 Task: Reply to email with the signature Ashley Martin with the subject Job application follow-up from softage.1@softage.net with the message I wanted to follow up on the request for approval of the travel expenses. with CC to softage.8@softage.net with an attached document Invoice.pdf
Action: Mouse moved to (451, 577)
Screenshot: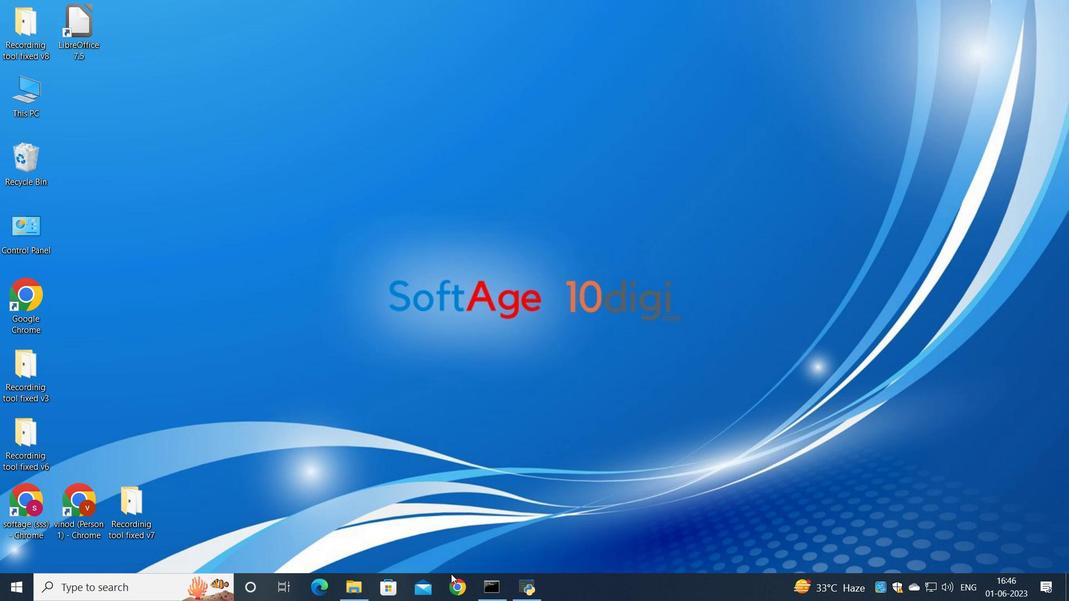 
Action: Mouse pressed left at (451, 577)
Screenshot: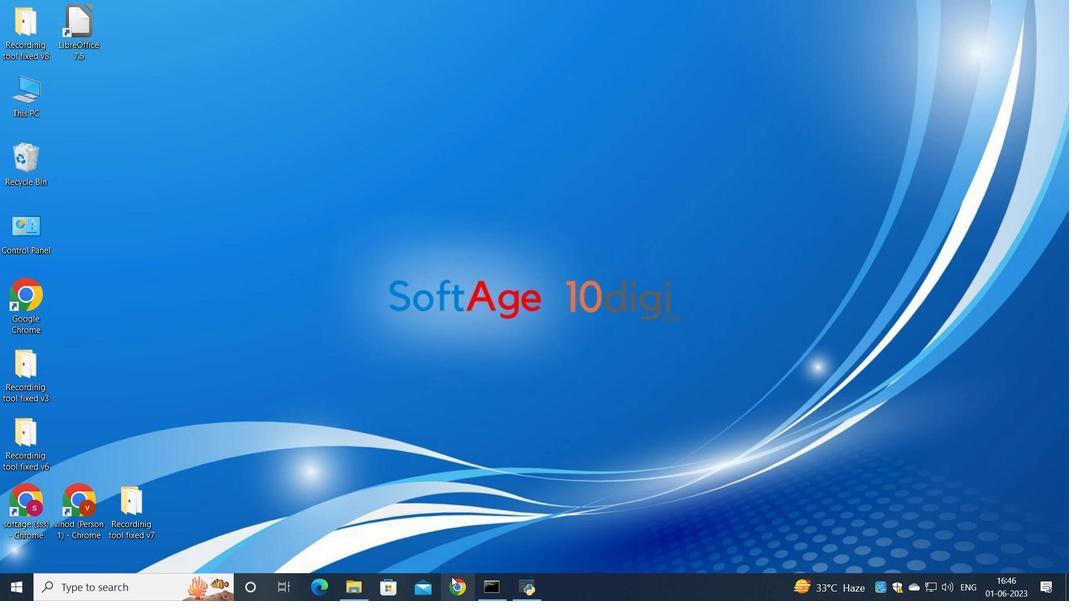 
Action: Mouse moved to (469, 342)
Screenshot: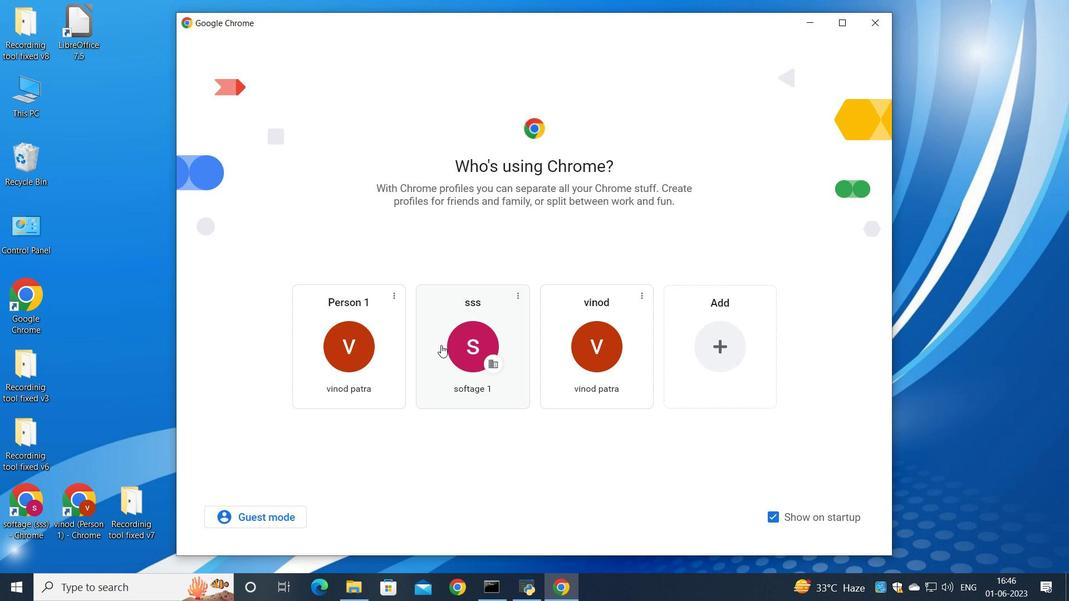 
Action: Mouse pressed left at (469, 342)
Screenshot: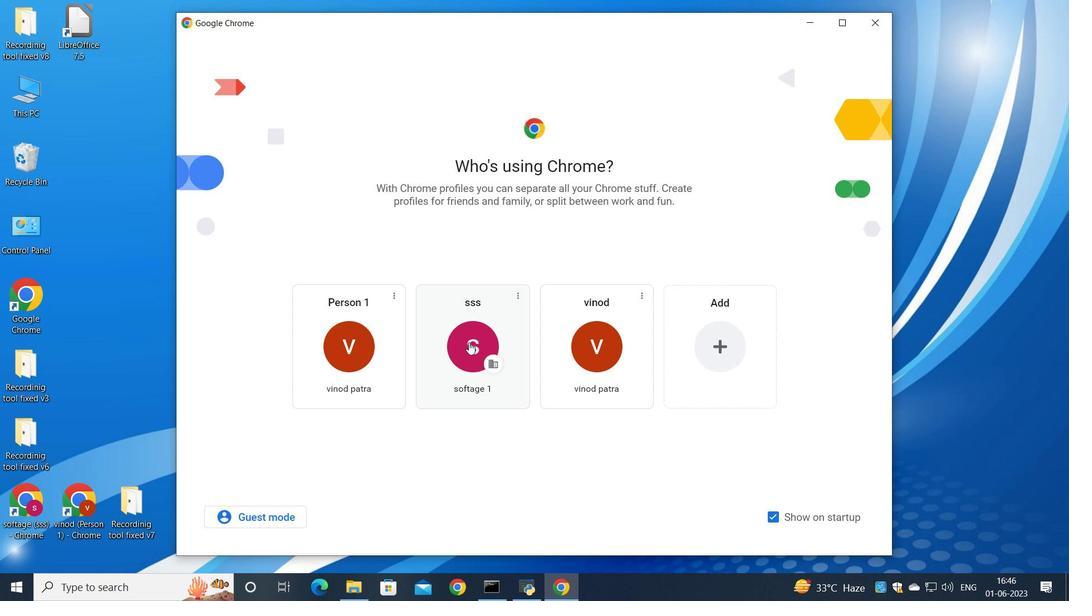 
Action: Mouse moved to (952, 91)
Screenshot: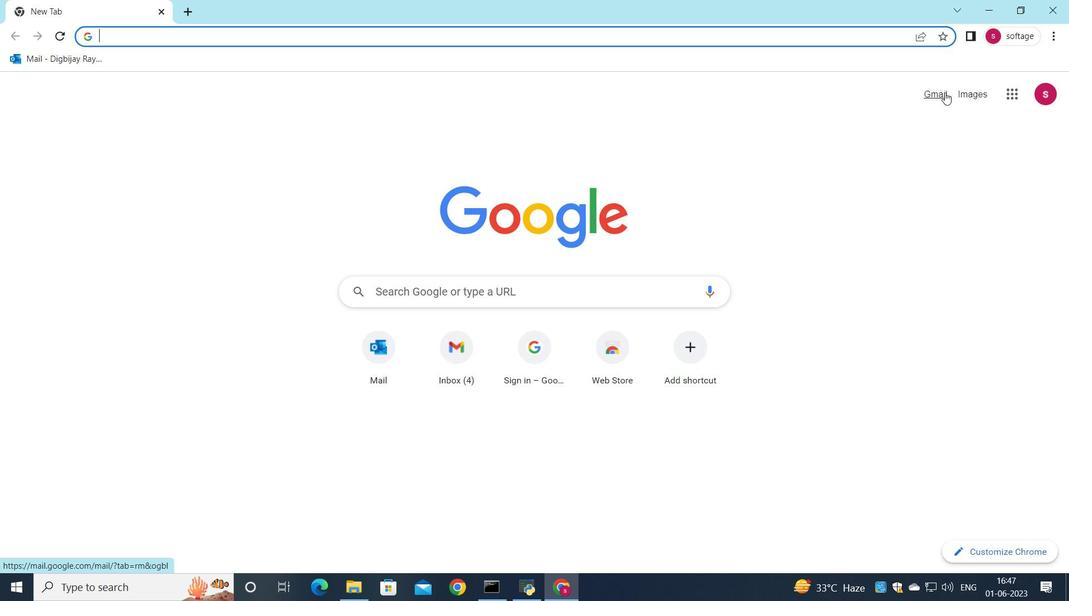 
Action: Mouse pressed left at (952, 91)
Screenshot: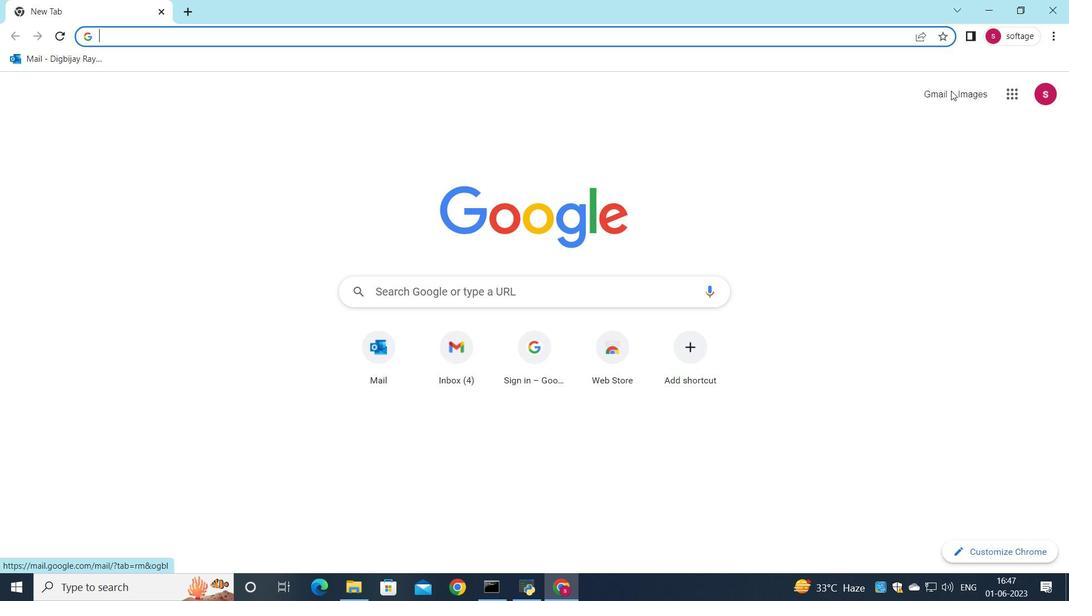 
Action: Mouse moved to (943, 95)
Screenshot: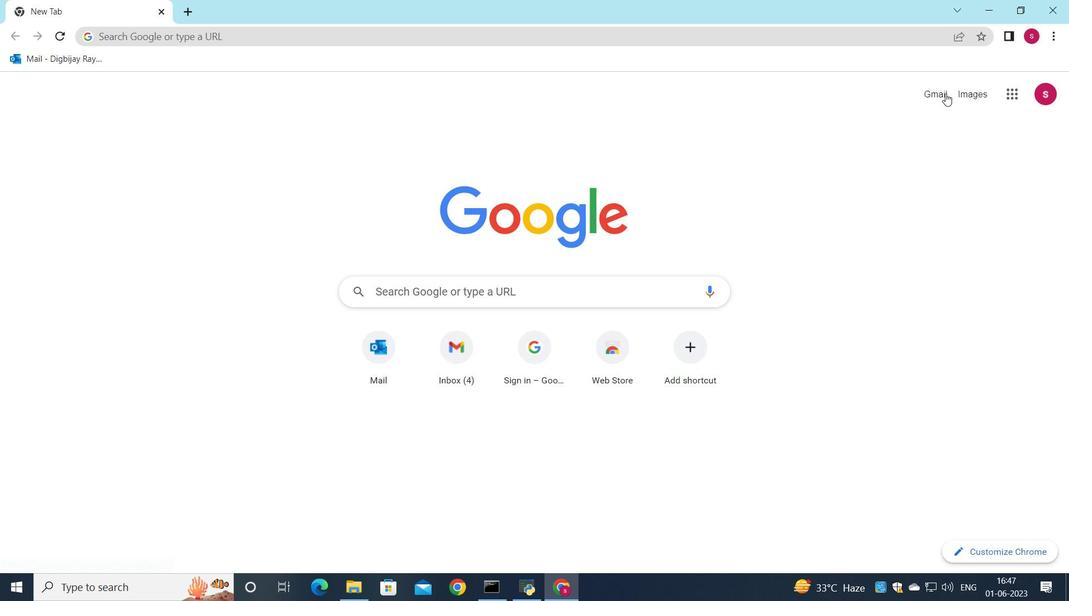 
Action: Mouse pressed left at (943, 95)
Screenshot: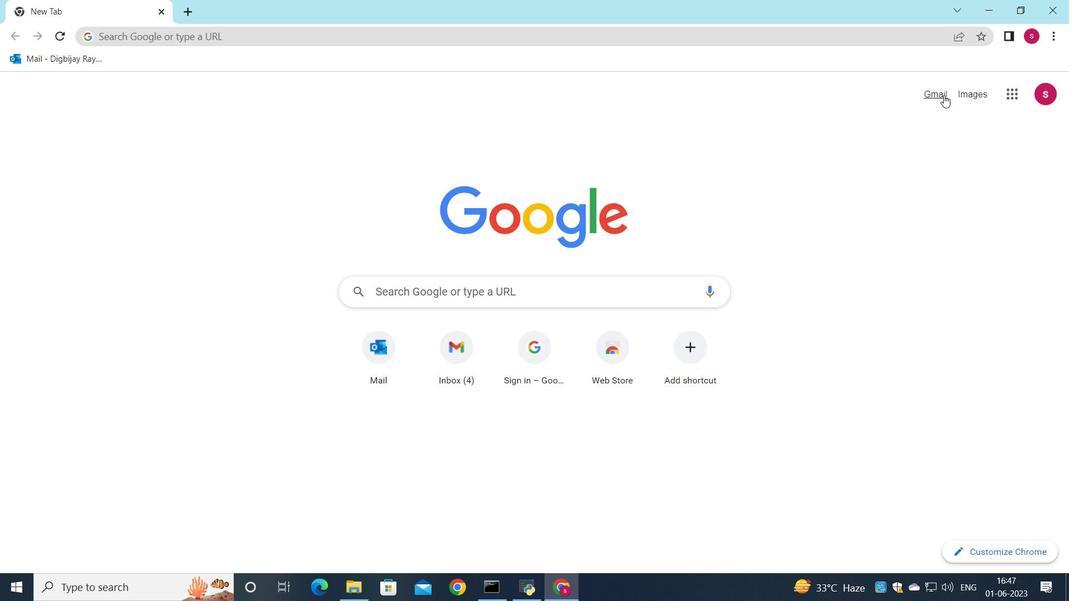 
Action: Mouse moved to (907, 99)
Screenshot: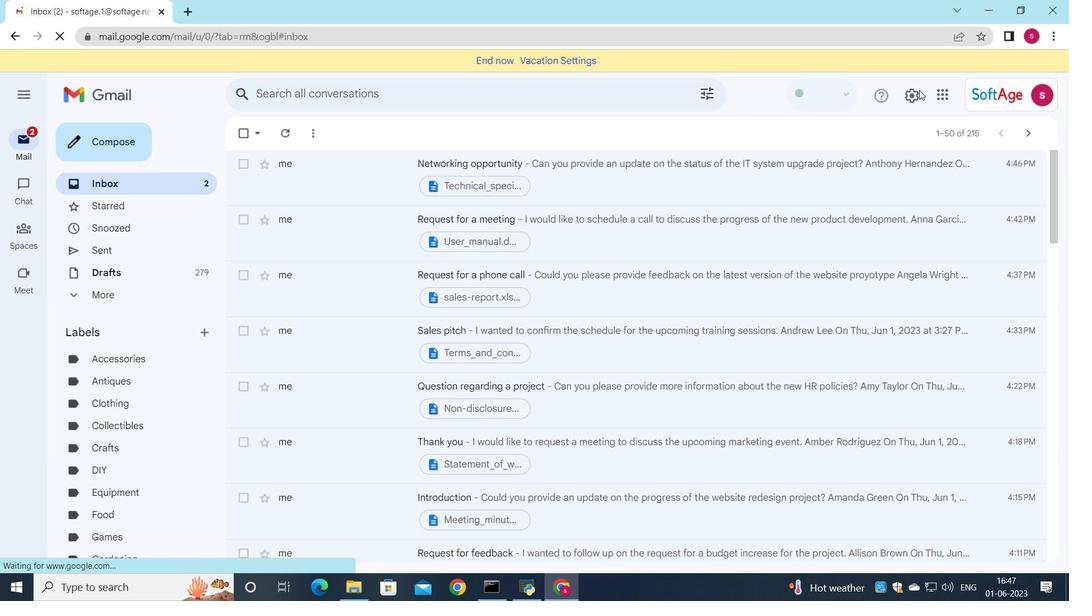 
Action: Mouse pressed left at (907, 99)
Screenshot: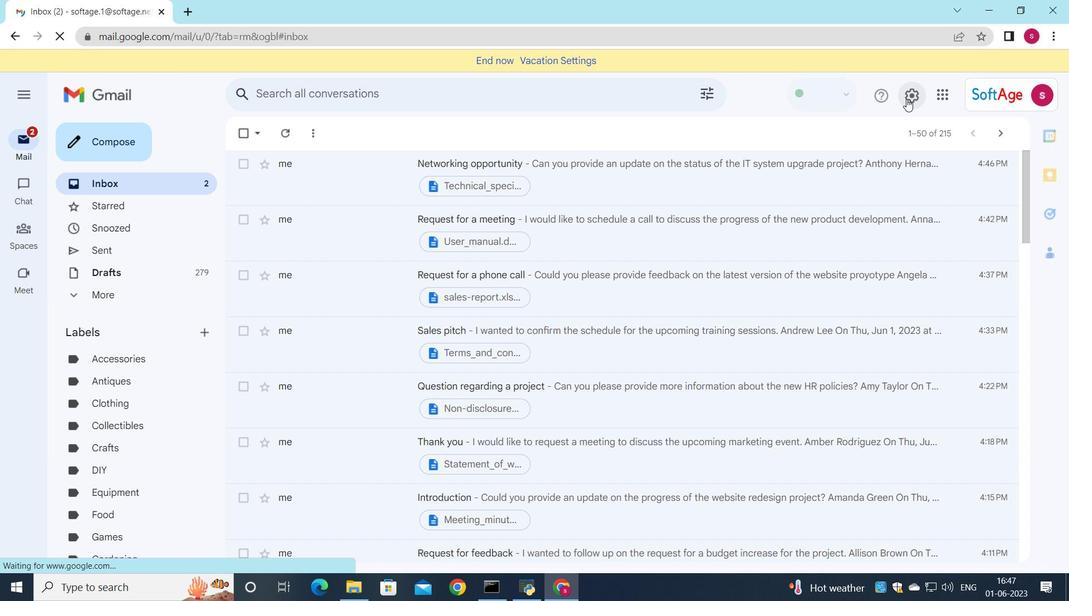
Action: Mouse moved to (902, 169)
Screenshot: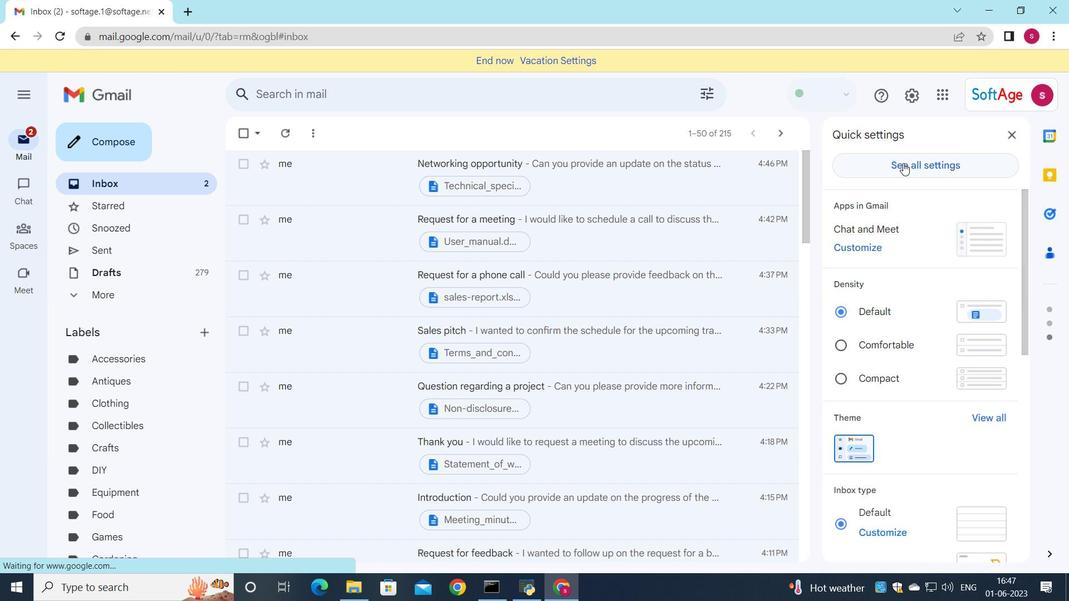 
Action: Mouse pressed left at (902, 169)
Screenshot: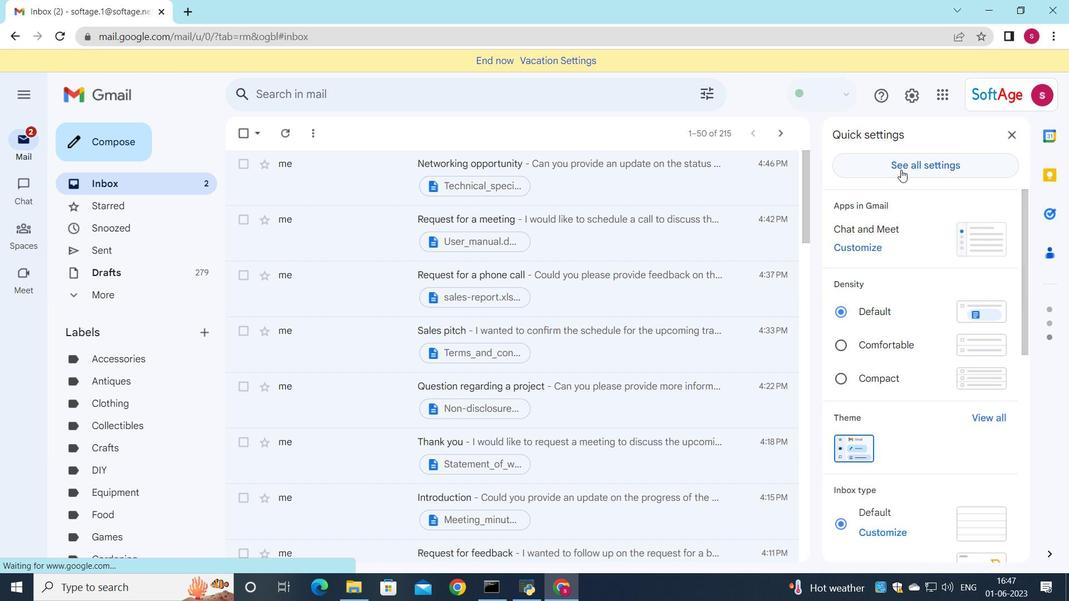 
Action: Mouse moved to (440, 259)
Screenshot: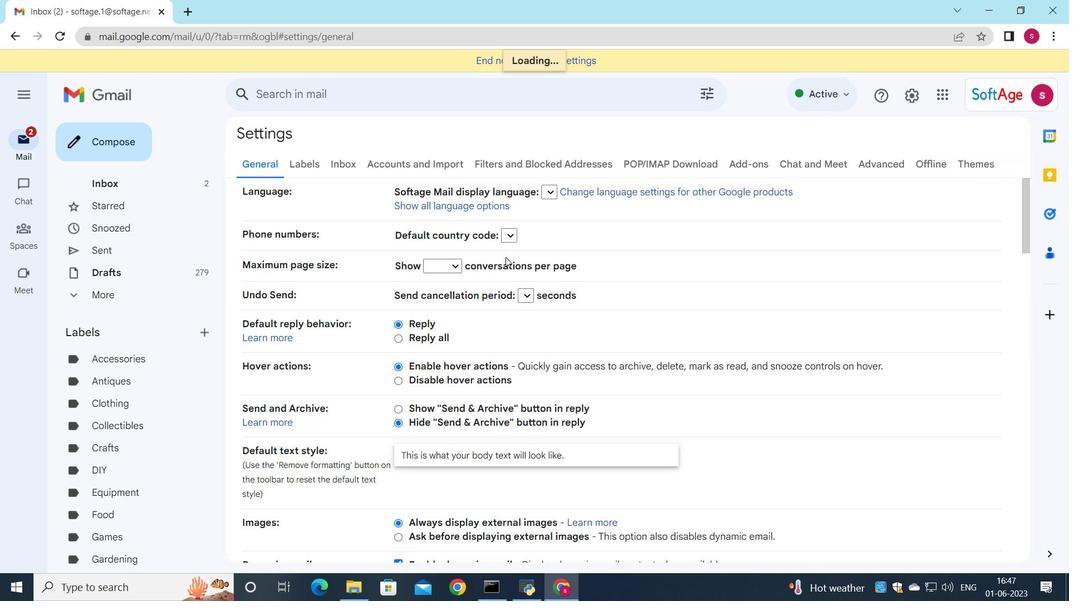 
Action: Mouse scrolled (440, 259) with delta (0, 0)
Screenshot: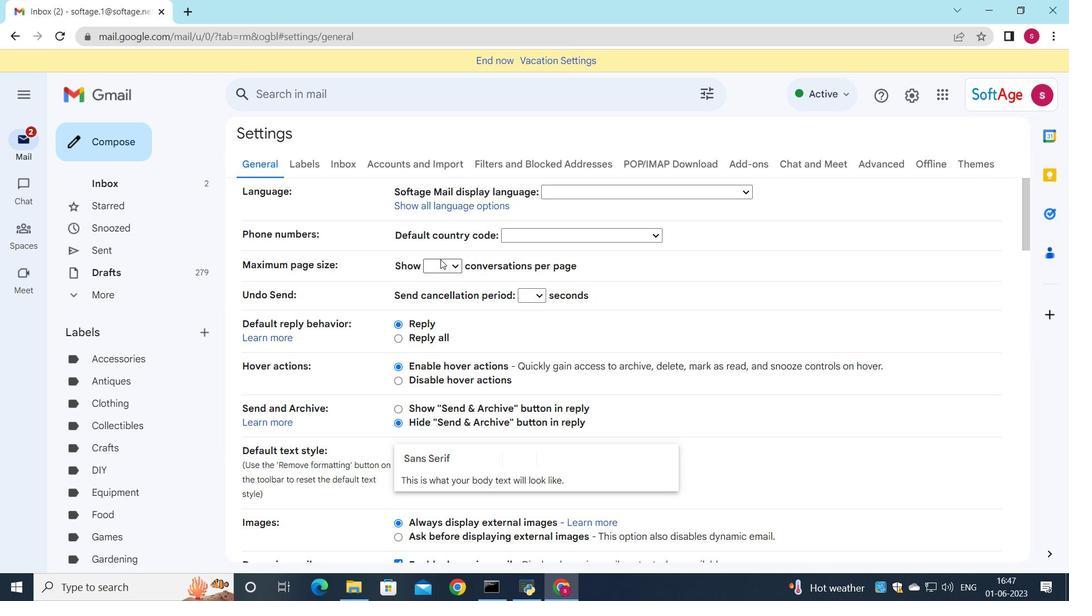 
Action: Mouse scrolled (440, 259) with delta (0, 0)
Screenshot: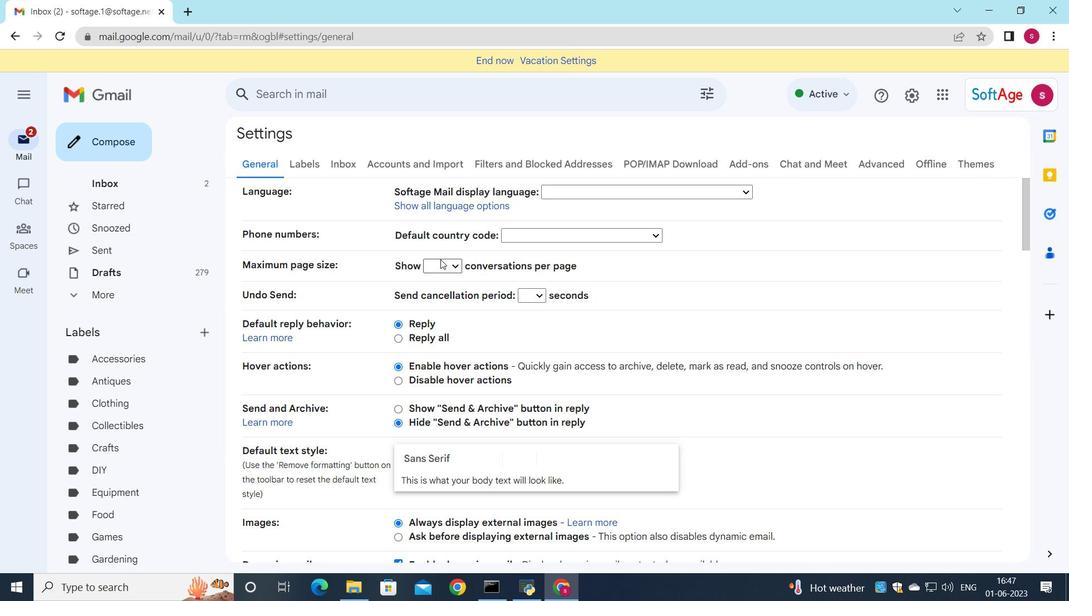 
Action: Mouse scrolled (440, 259) with delta (0, 0)
Screenshot: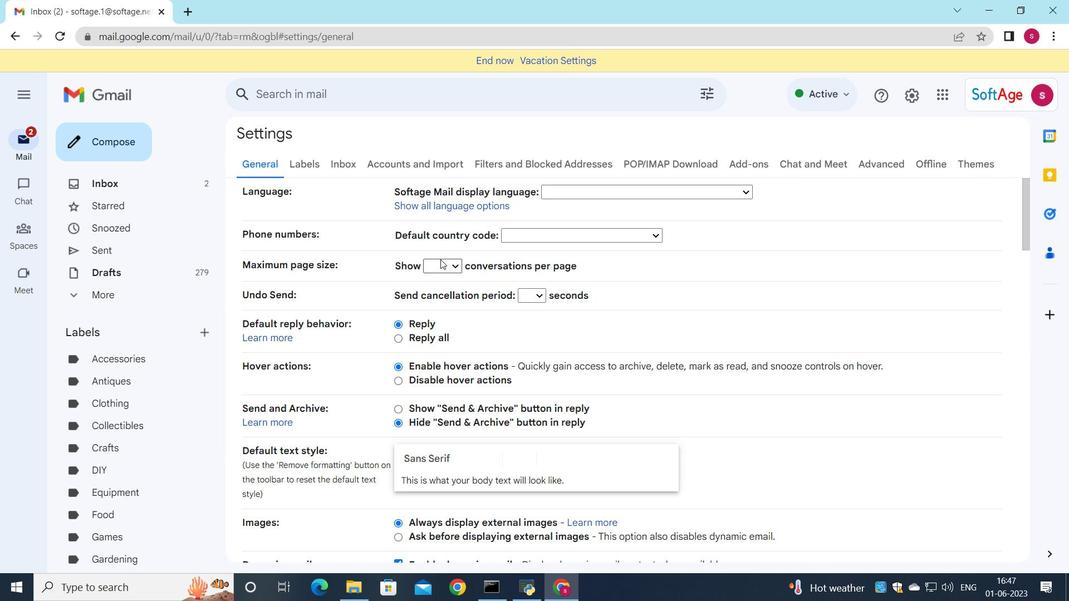 
Action: Mouse scrolled (440, 259) with delta (0, 0)
Screenshot: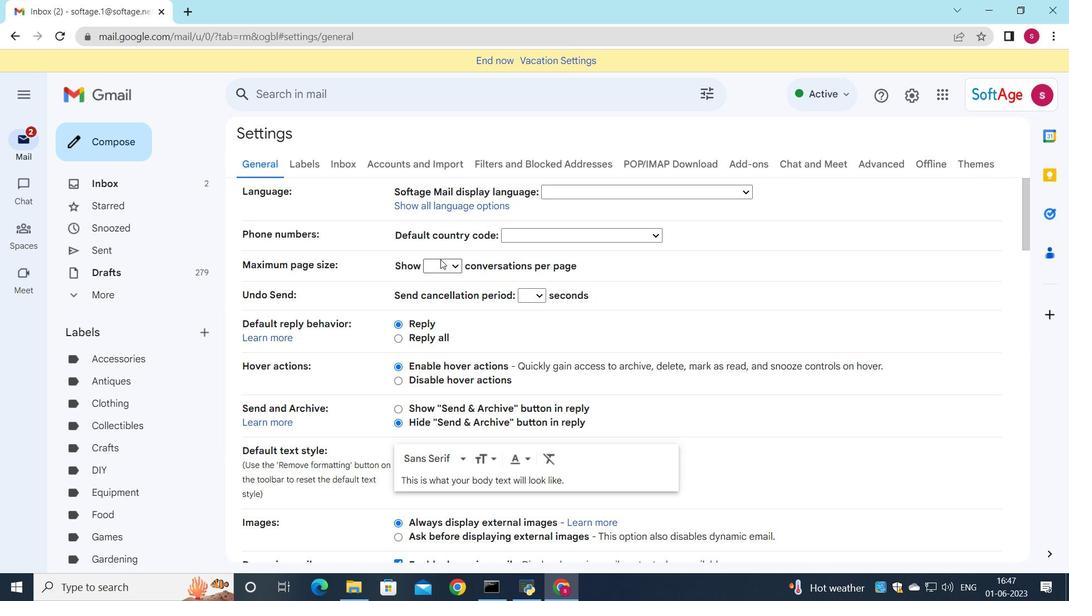 
Action: Mouse scrolled (440, 259) with delta (0, 0)
Screenshot: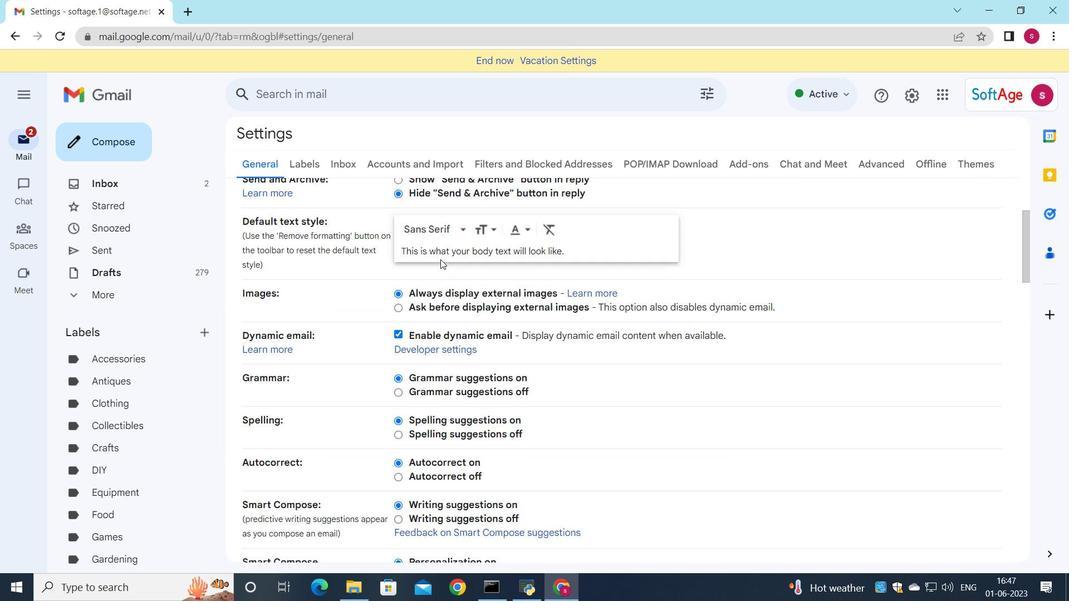 
Action: Mouse scrolled (440, 259) with delta (0, 0)
Screenshot: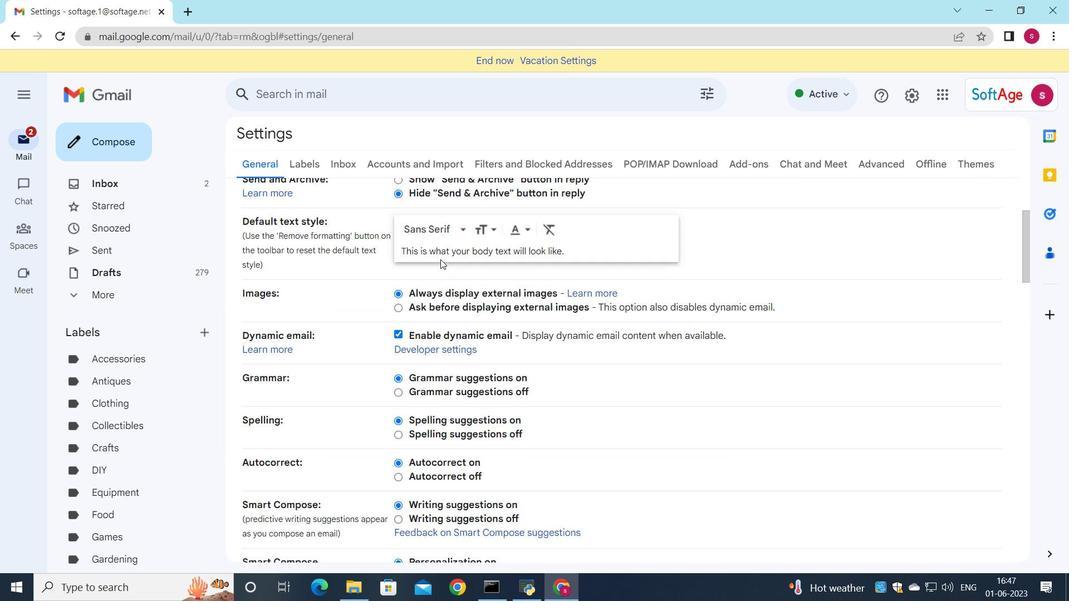 
Action: Mouse scrolled (440, 259) with delta (0, 0)
Screenshot: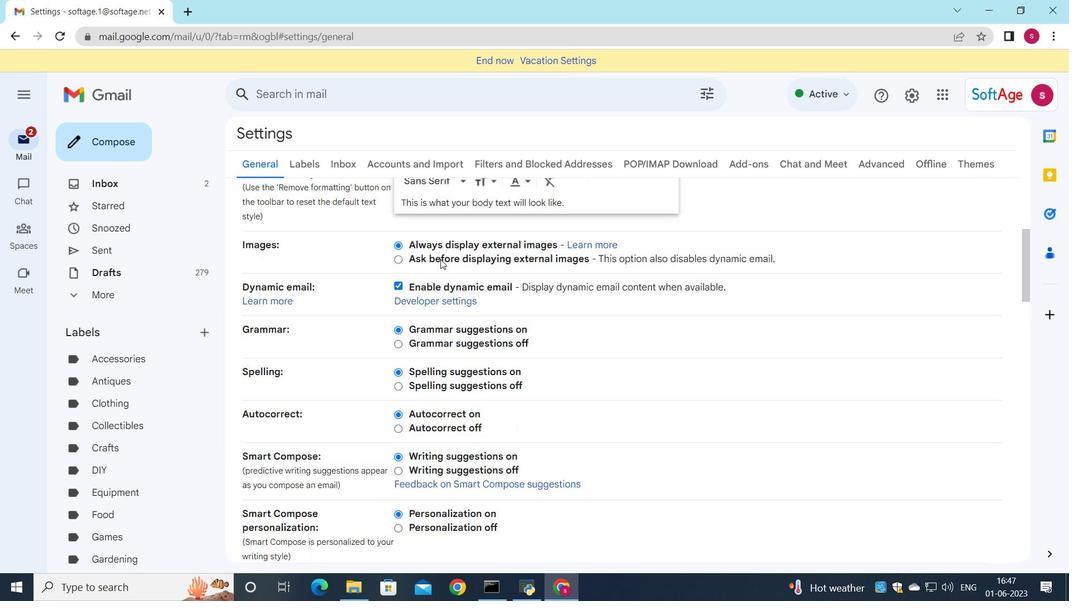 
Action: Mouse scrolled (440, 259) with delta (0, 0)
Screenshot: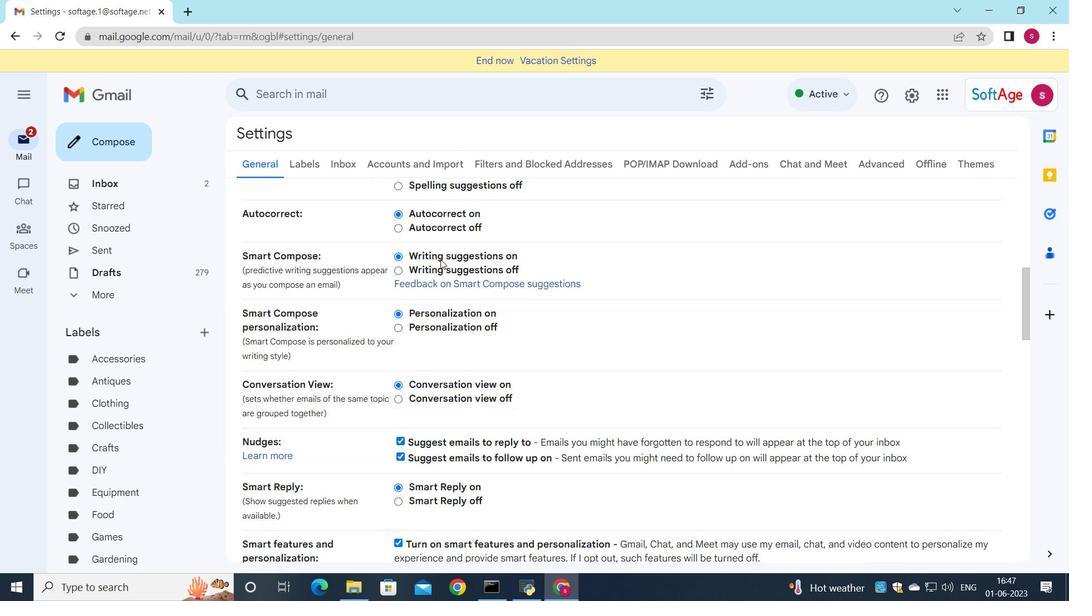 
Action: Mouse scrolled (440, 259) with delta (0, 0)
Screenshot: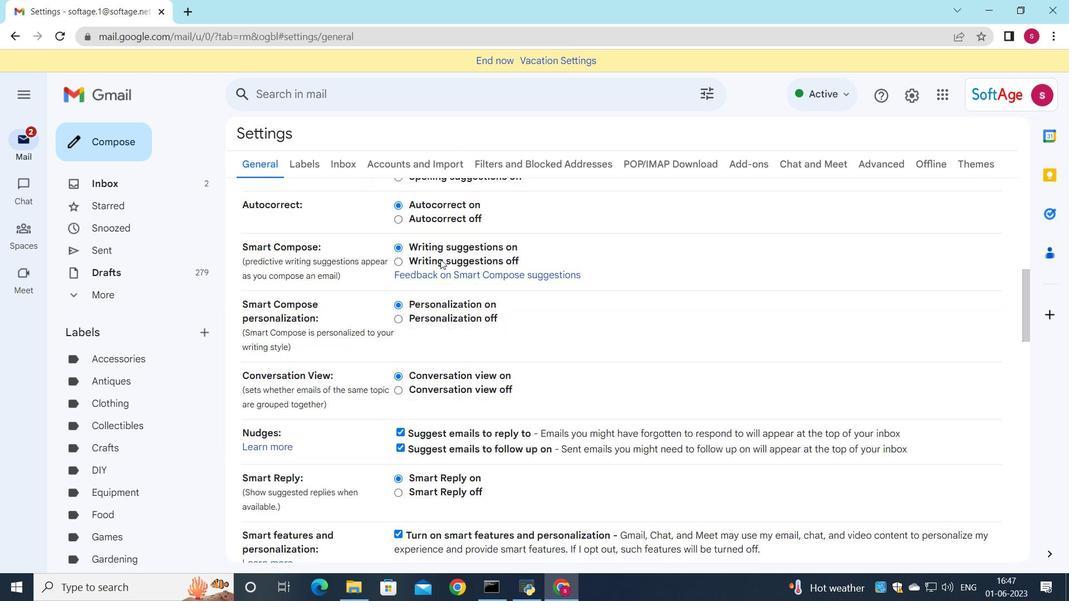 
Action: Mouse scrolled (440, 259) with delta (0, 0)
Screenshot: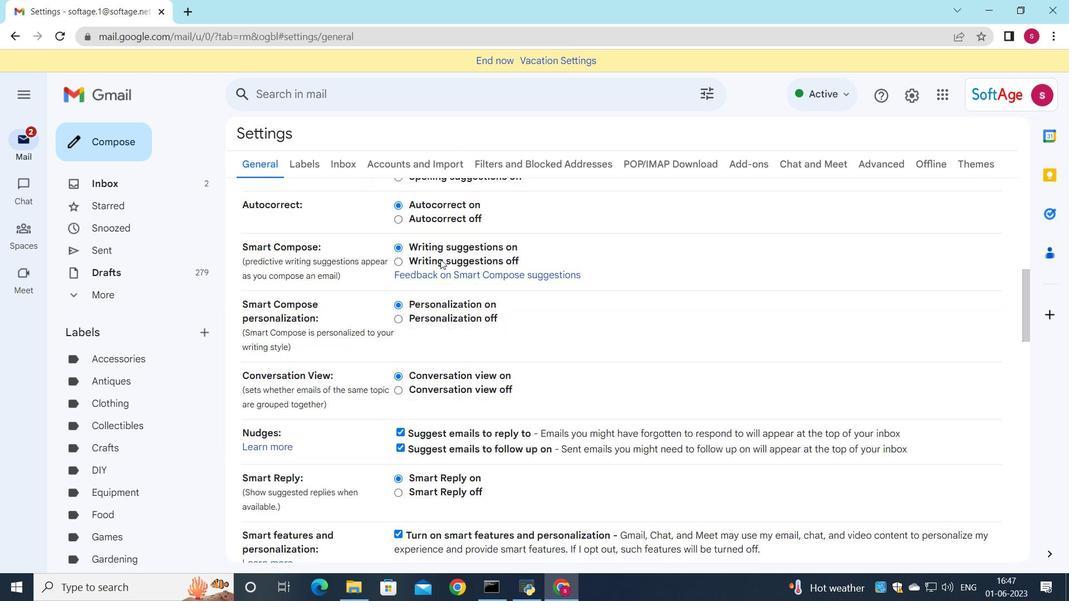 
Action: Mouse scrolled (440, 259) with delta (0, 0)
Screenshot: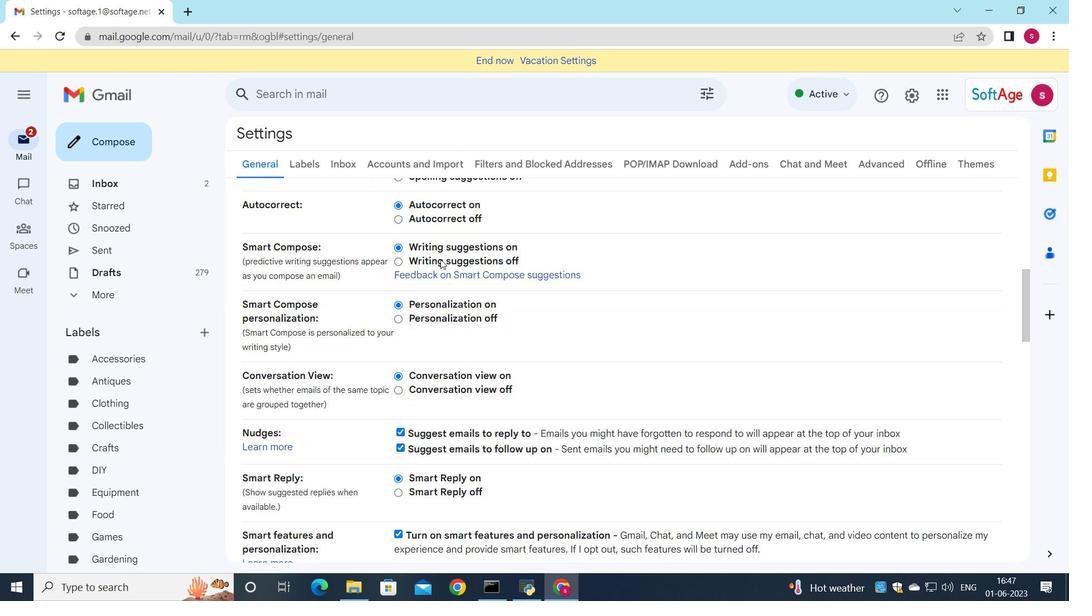 
Action: Mouse scrolled (440, 259) with delta (0, 0)
Screenshot: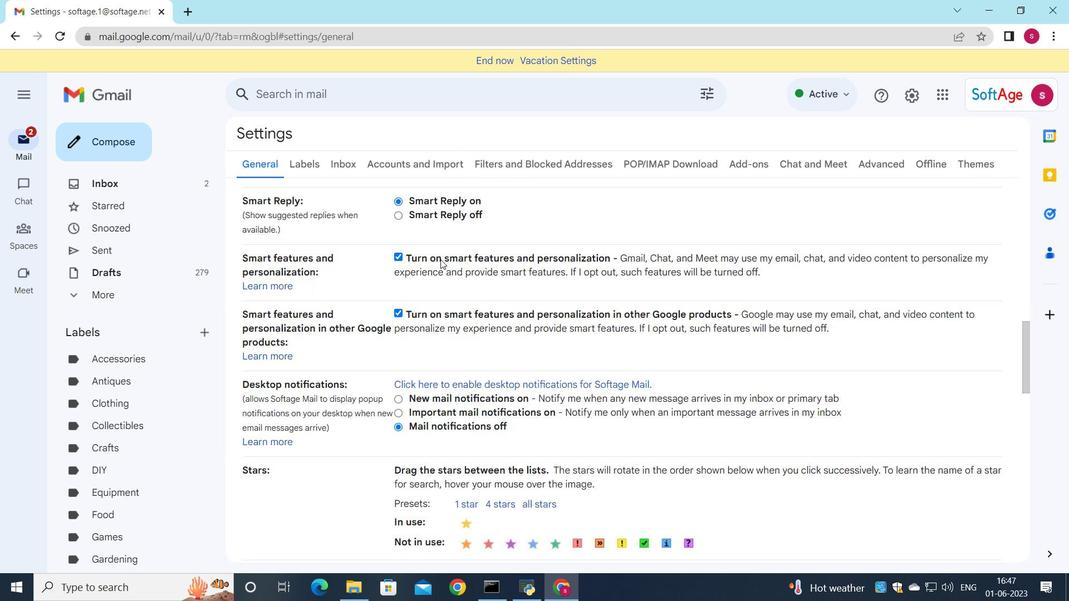 
Action: Mouse scrolled (440, 259) with delta (0, 0)
Screenshot: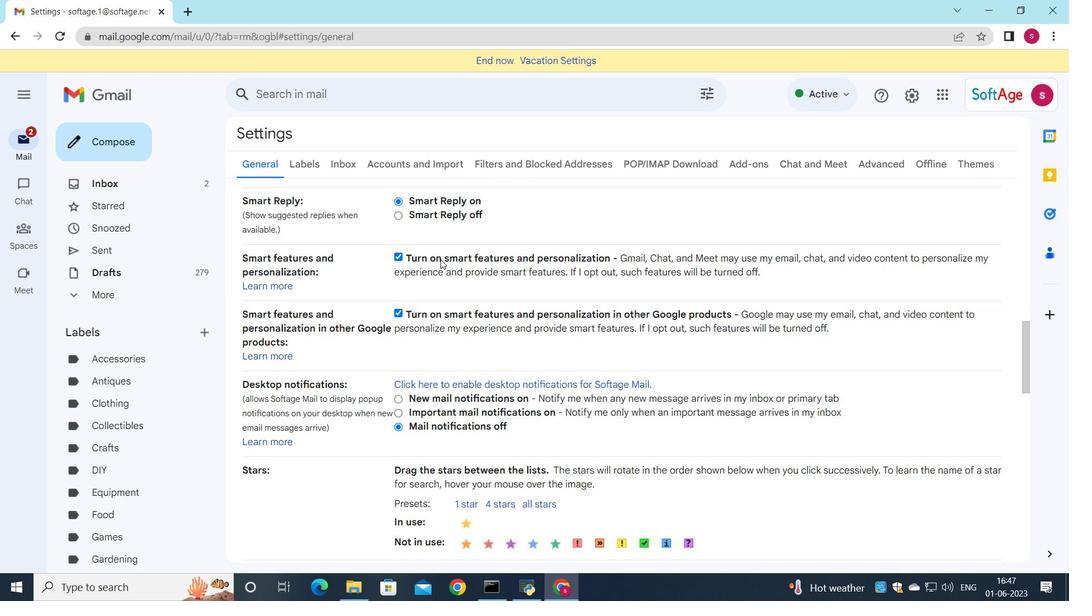 
Action: Mouse scrolled (440, 259) with delta (0, 0)
Screenshot: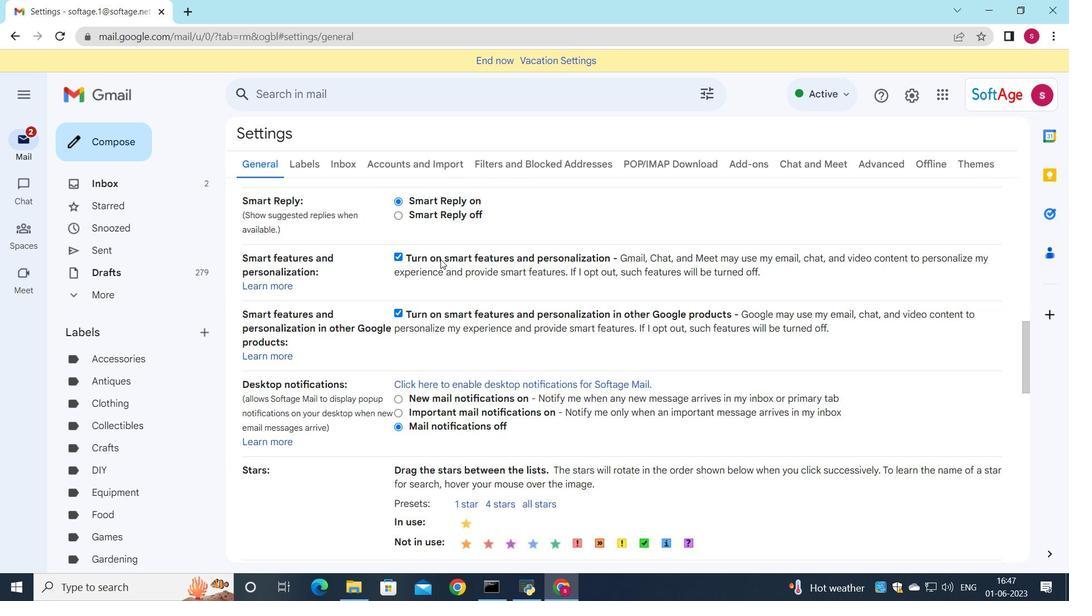 
Action: Mouse scrolled (440, 259) with delta (0, 0)
Screenshot: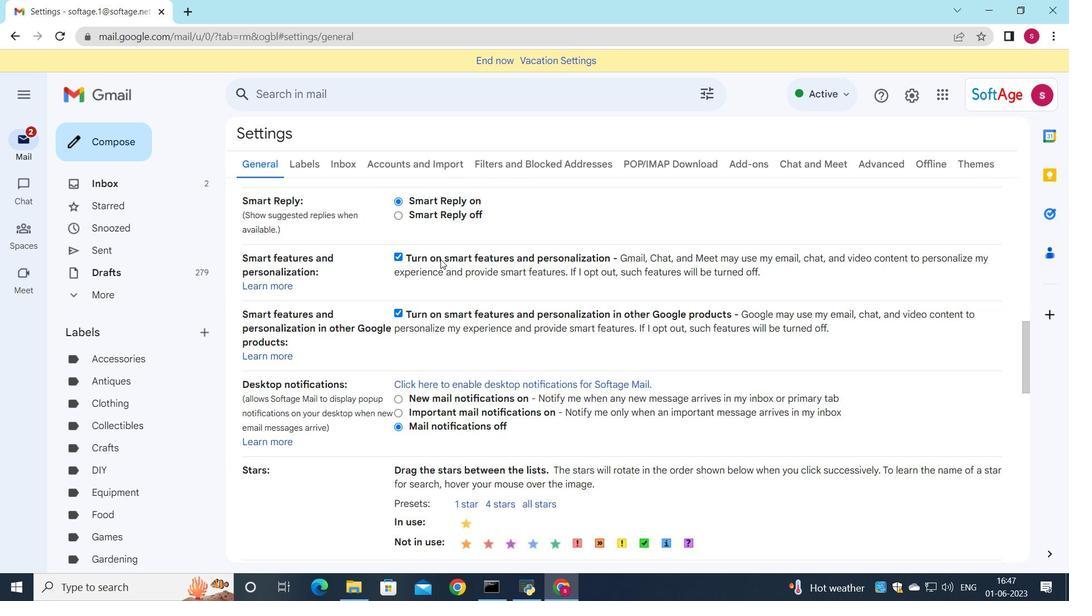 
Action: Mouse scrolled (440, 259) with delta (0, 0)
Screenshot: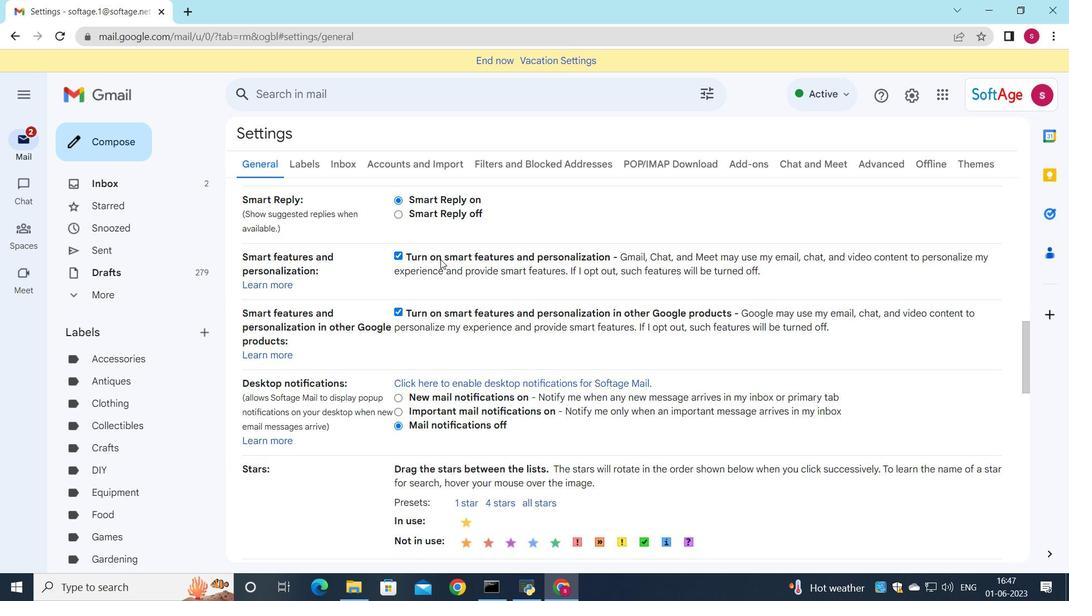 
Action: Mouse scrolled (440, 259) with delta (0, 0)
Screenshot: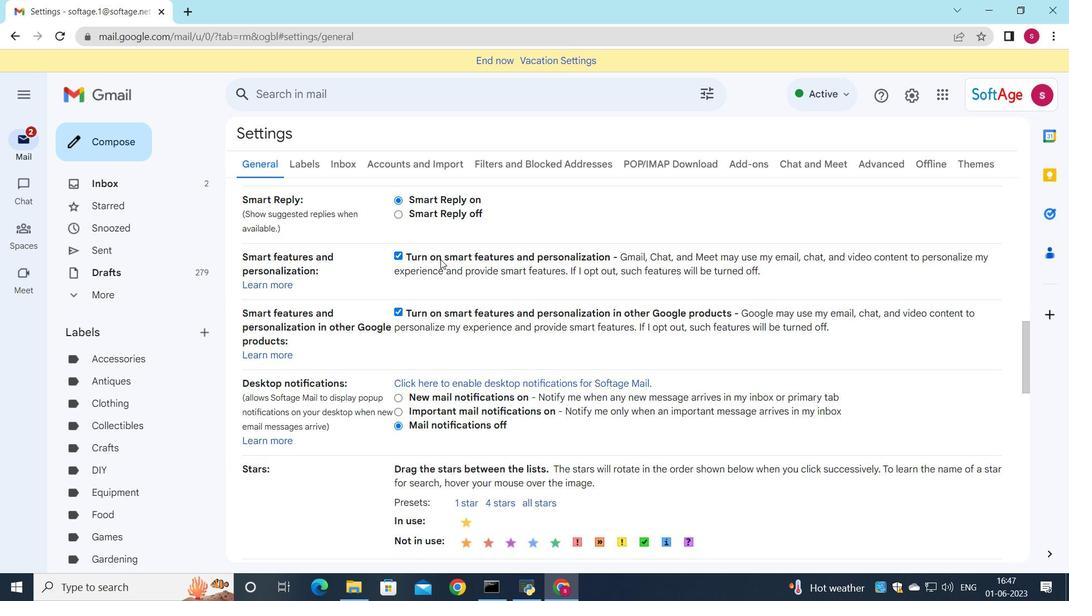 
Action: Mouse scrolled (440, 259) with delta (0, 0)
Screenshot: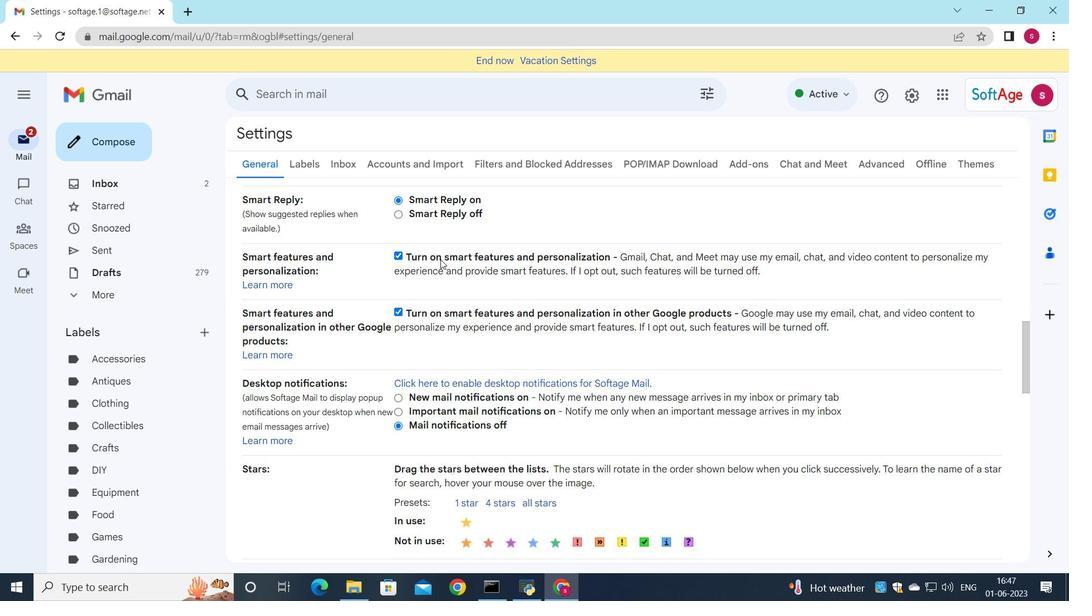 
Action: Mouse moved to (551, 280)
Screenshot: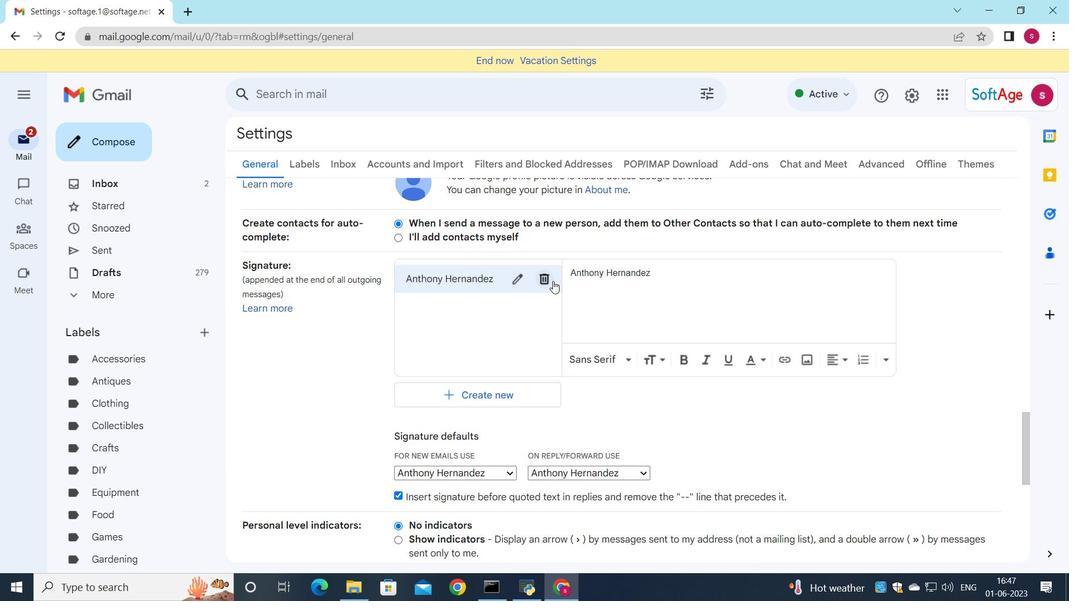
Action: Mouse pressed left at (551, 280)
Screenshot: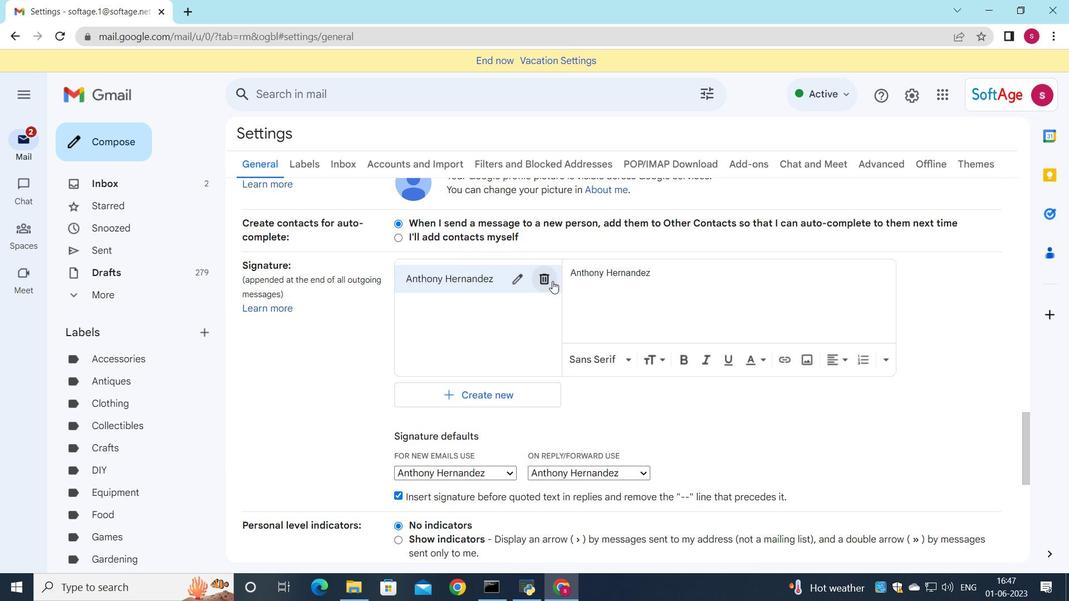 
Action: Mouse moved to (663, 334)
Screenshot: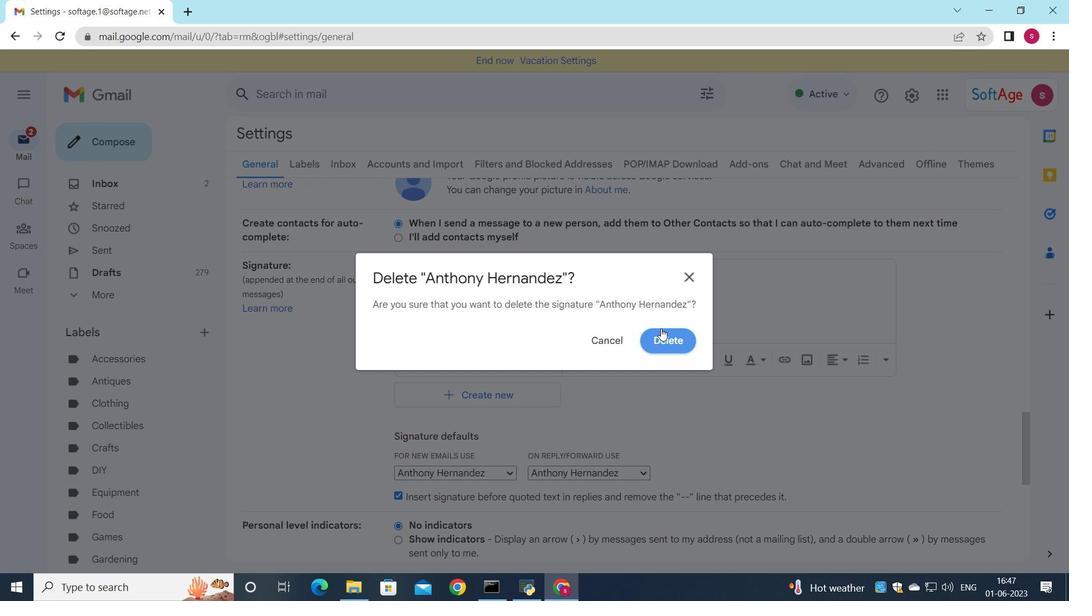 
Action: Mouse pressed left at (663, 334)
Screenshot: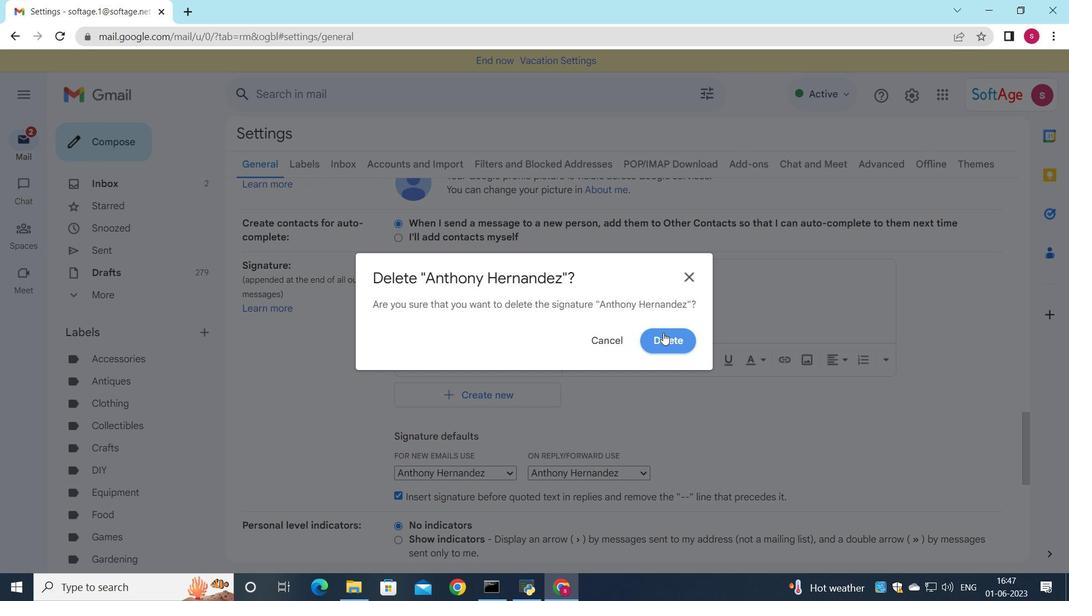 
Action: Mouse moved to (468, 297)
Screenshot: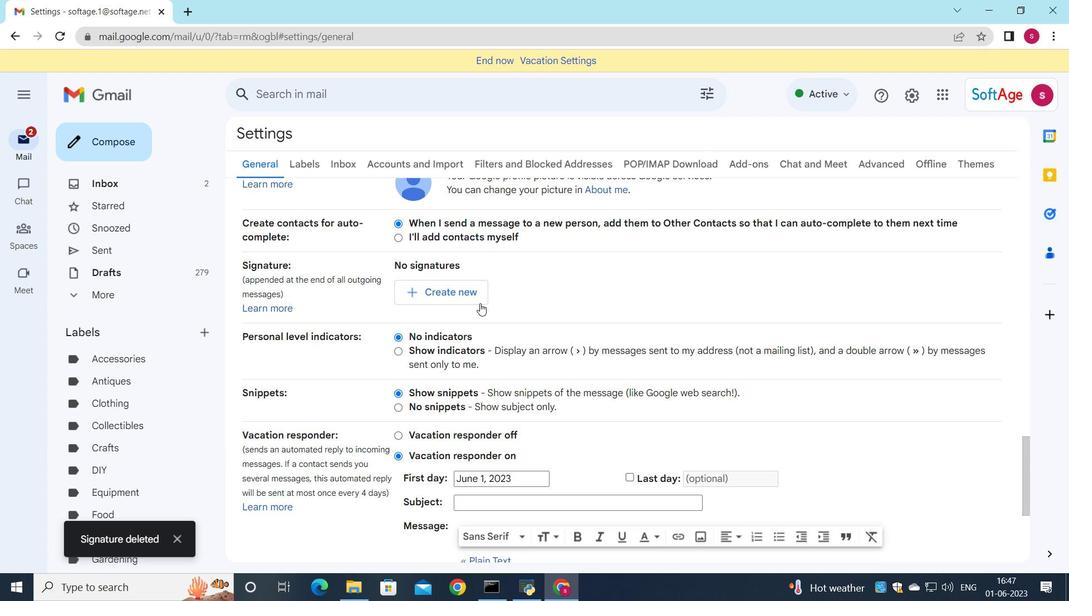 
Action: Mouse pressed left at (468, 297)
Screenshot: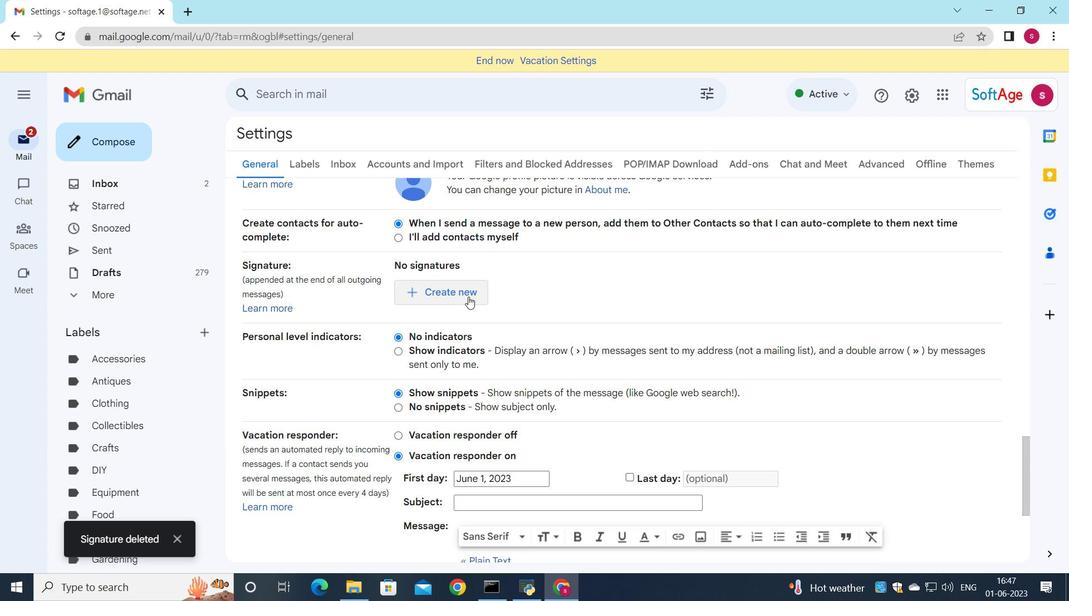
Action: Mouse moved to (690, 305)
Screenshot: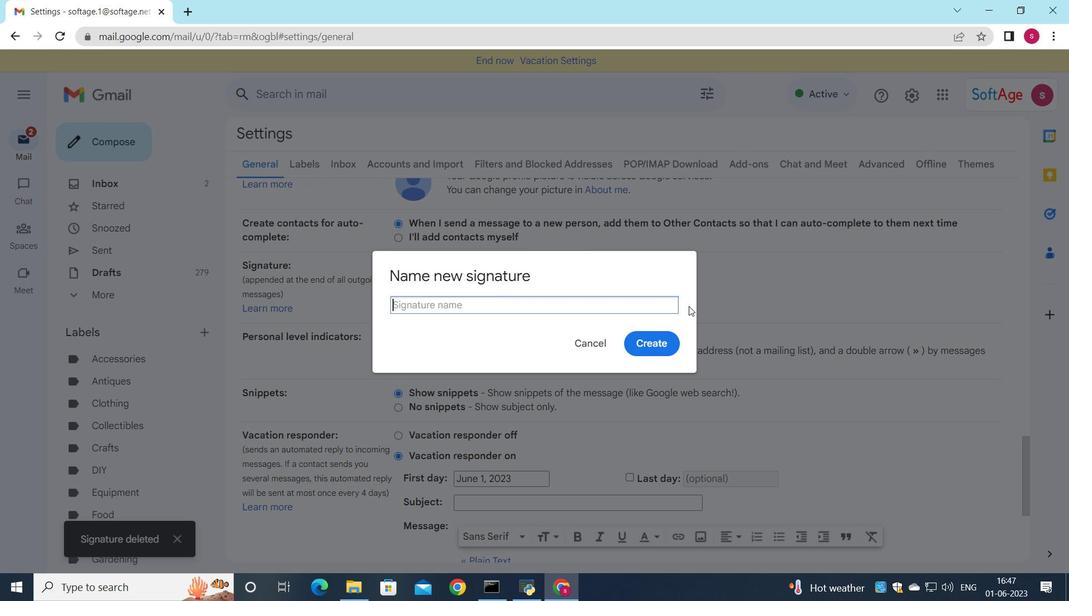 
Action: Key pressed <Key.shift>ashley<Key.space><Key.shift>martin
Screenshot: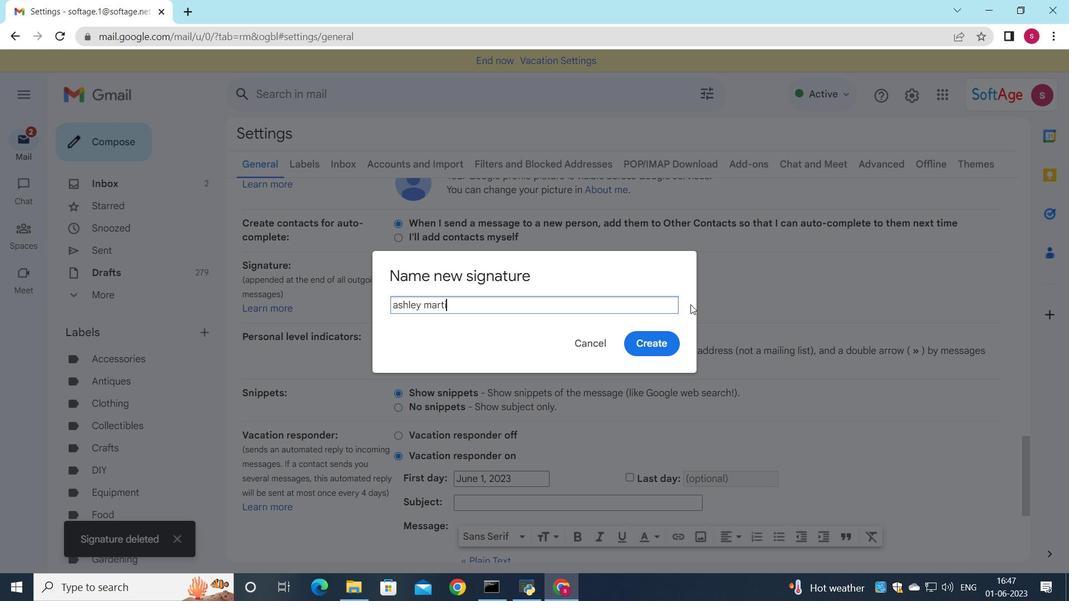 
Action: Mouse moved to (480, 305)
Screenshot: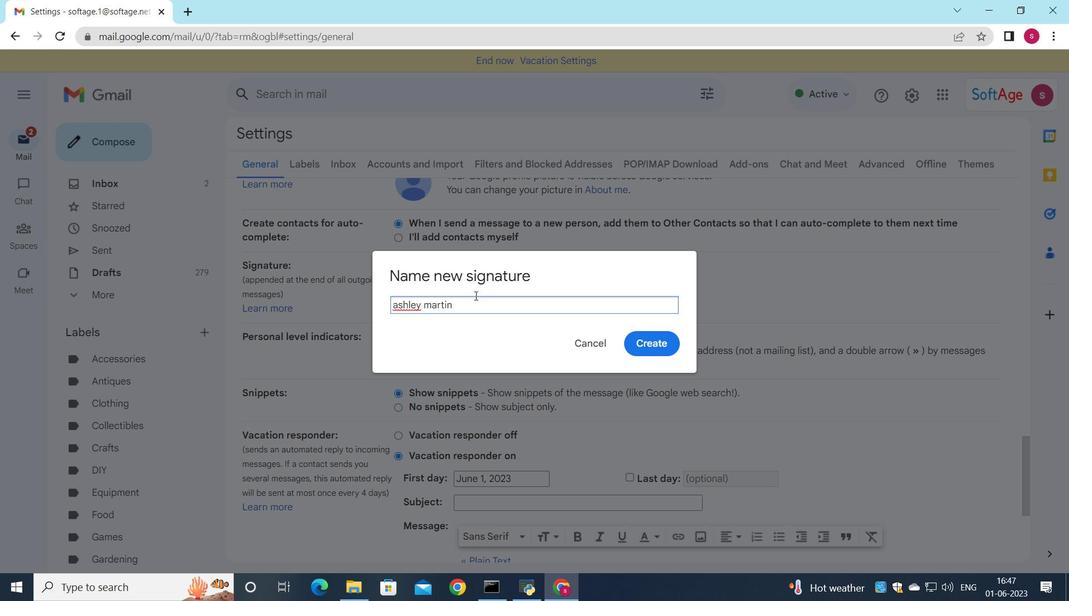 
Action: Key pressed <Key.backspace><Key.backspace><Key.backspace><Key.backspace><Key.backspace><Key.backspace><Key.backspace><Key.backspace><Key.backspace><Key.backspace><Key.backspace><Key.backspace><Key.backspace><Key.backspace><Key.backspace><Key.backspace><Key.backspace><Key.backspace><Key.backspace><Key.backspace><Key.backspace><Key.backspace><Key.backspace><Key.backspace><Key.backspace><Key.backspace><Key.backspace><Key.backspace><Key.backspace><Key.backspace><Key.shift><Key.shift><Key.shift><Key.shift>Ashley<Key.space><Key.shift>Martin
Screenshot: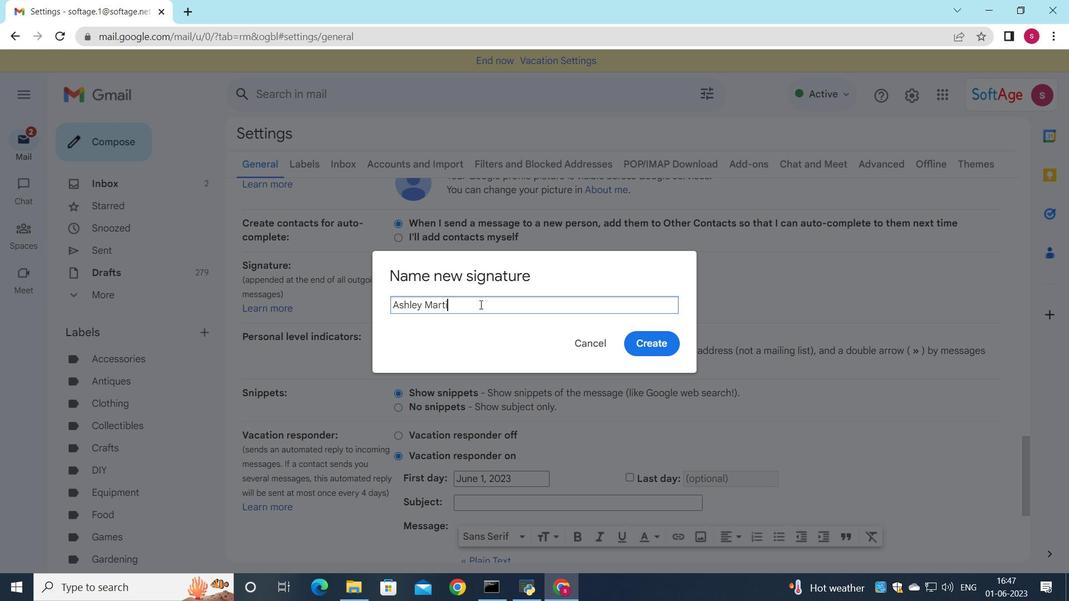 
Action: Mouse moved to (638, 341)
Screenshot: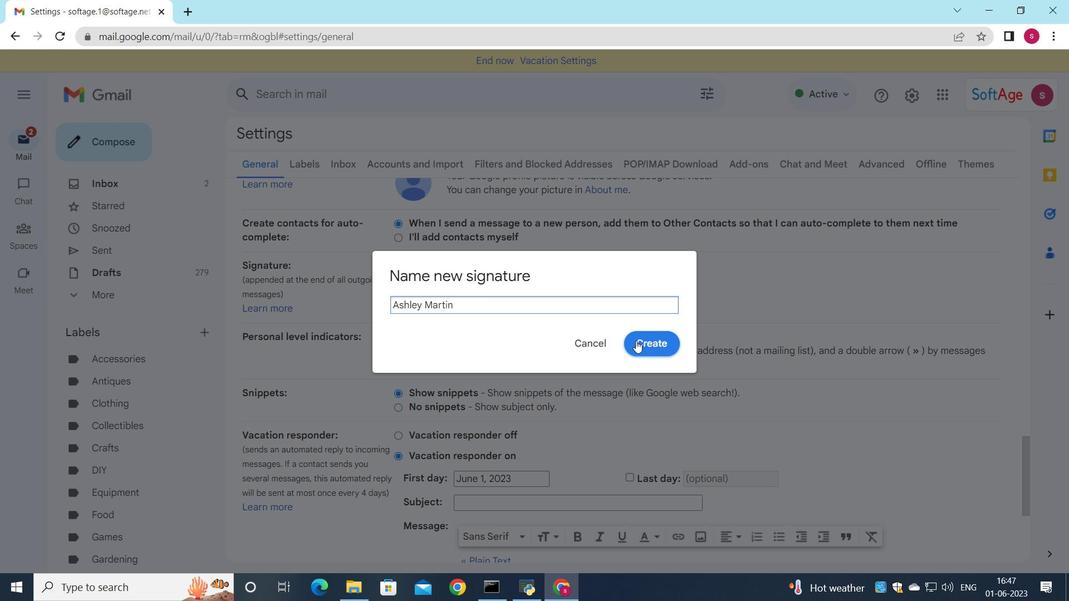 
Action: Mouse pressed left at (638, 341)
Screenshot: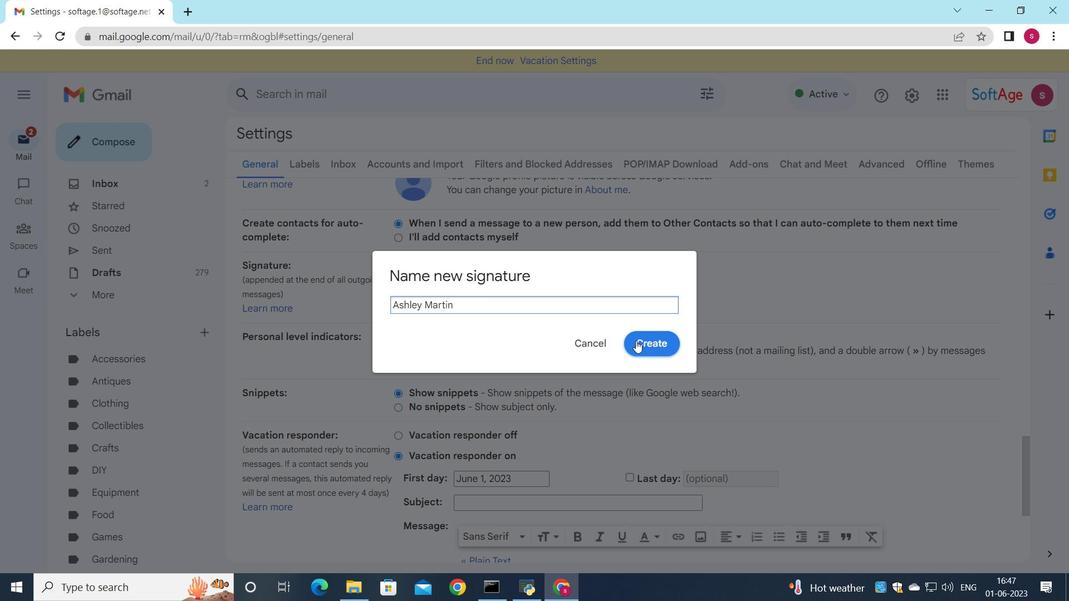 
Action: Mouse moved to (642, 296)
Screenshot: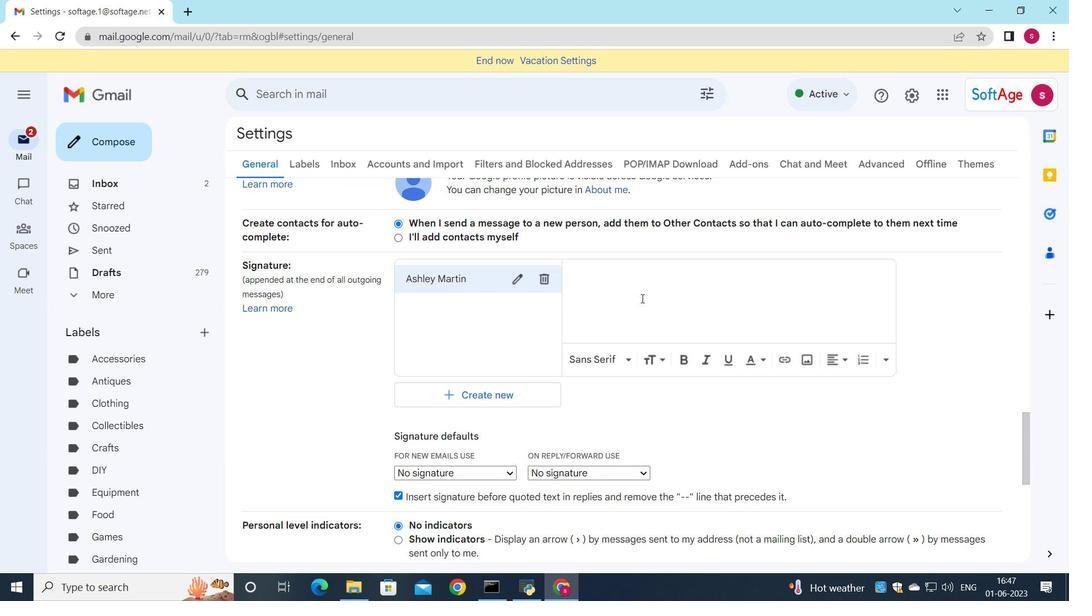 
Action: Mouse pressed left at (642, 296)
Screenshot: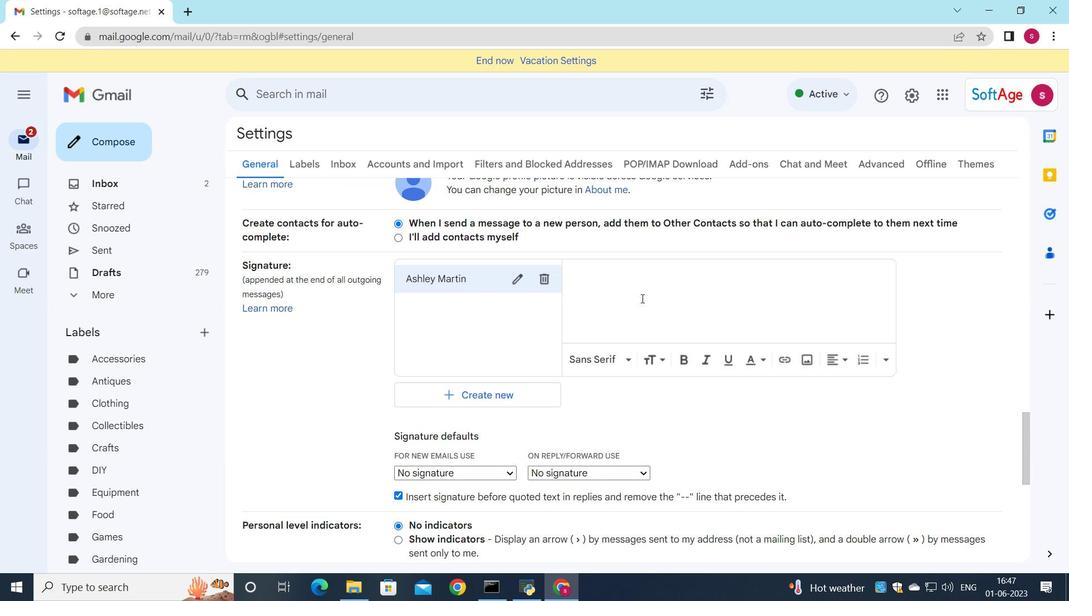 
Action: Mouse moved to (642, 295)
Screenshot: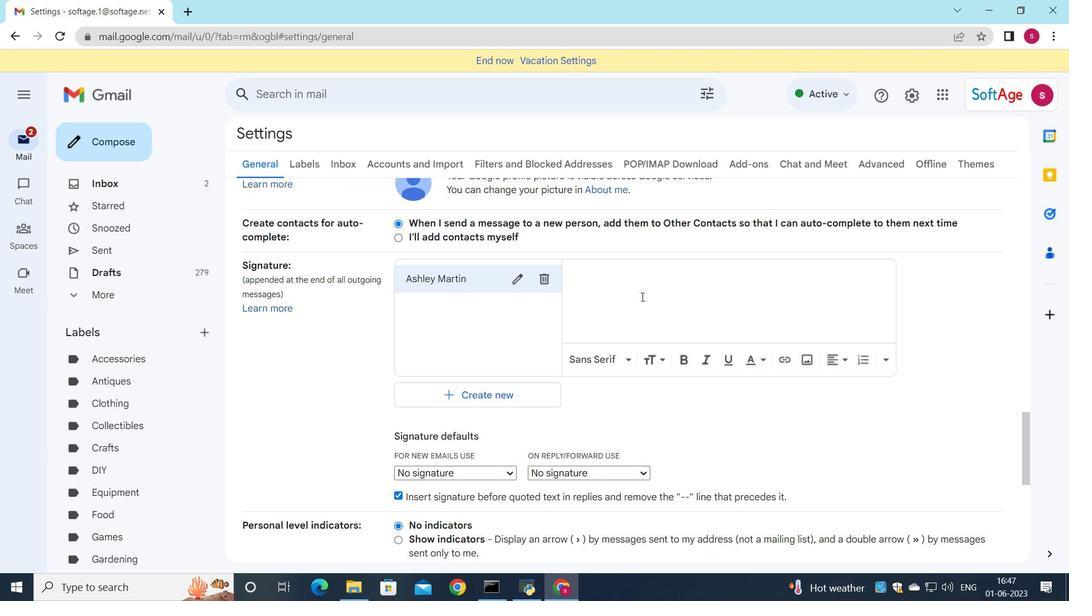 
Action: Key pressed <Key.shift><Key.shift><Key.shift><Key.shift><Key.shift>Ashley<Key.shift>Martin
Screenshot: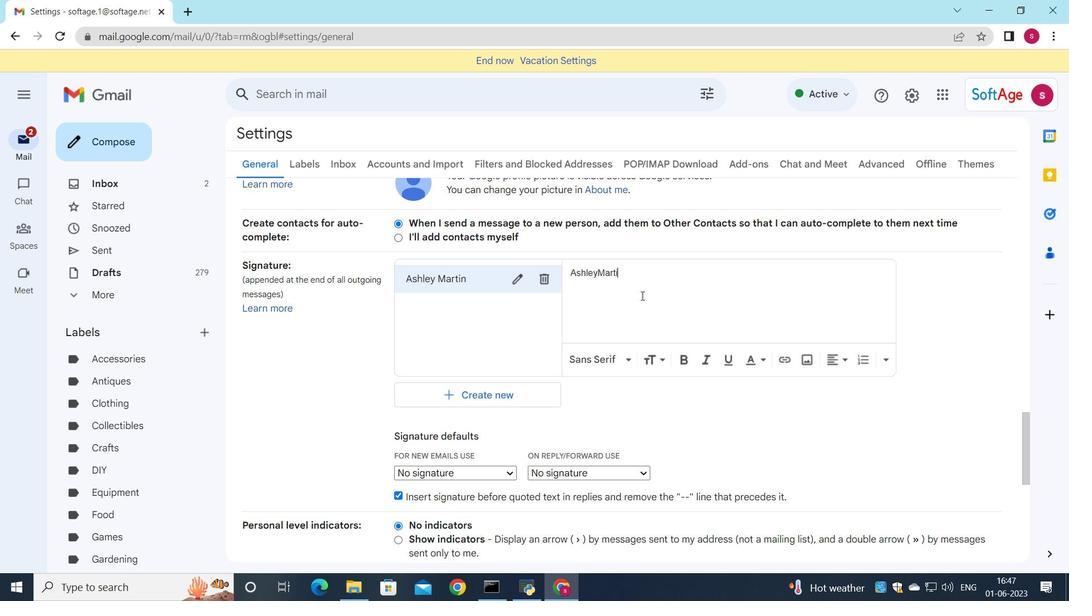 
Action: Mouse moved to (599, 273)
Screenshot: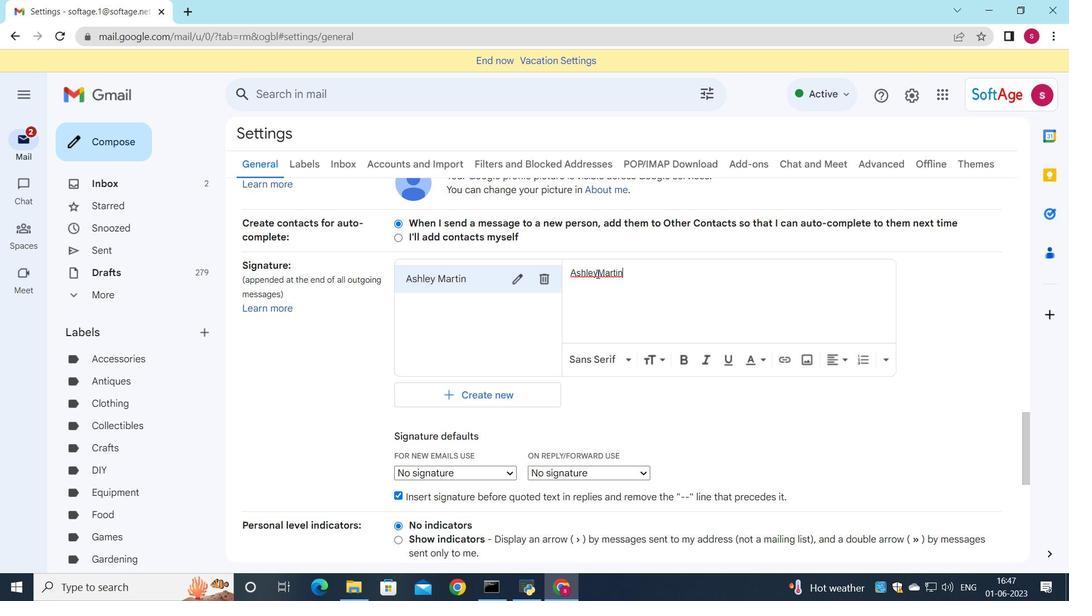 
Action: Mouse pressed left at (599, 273)
Screenshot: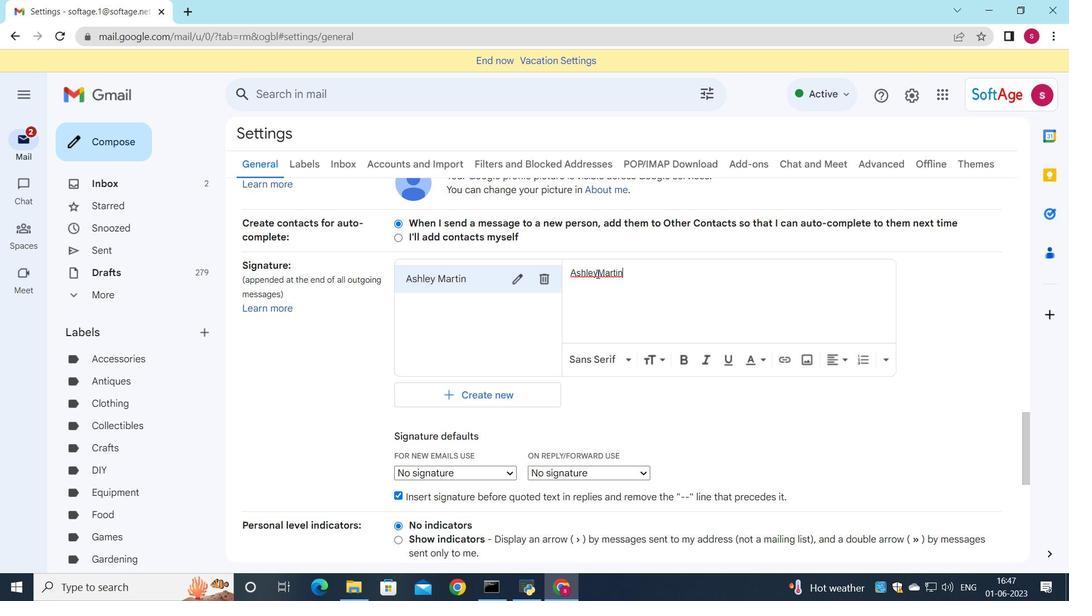 
Action: Mouse moved to (599, 273)
Screenshot: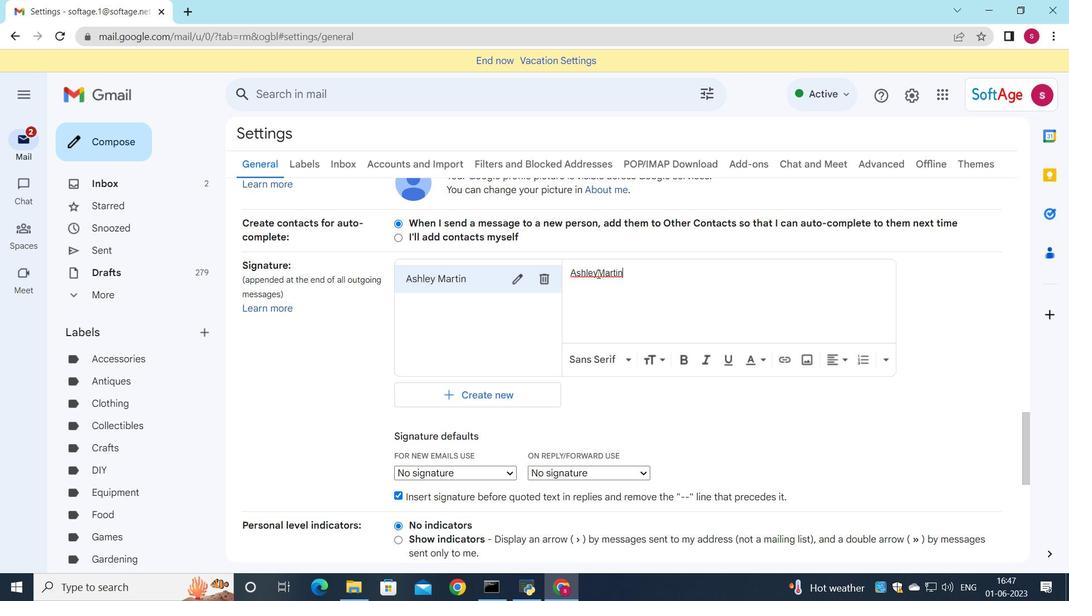 
Action: Key pressed <Key.space>
Screenshot: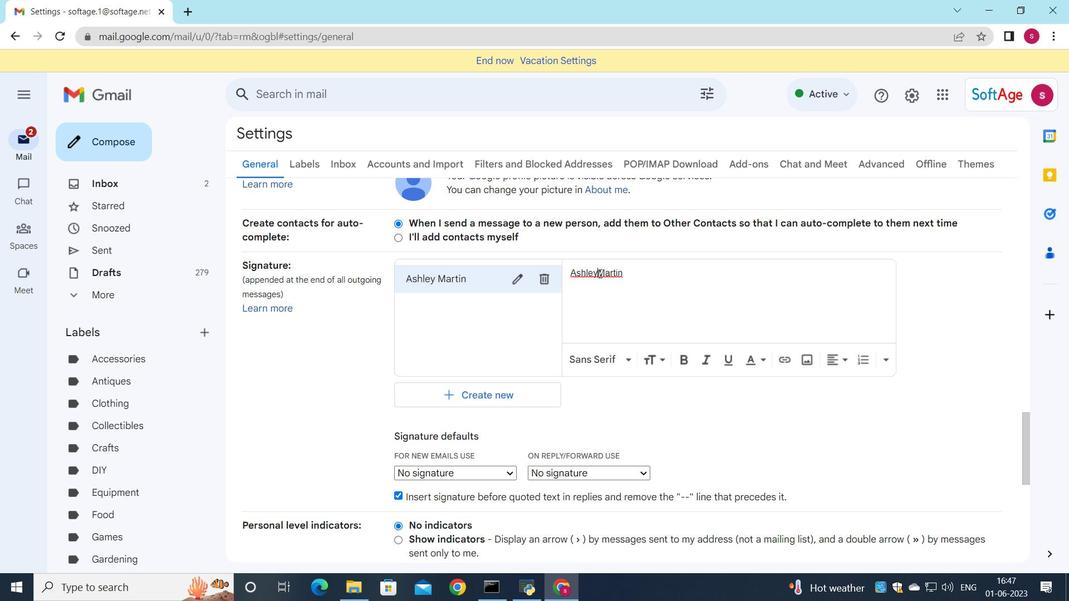 
Action: Mouse moved to (491, 474)
Screenshot: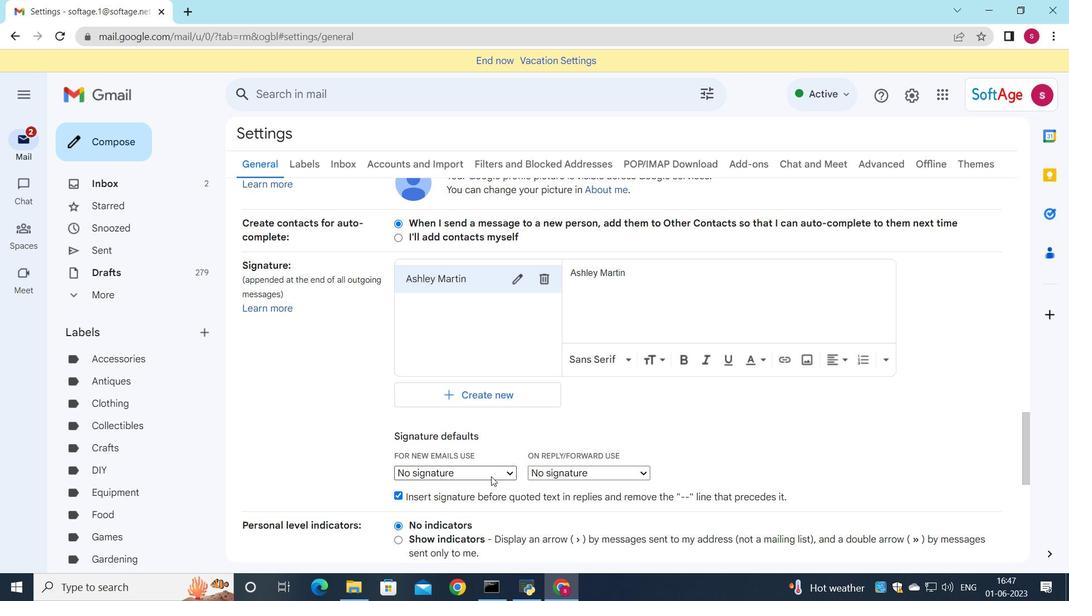 
Action: Mouse pressed left at (491, 474)
Screenshot: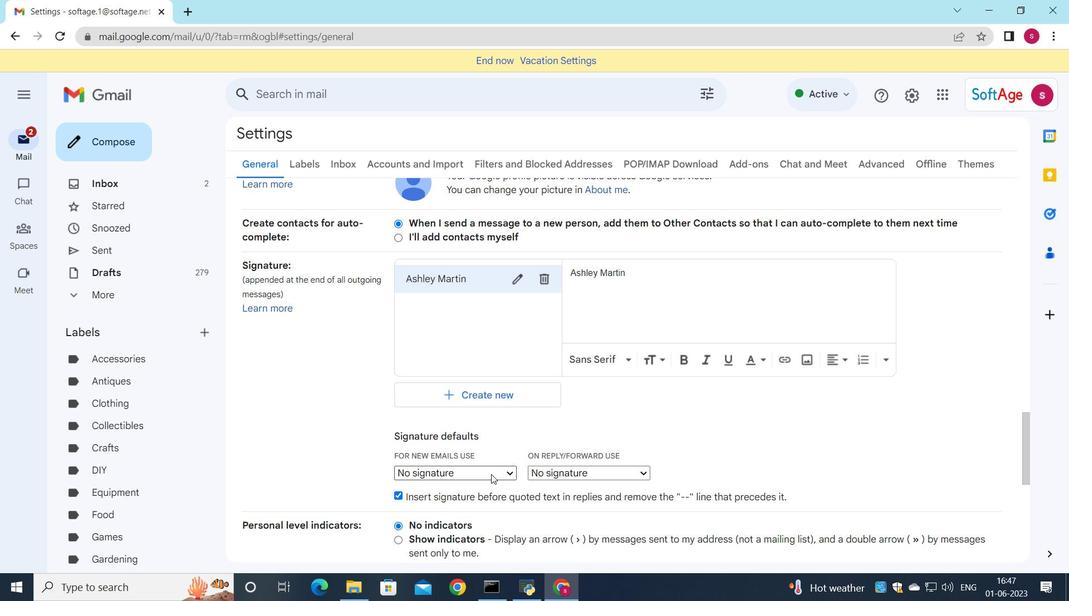 
Action: Mouse moved to (467, 502)
Screenshot: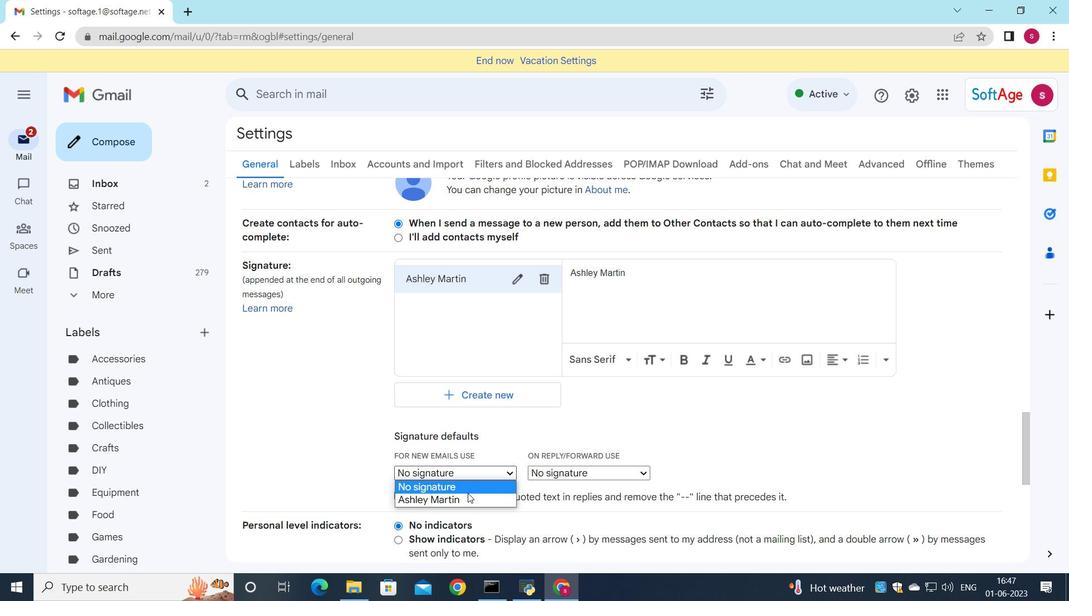 
Action: Mouse pressed left at (467, 502)
Screenshot: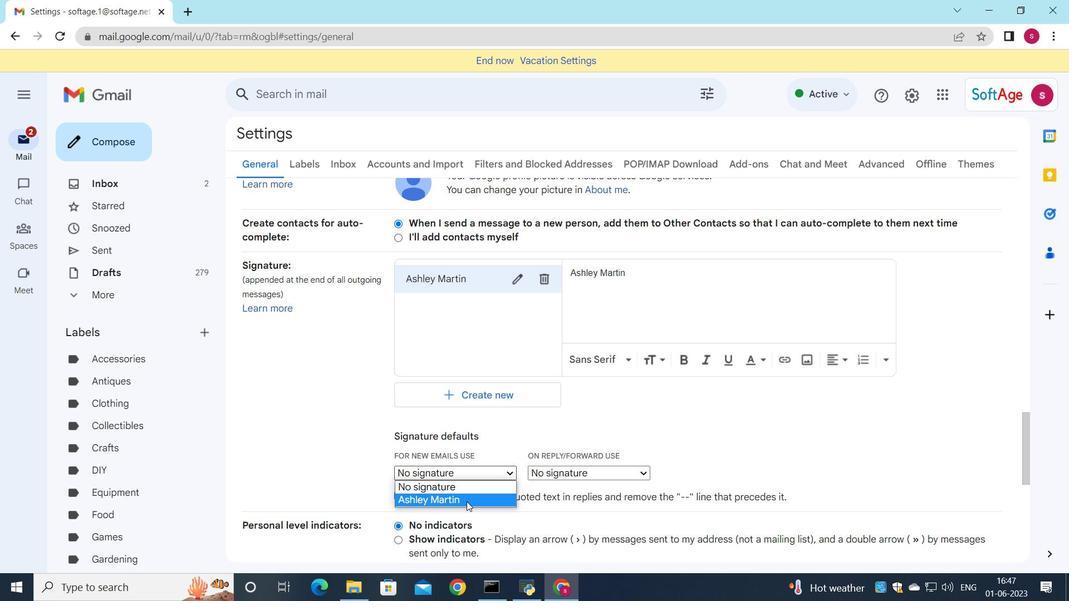 
Action: Mouse moved to (578, 471)
Screenshot: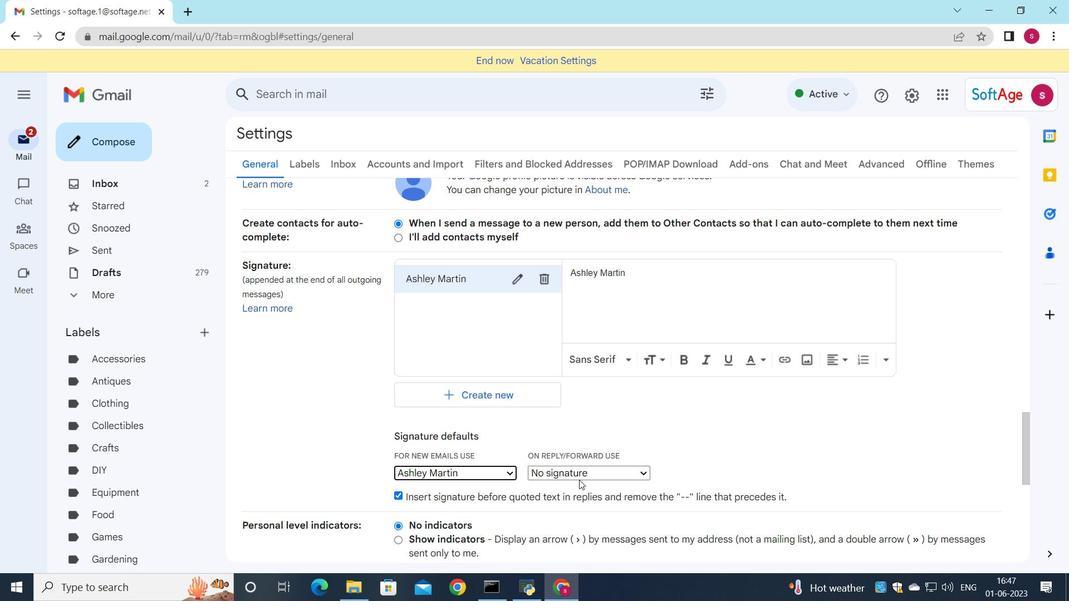 
Action: Mouse pressed left at (578, 471)
Screenshot: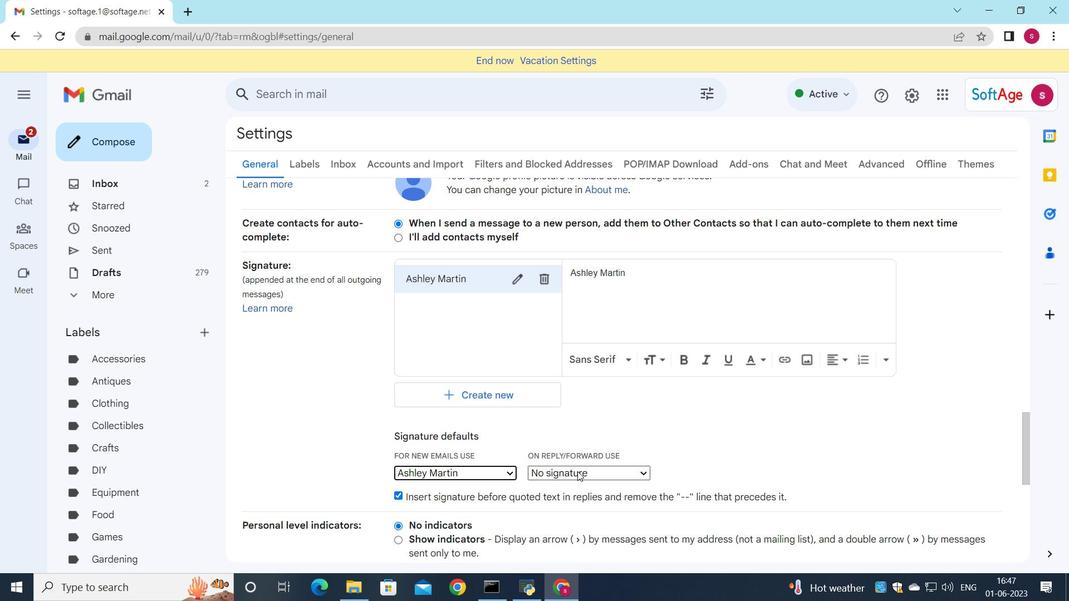 
Action: Mouse moved to (577, 494)
Screenshot: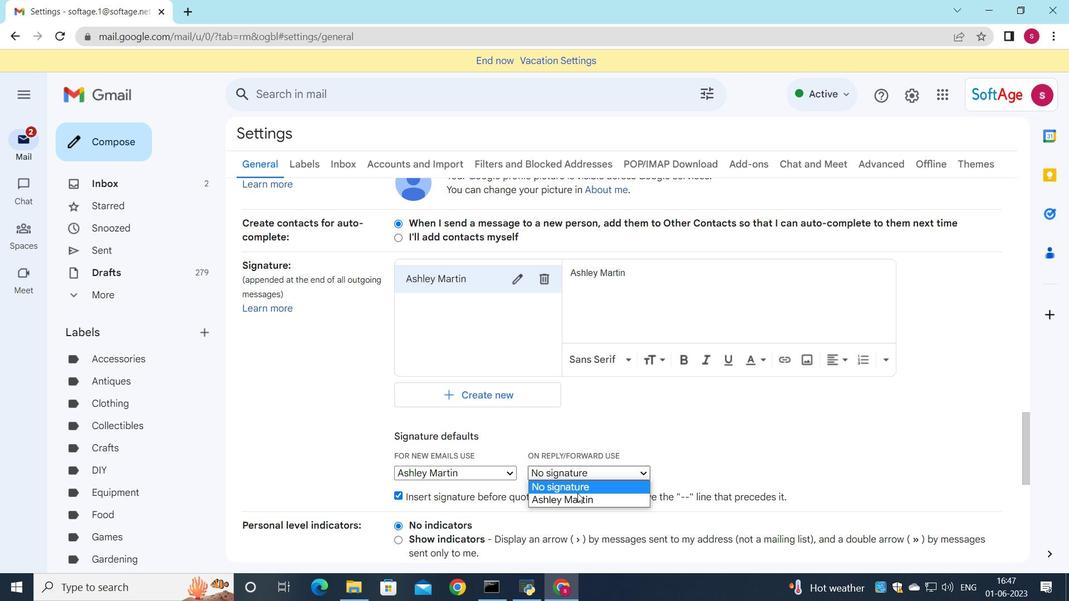 
Action: Mouse pressed left at (577, 494)
Screenshot: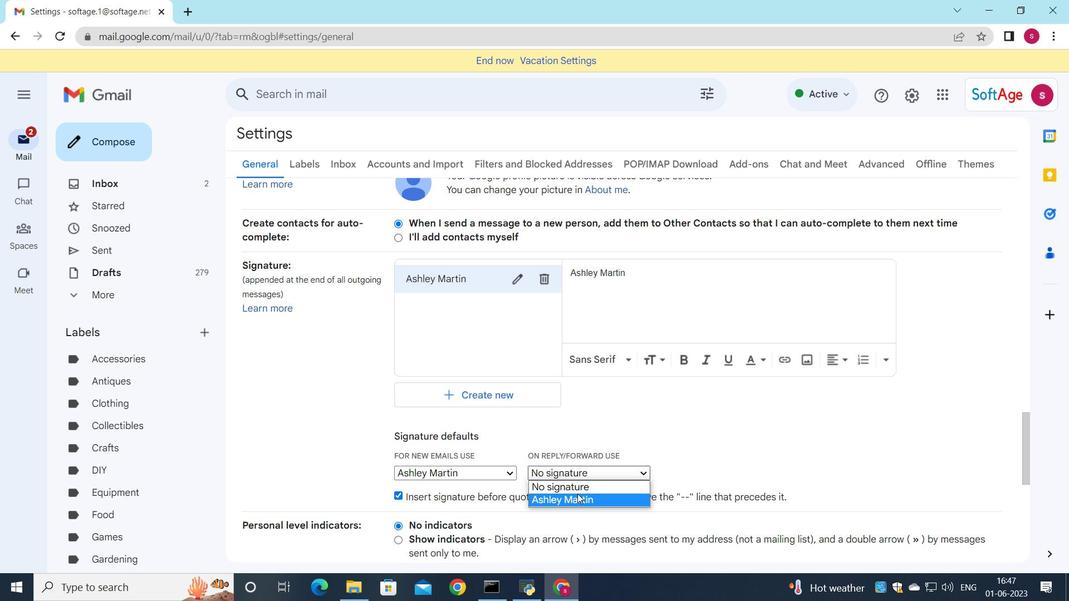 
Action: Mouse scrolled (577, 494) with delta (0, 0)
Screenshot: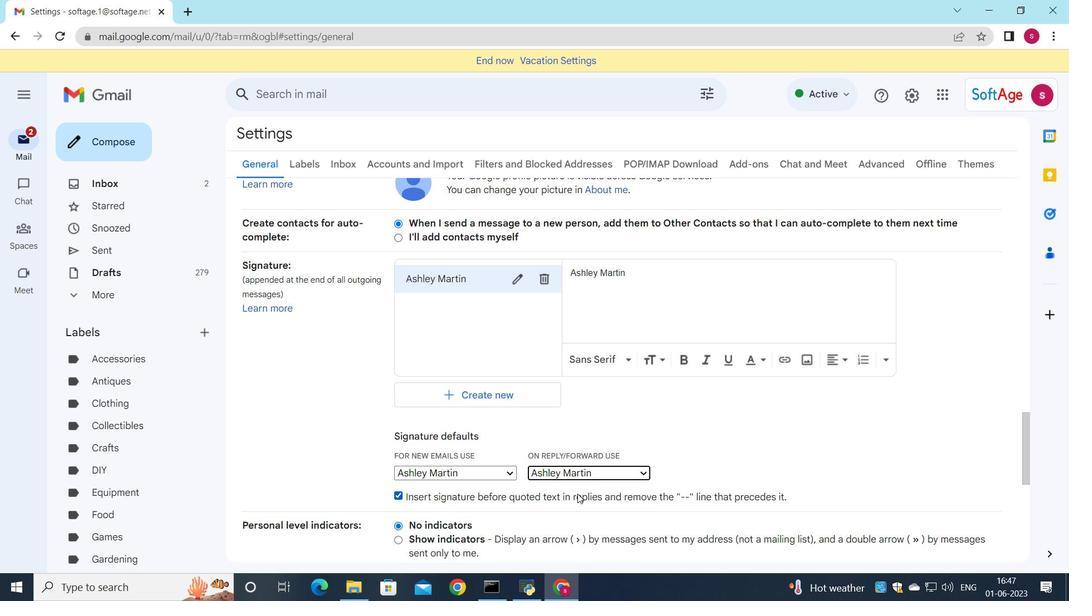 
Action: Mouse scrolled (577, 494) with delta (0, 0)
Screenshot: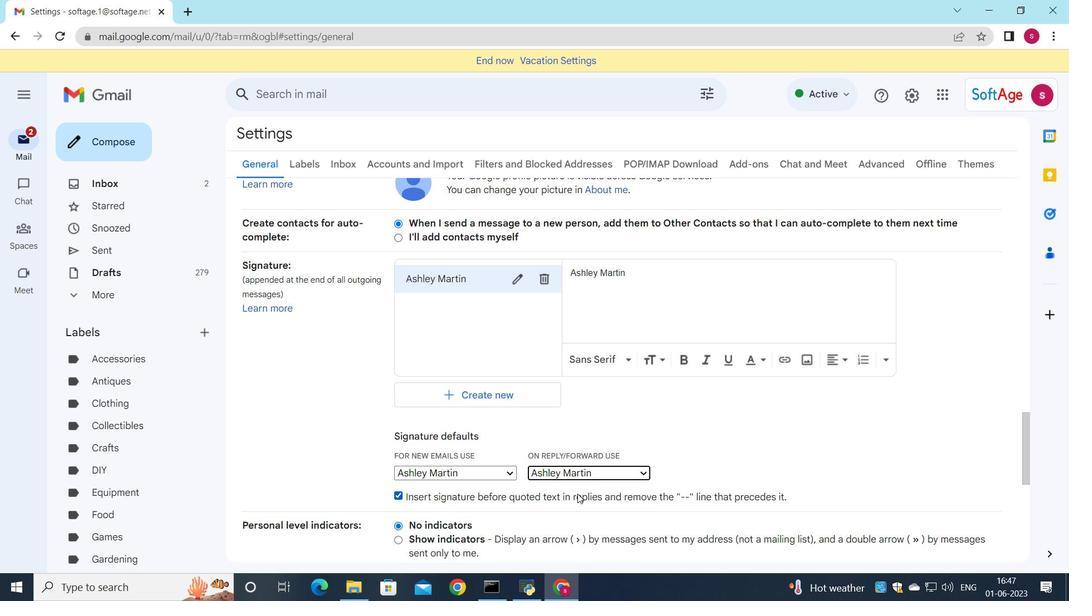 
Action: Mouse scrolled (577, 494) with delta (0, 0)
Screenshot: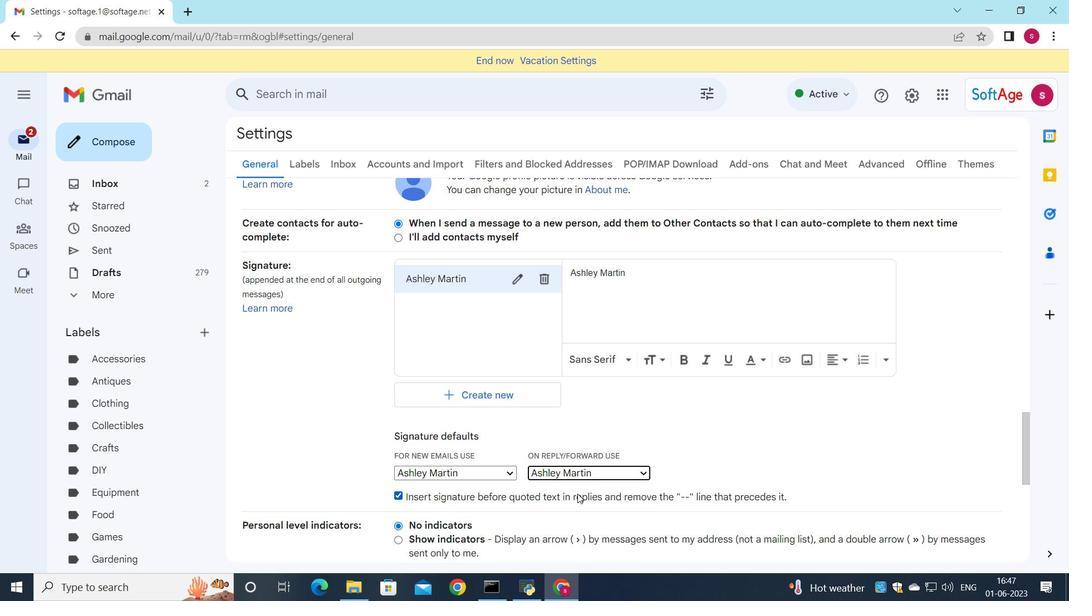 
Action: Mouse scrolled (577, 494) with delta (0, 0)
Screenshot: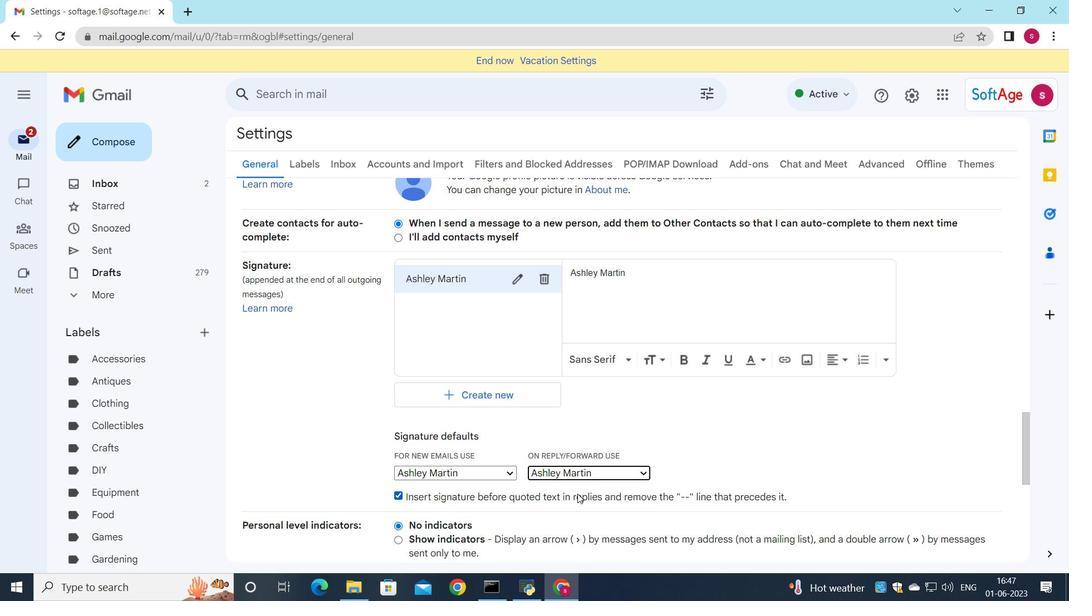 
Action: Mouse moved to (483, 491)
Screenshot: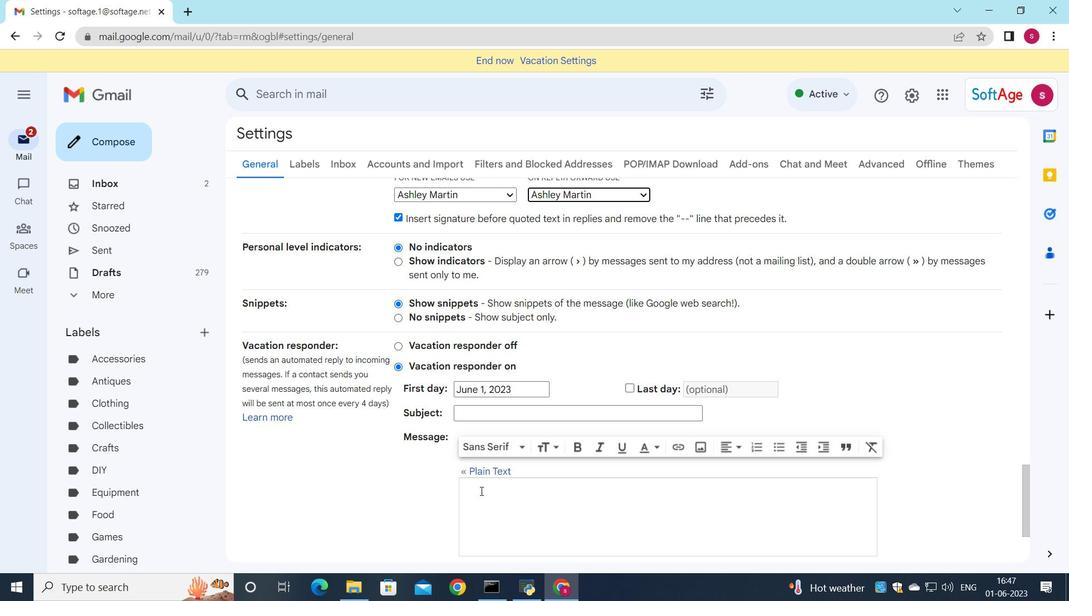 
Action: Mouse scrolled (483, 490) with delta (0, 0)
Screenshot: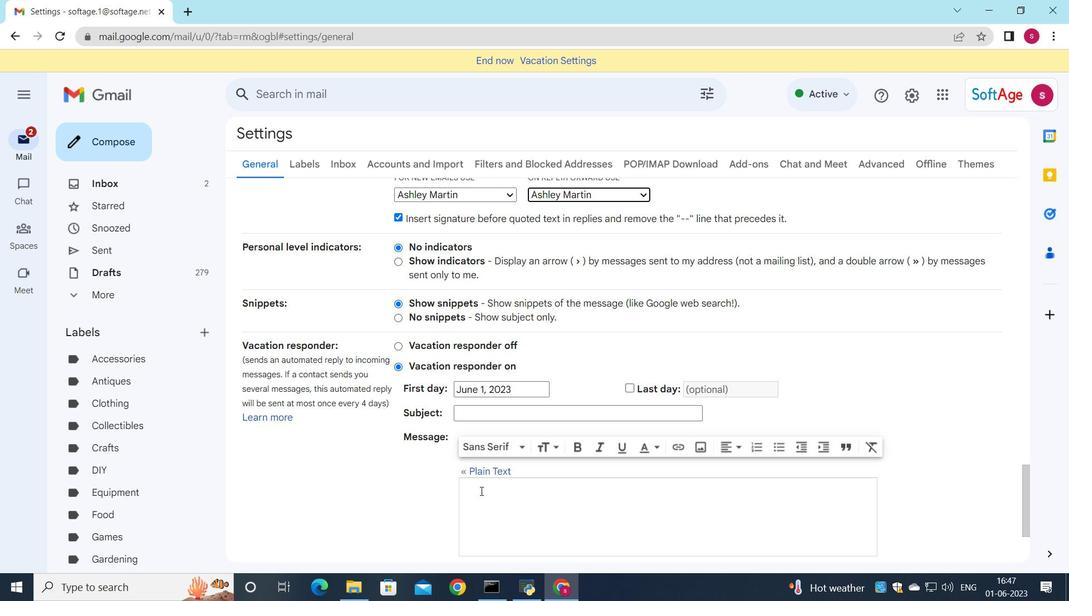 
Action: Mouse scrolled (483, 490) with delta (0, 0)
Screenshot: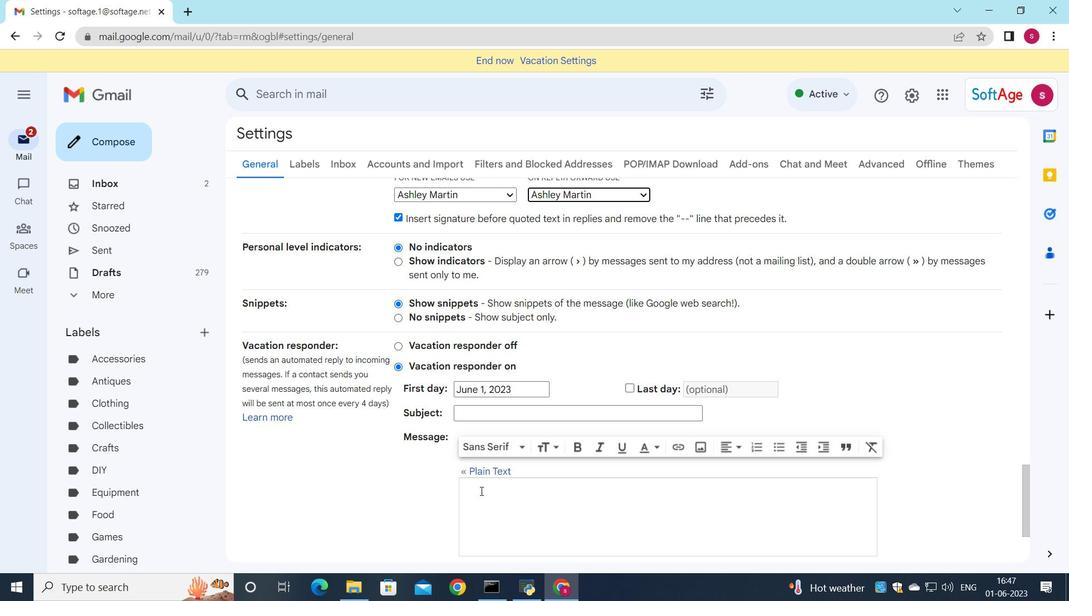 
Action: Mouse scrolled (483, 490) with delta (0, 0)
Screenshot: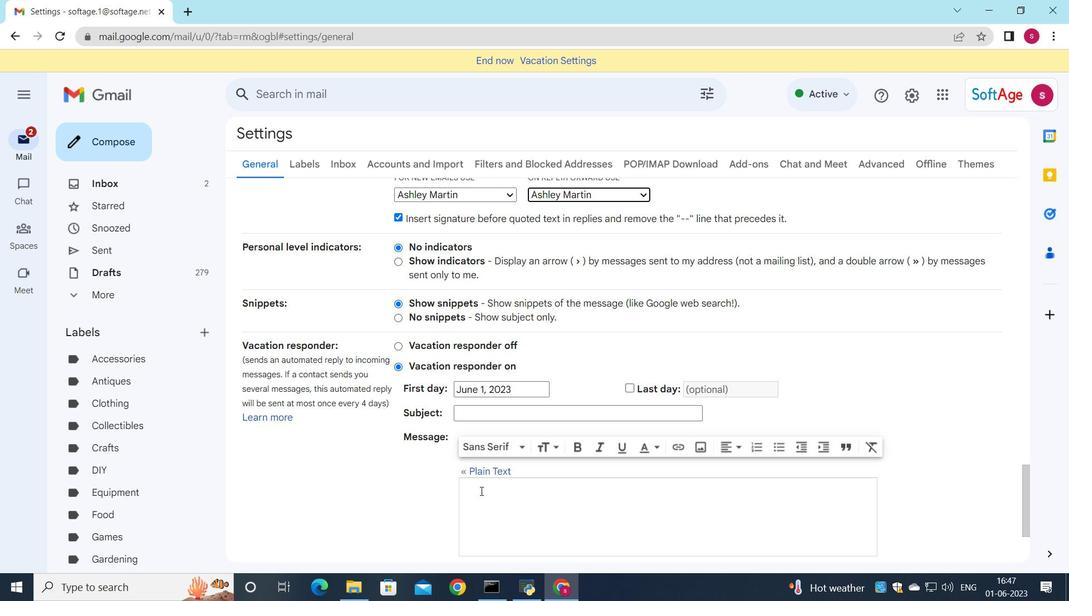 
Action: Mouse scrolled (483, 490) with delta (0, 0)
Screenshot: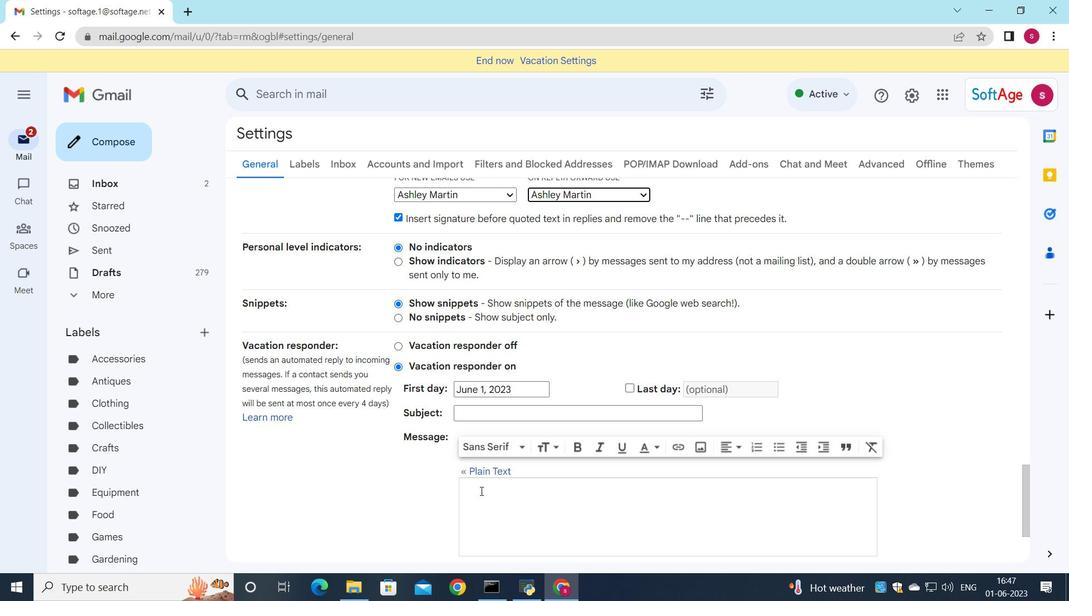 
Action: Mouse scrolled (483, 490) with delta (0, 0)
Screenshot: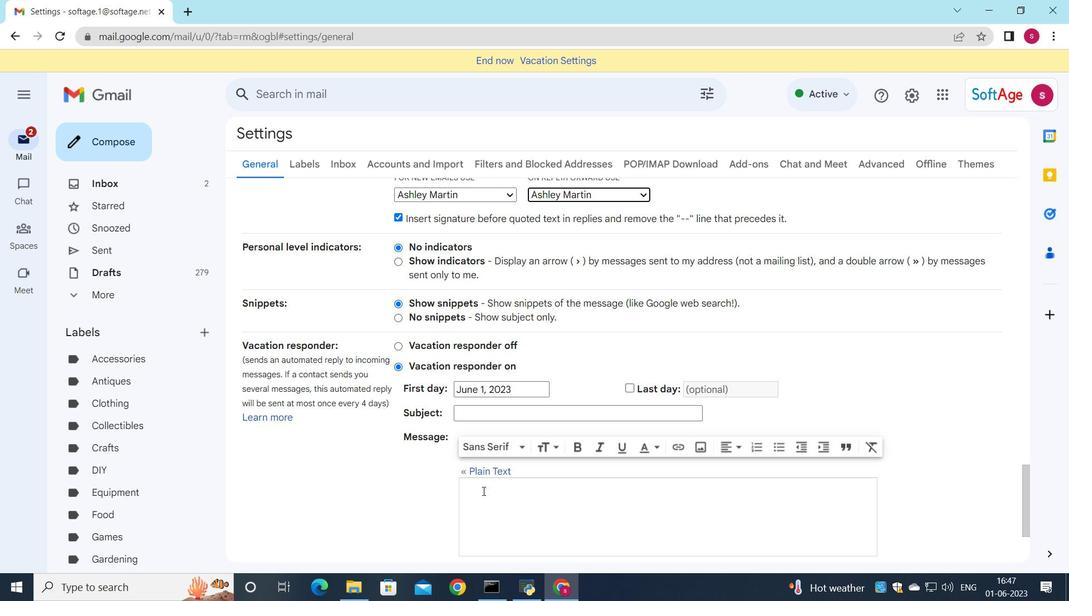 
Action: Mouse moved to (601, 494)
Screenshot: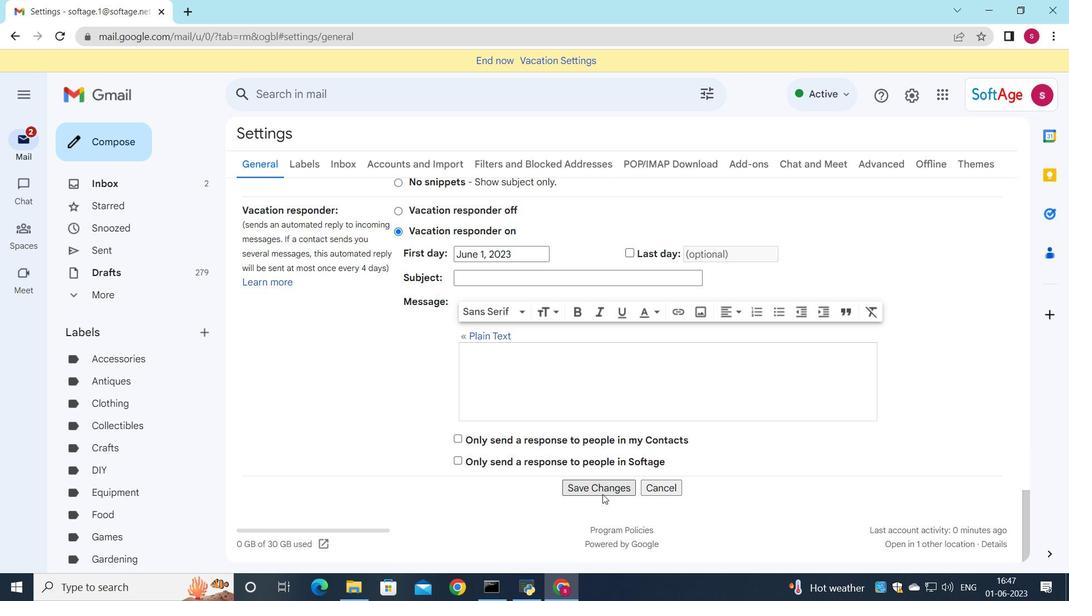 
Action: Mouse pressed left at (601, 494)
Screenshot: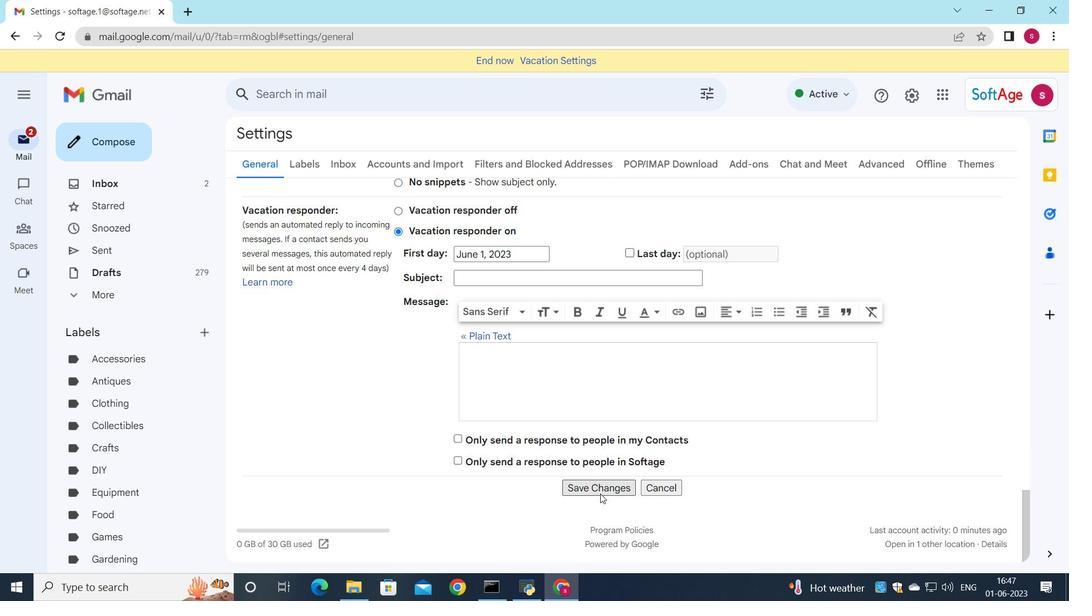 
Action: Mouse moved to (490, 359)
Screenshot: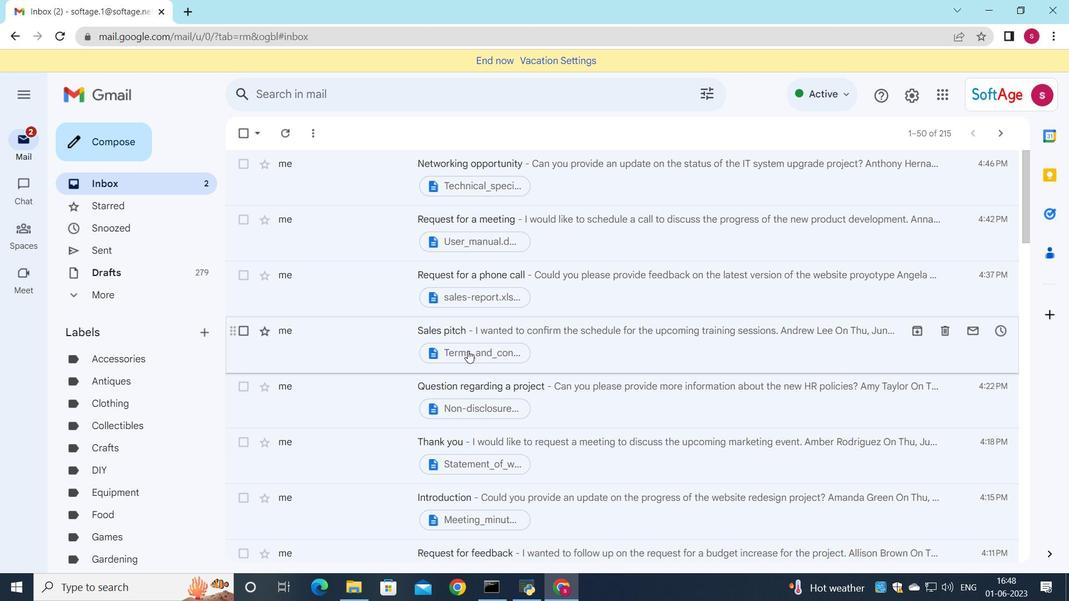 
Action: Mouse scrolled (490, 359) with delta (0, 0)
Screenshot: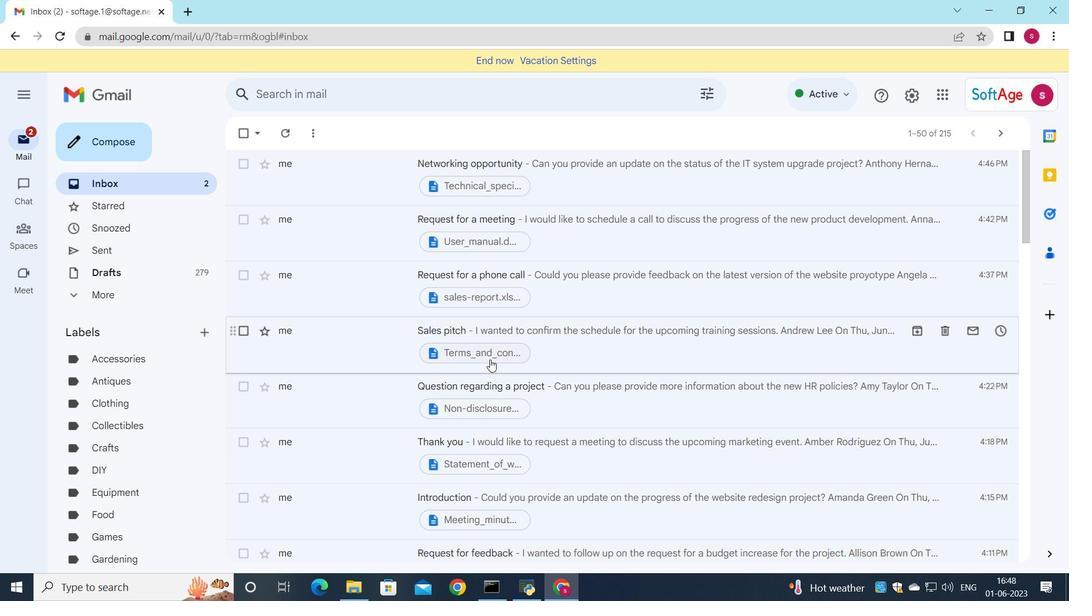 
Action: Mouse scrolled (490, 359) with delta (0, 0)
Screenshot: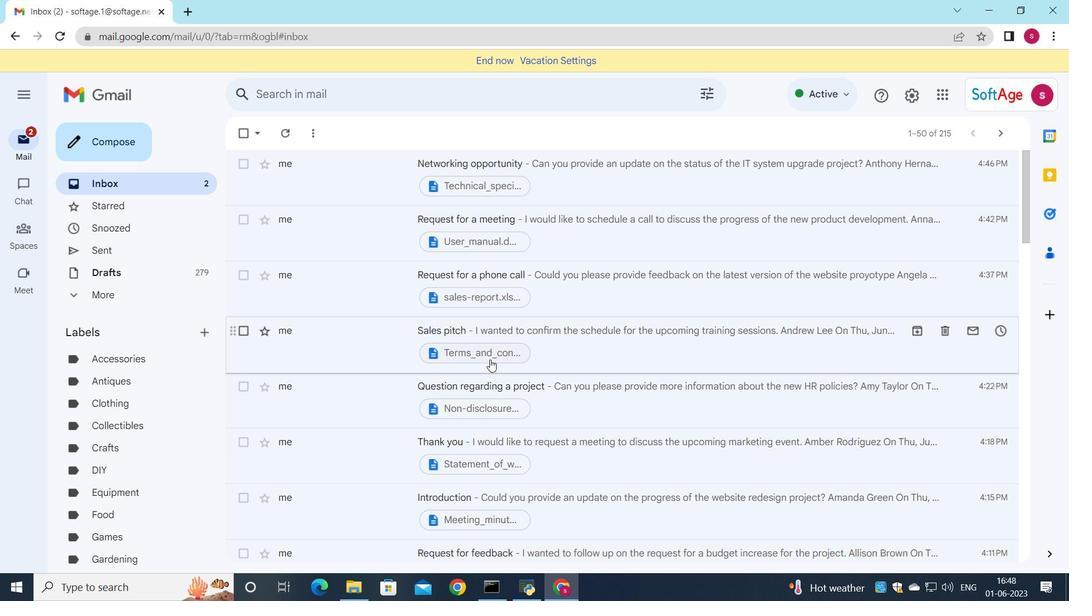 
Action: Mouse moved to (490, 360)
Screenshot: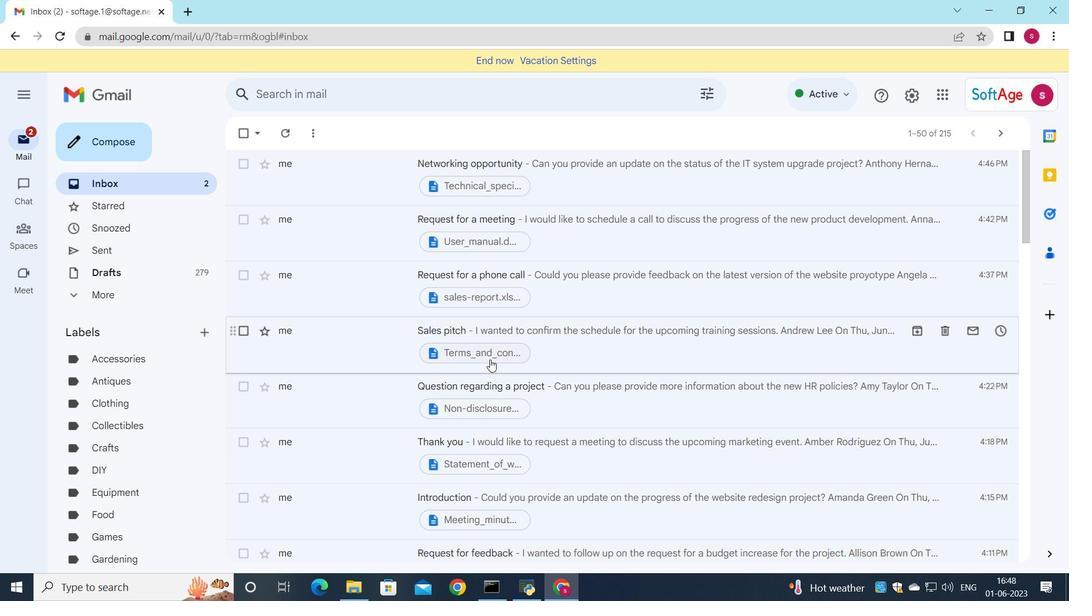 
Action: Mouse scrolled (490, 359) with delta (0, 0)
Screenshot: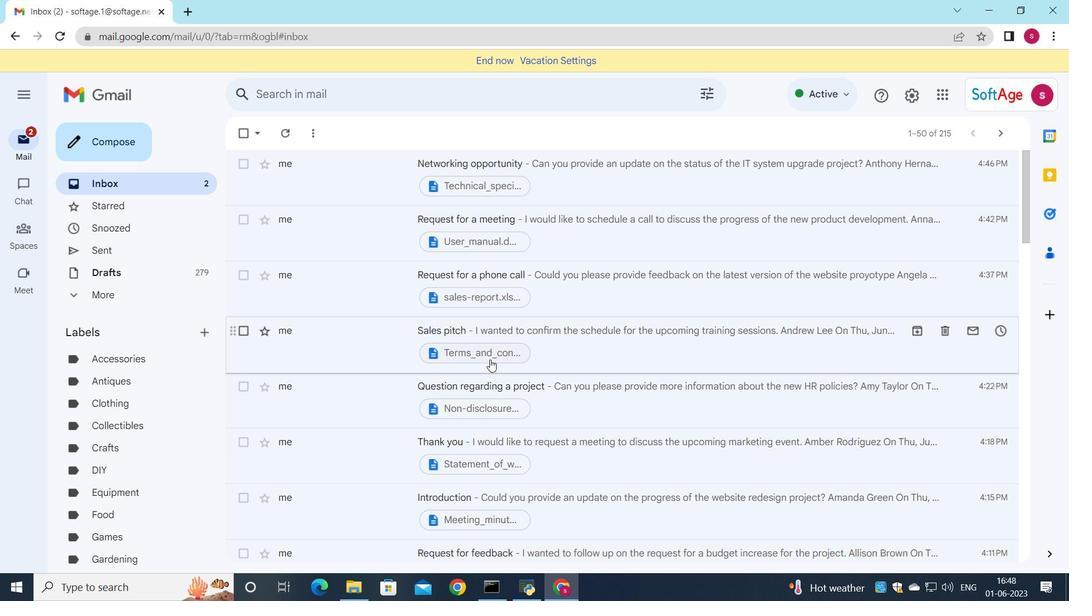 
Action: Mouse moved to (490, 360)
Screenshot: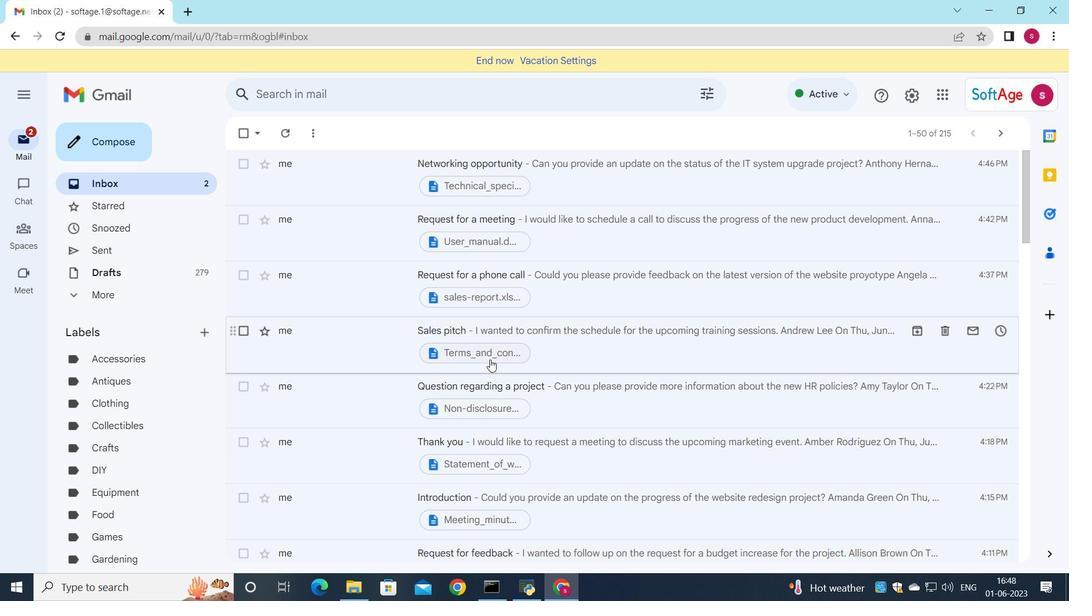 
Action: Mouse scrolled (490, 359) with delta (0, 0)
Screenshot: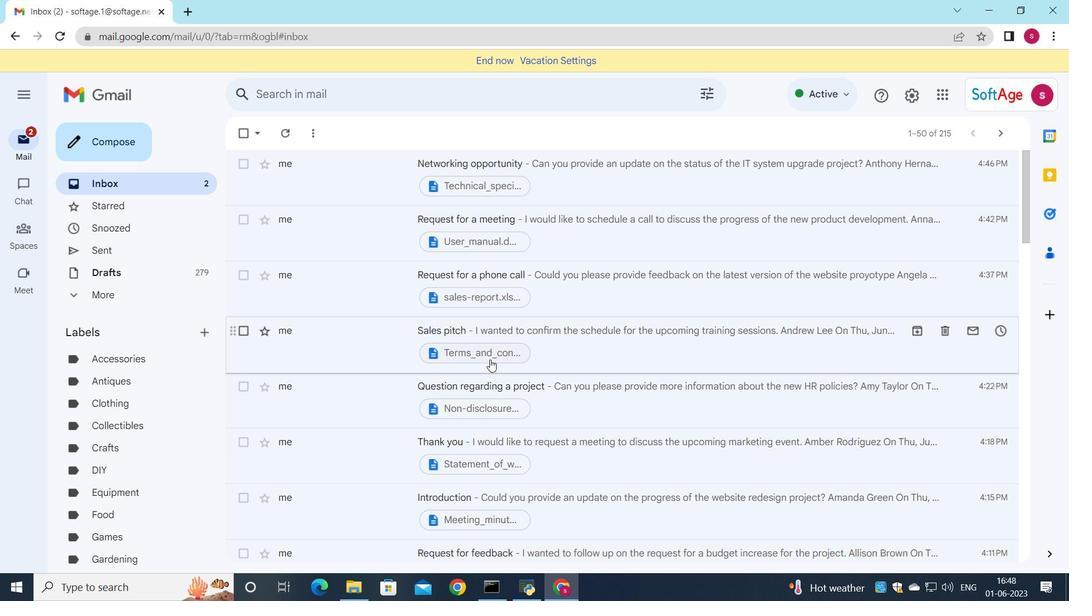 
Action: Mouse scrolled (490, 359) with delta (0, 0)
Screenshot: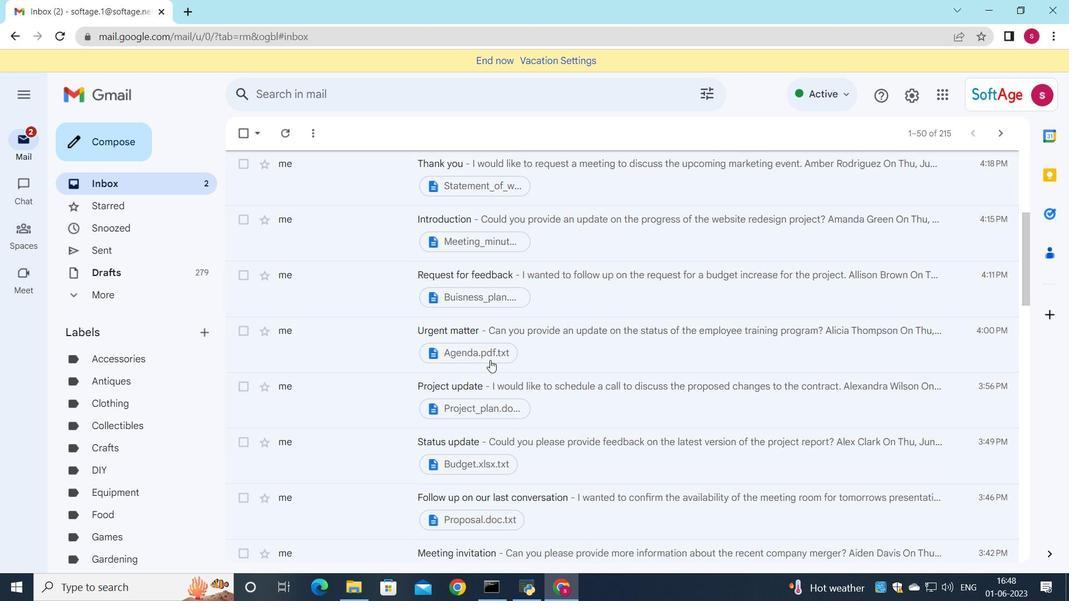
Action: Mouse scrolled (490, 359) with delta (0, 0)
Screenshot: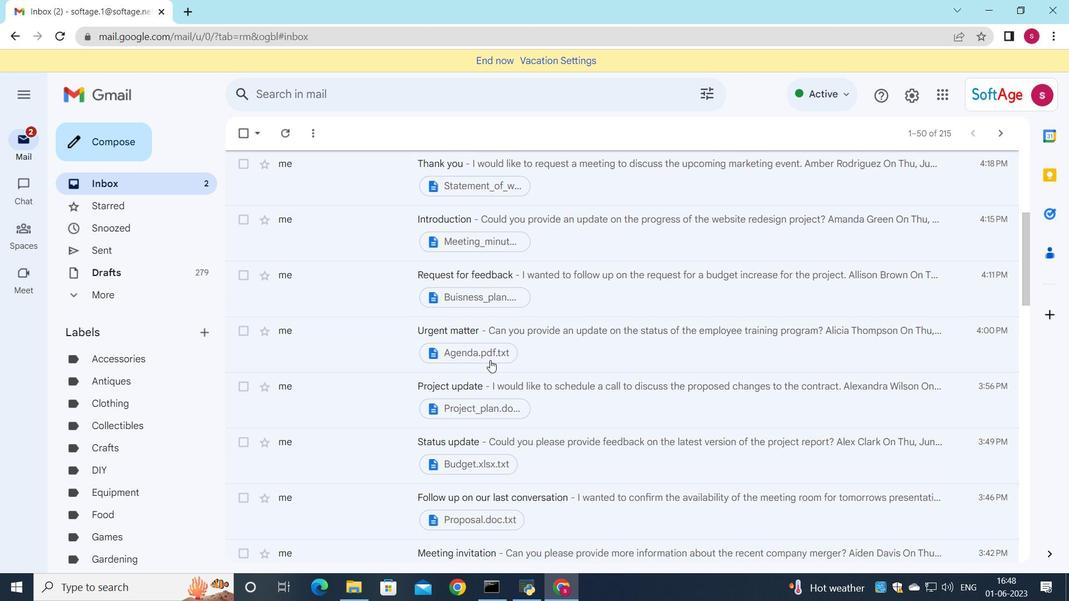 
Action: Mouse scrolled (490, 359) with delta (0, 0)
Screenshot: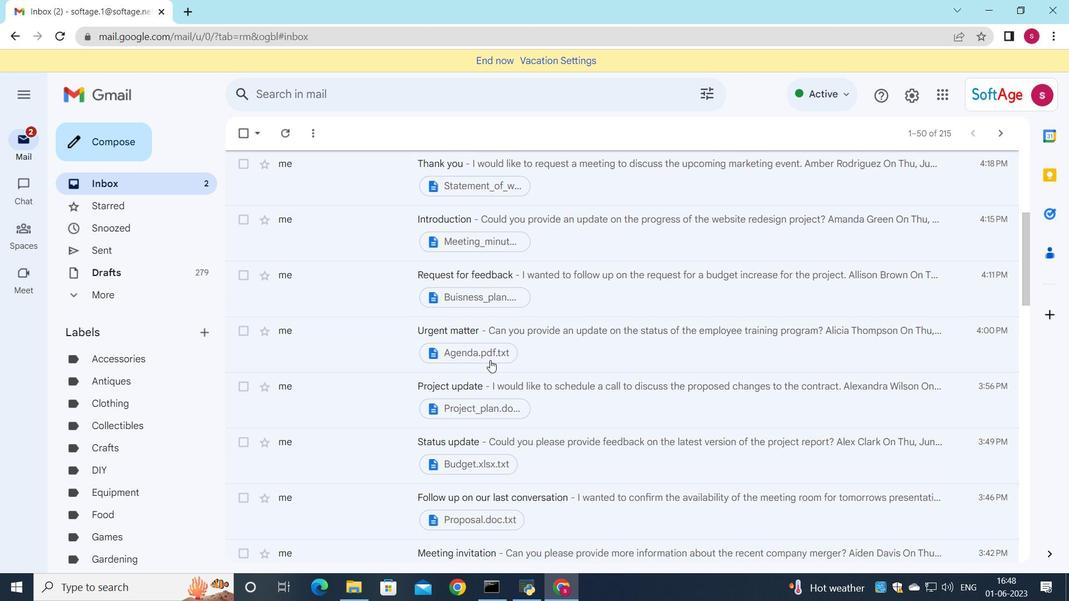 
Action: Mouse scrolled (490, 359) with delta (0, 0)
Screenshot: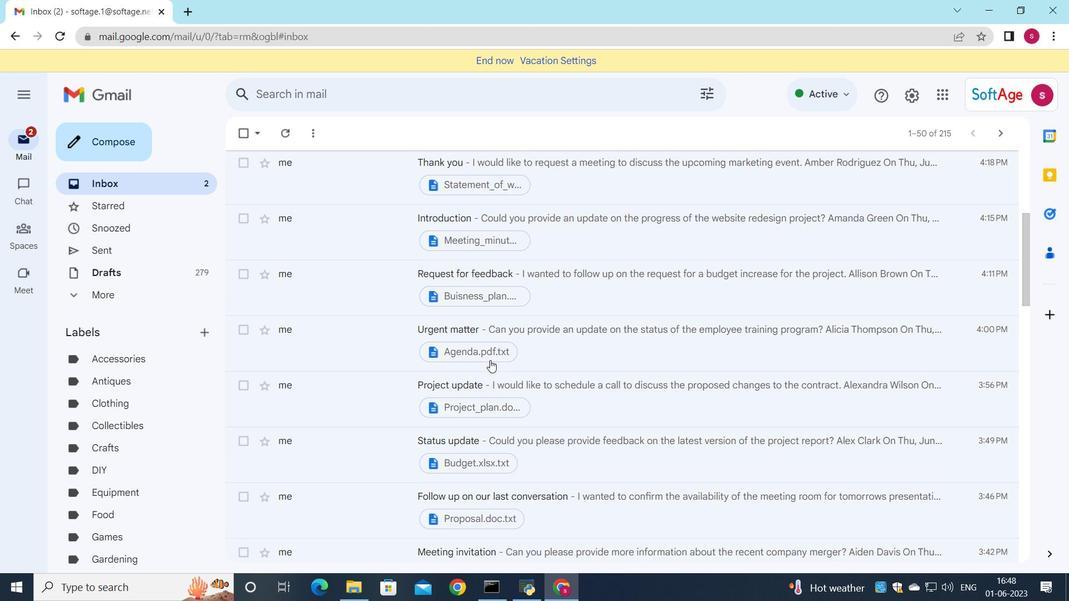 
Action: Mouse scrolled (490, 359) with delta (0, 0)
Screenshot: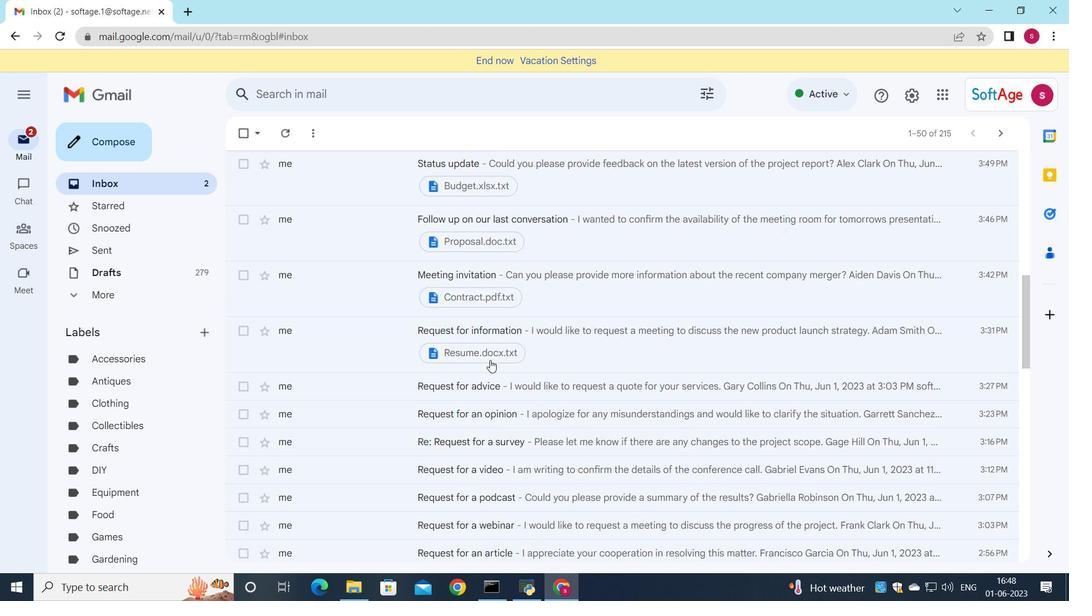 
Action: Mouse scrolled (490, 359) with delta (0, 0)
Screenshot: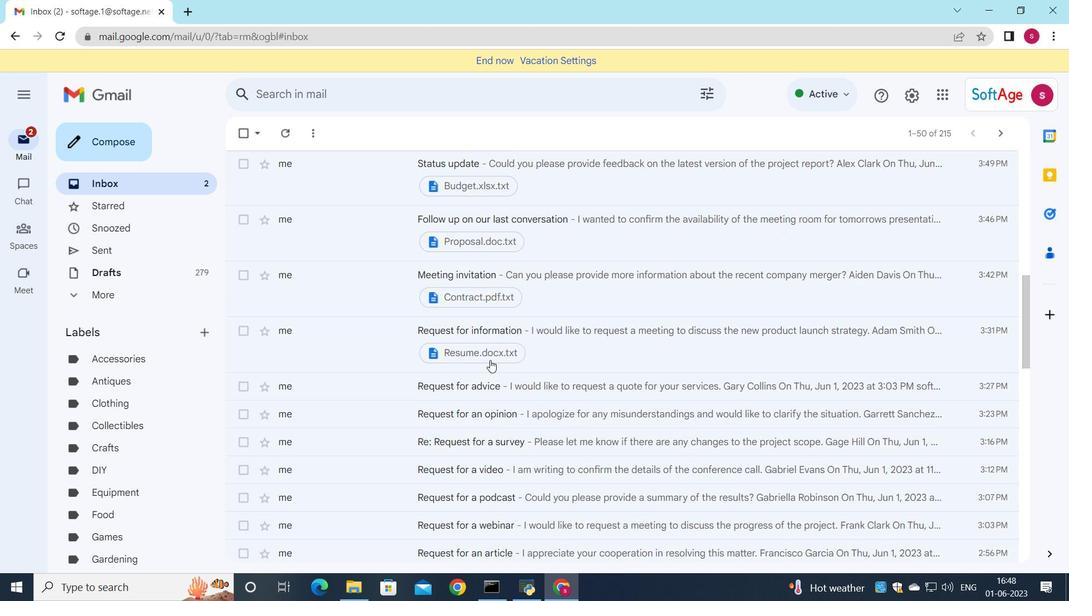 
Action: Mouse scrolled (490, 359) with delta (0, 0)
Screenshot: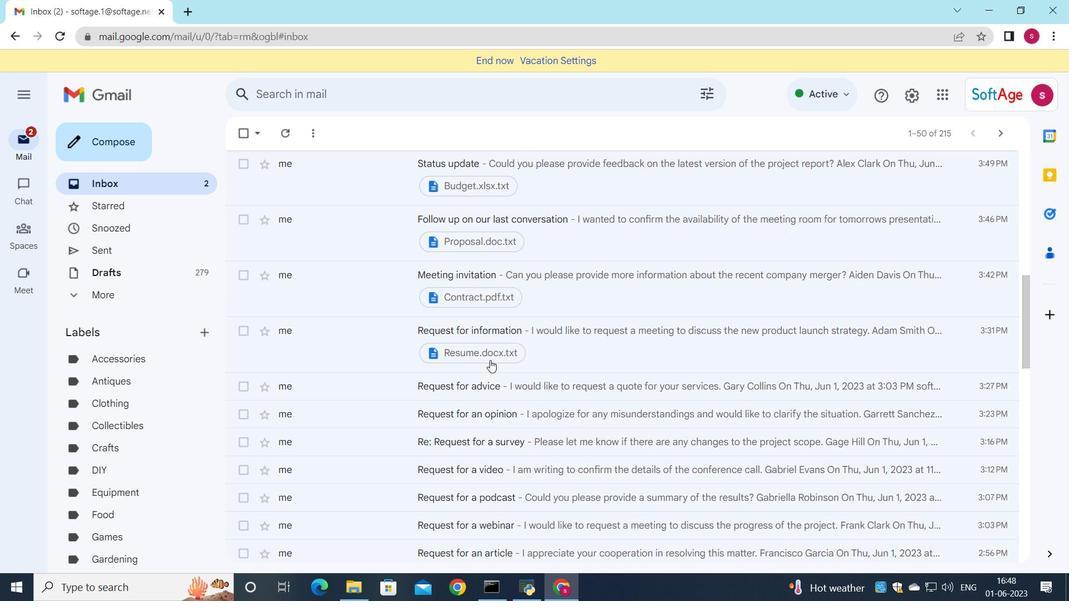 
Action: Mouse moved to (490, 360)
Screenshot: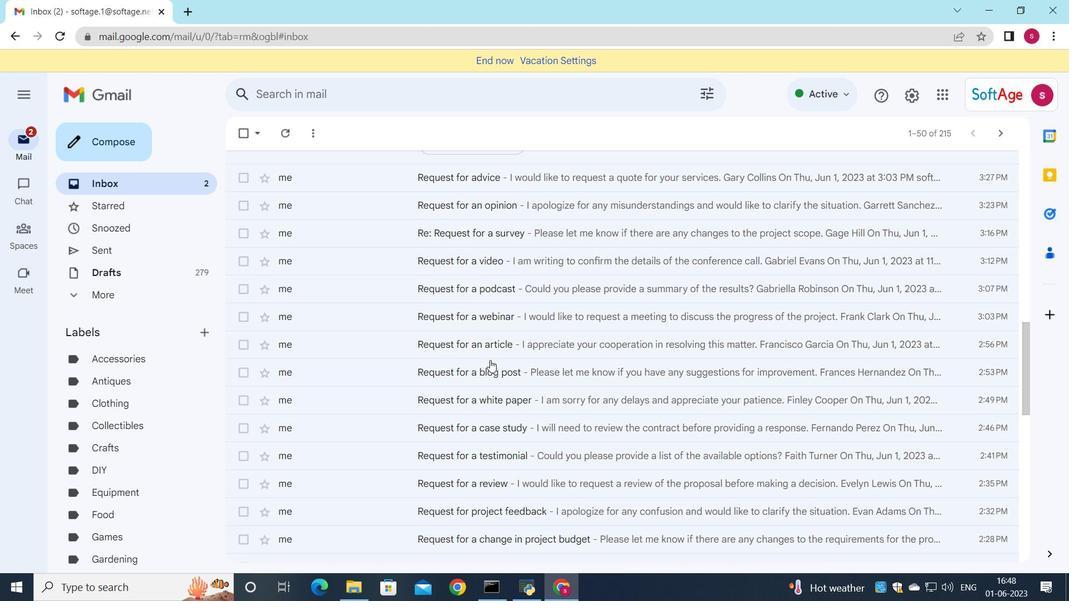 
Action: Mouse scrolled (490, 361) with delta (0, 0)
Screenshot: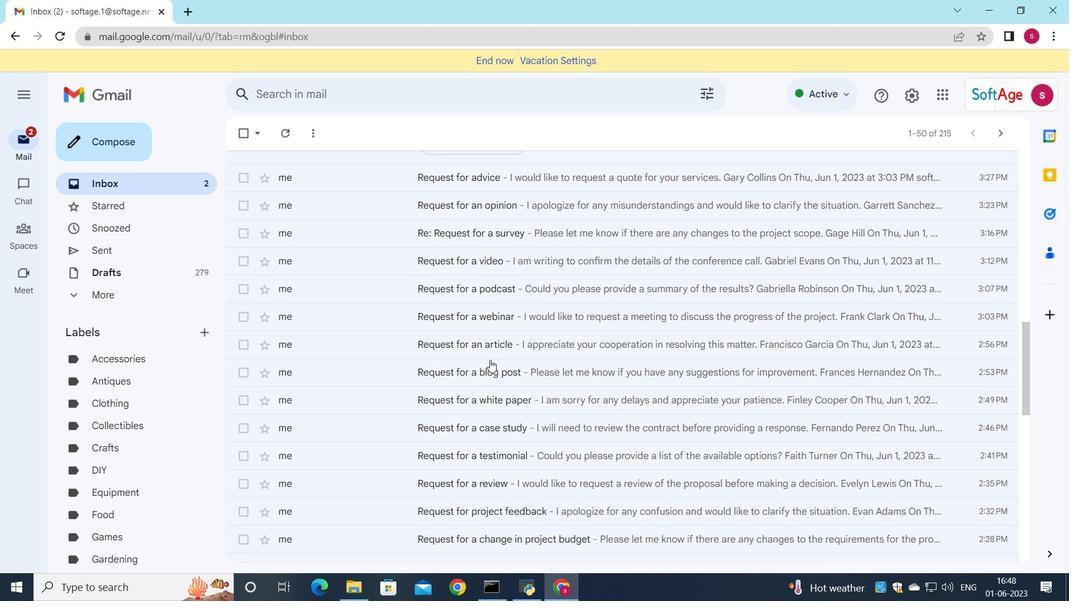 
Action: Mouse scrolled (490, 361) with delta (0, 0)
Screenshot: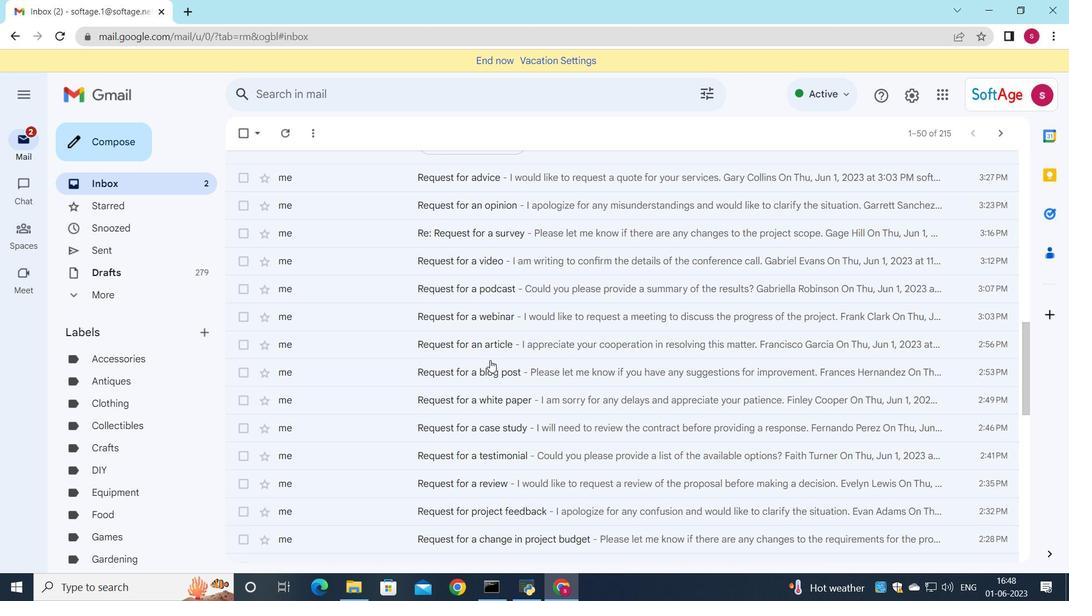 
Action: Mouse moved to (523, 321)
Screenshot: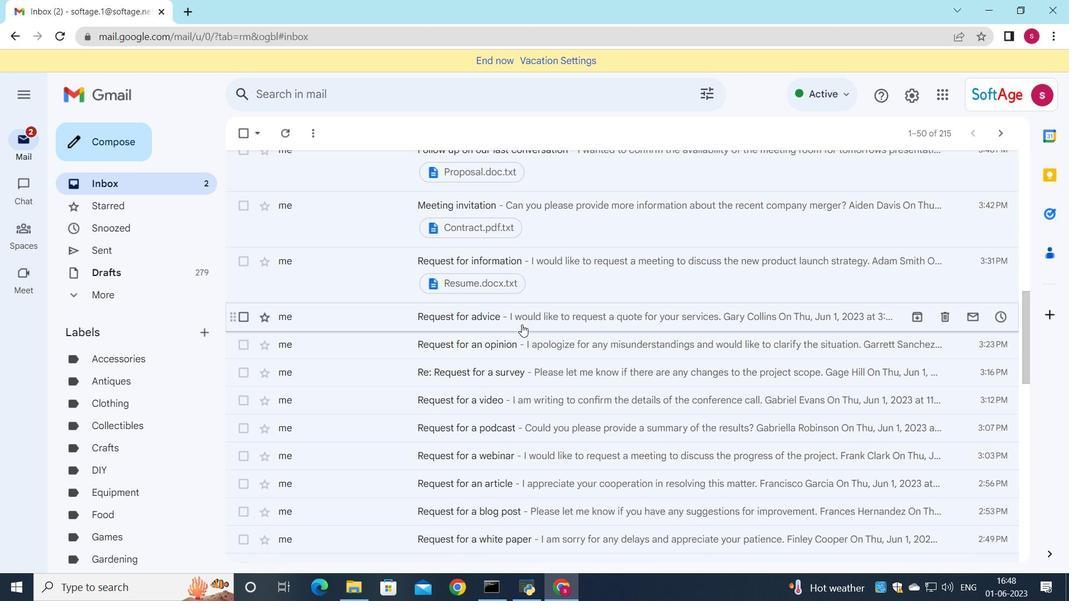 
Action: Mouse pressed left at (523, 321)
Screenshot: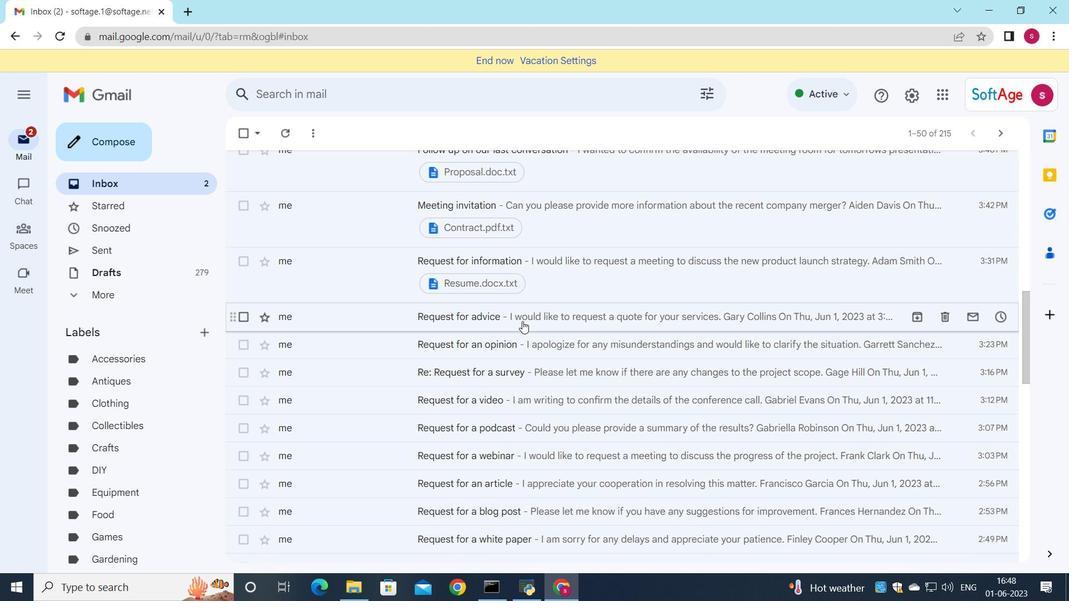 
Action: Mouse moved to (509, 354)
Screenshot: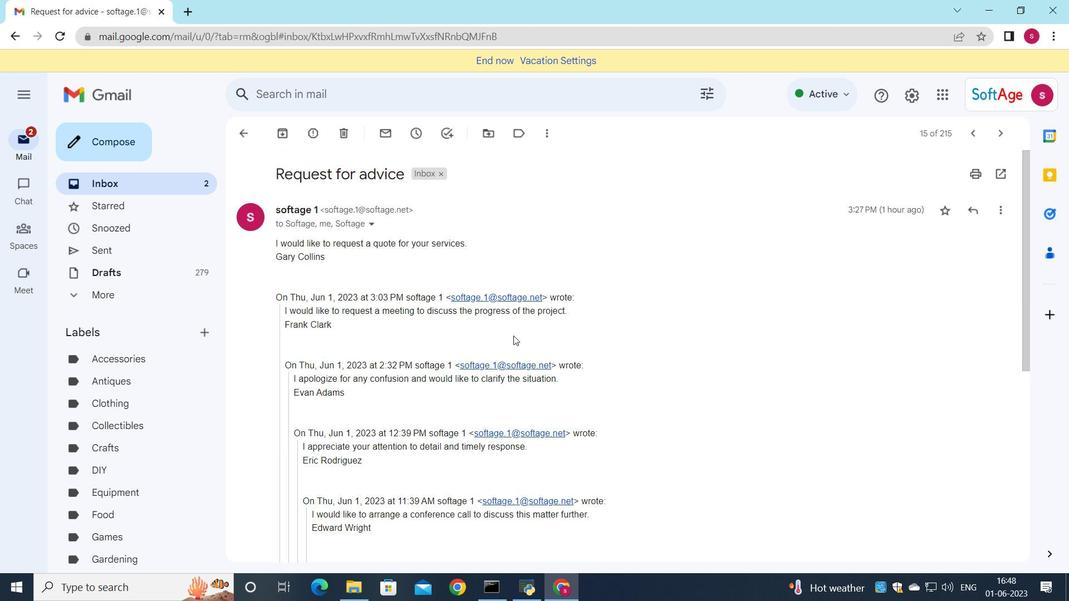 
Action: Mouse scrolled (509, 354) with delta (0, 0)
Screenshot: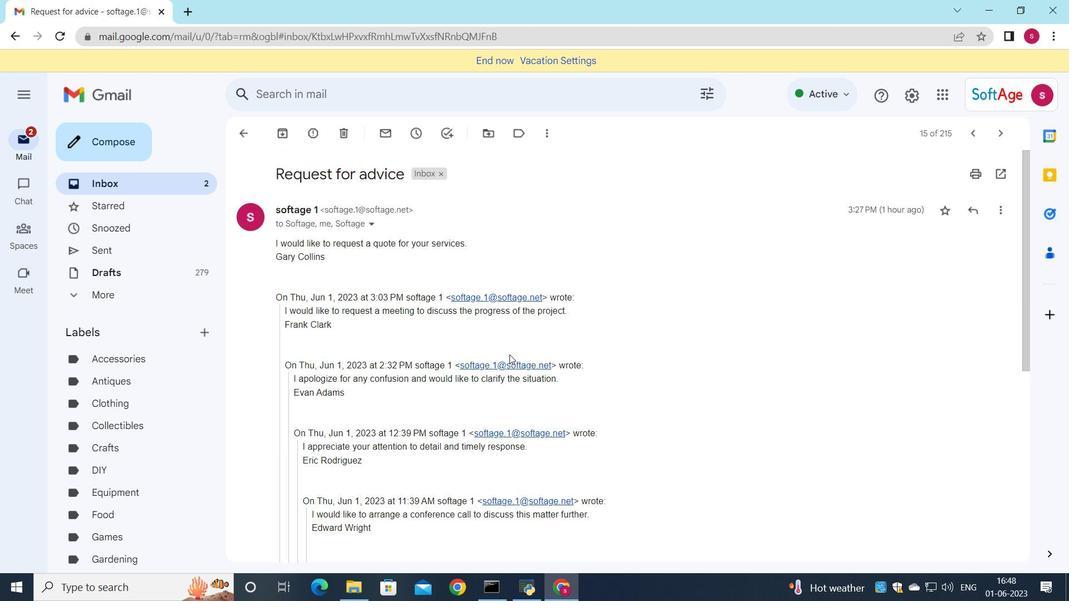 
Action: Mouse scrolled (509, 354) with delta (0, 0)
Screenshot: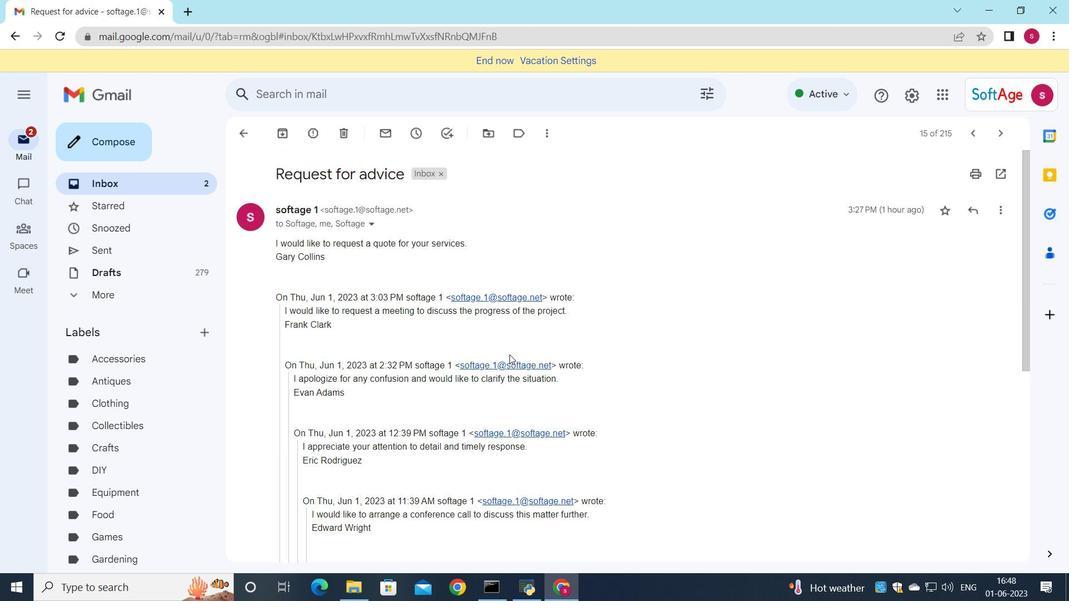 
Action: Mouse scrolled (509, 354) with delta (0, 0)
Screenshot: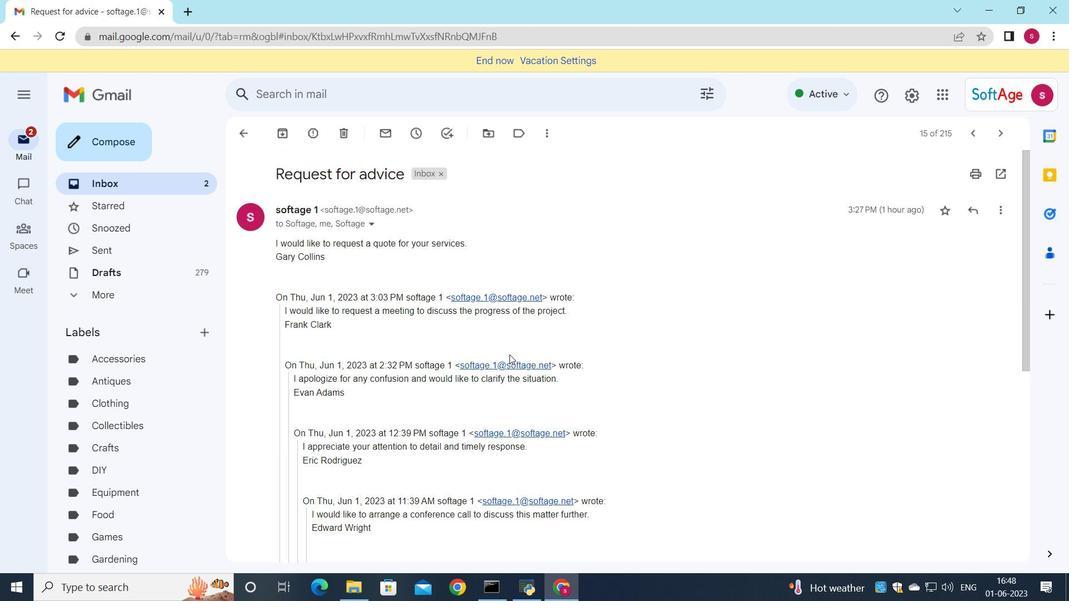 
Action: Mouse scrolled (509, 354) with delta (0, 0)
Screenshot: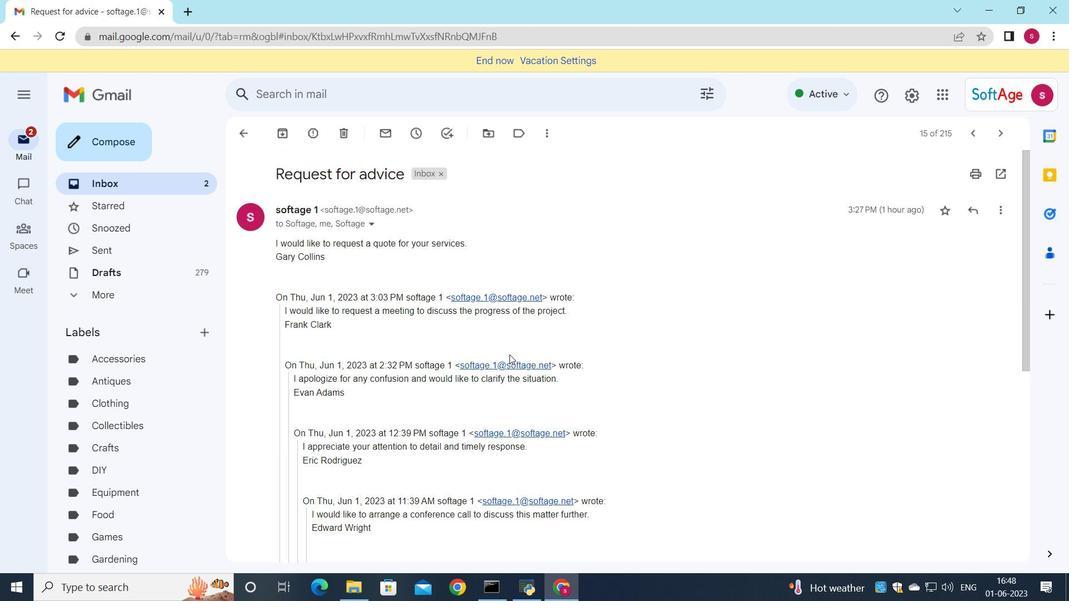 
Action: Mouse scrolled (509, 354) with delta (0, 0)
Screenshot: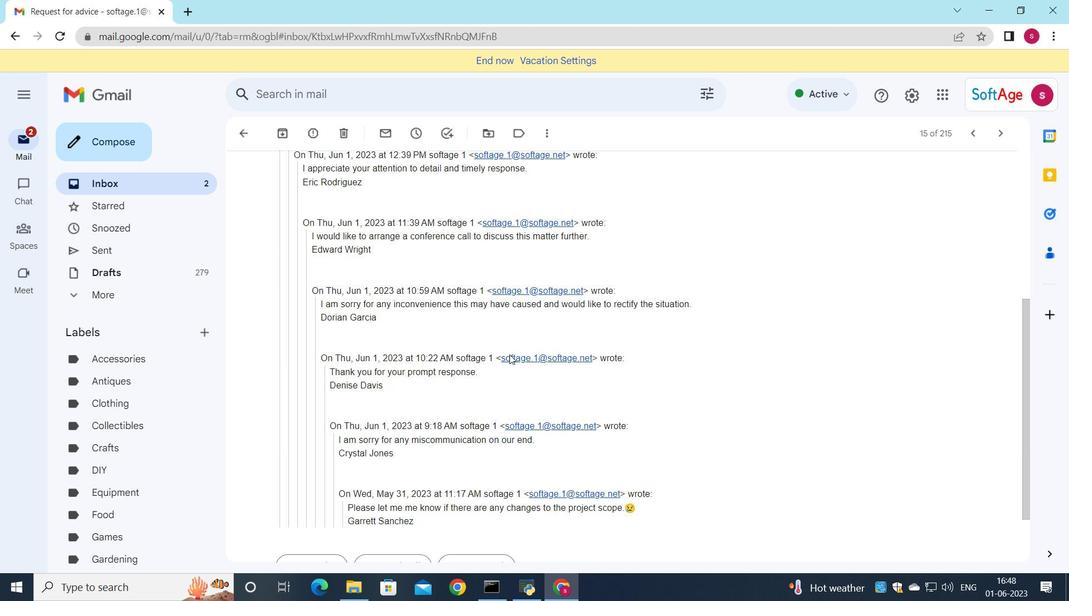 
Action: Mouse scrolled (509, 354) with delta (0, 0)
Screenshot: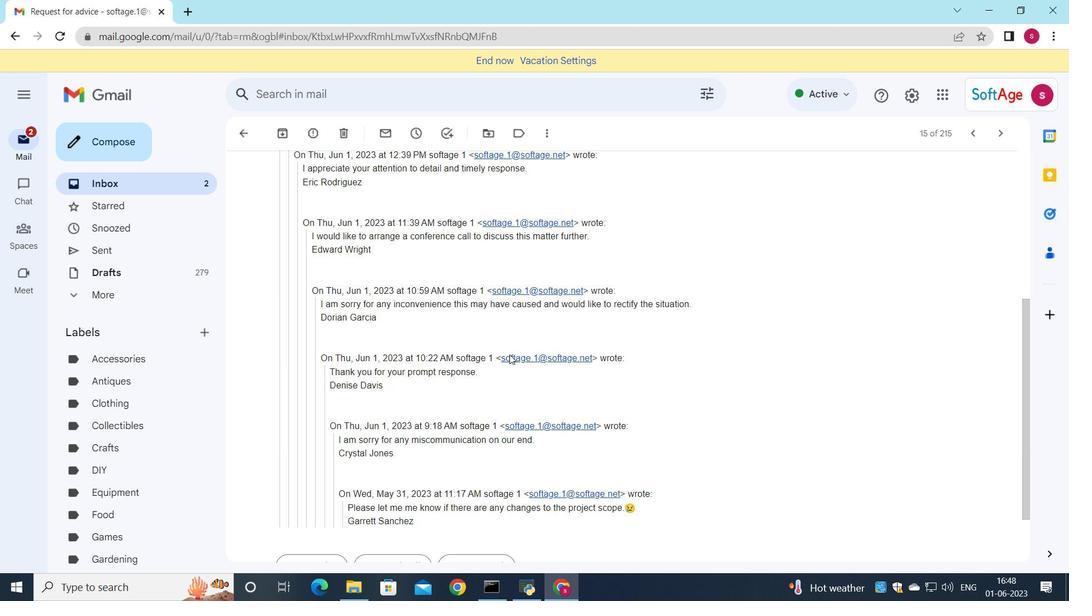 
Action: Mouse scrolled (509, 354) with delta (0, 0)
Screenshot: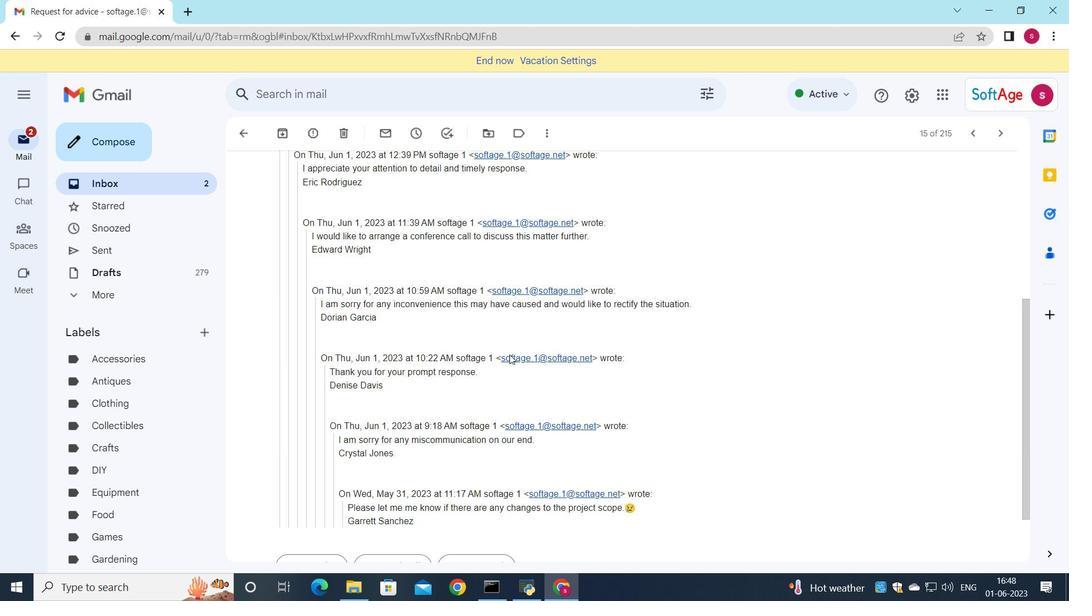 
Action: Mouse scrolled (509, 354) with delta (0, 0)
Screenshot: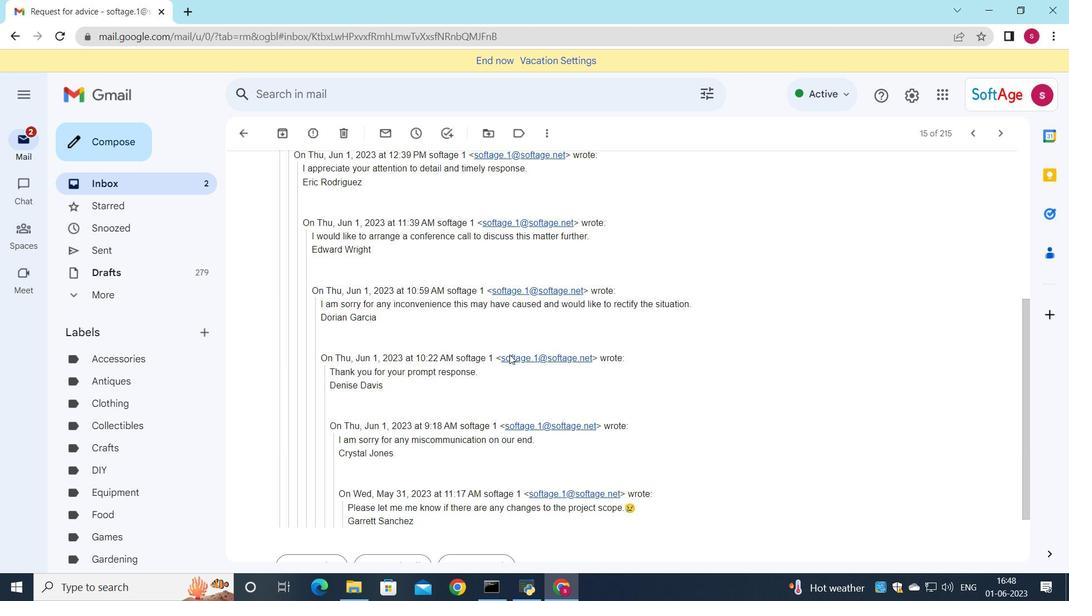 
Action: Mouse moved to (320, 497)
Screenshot: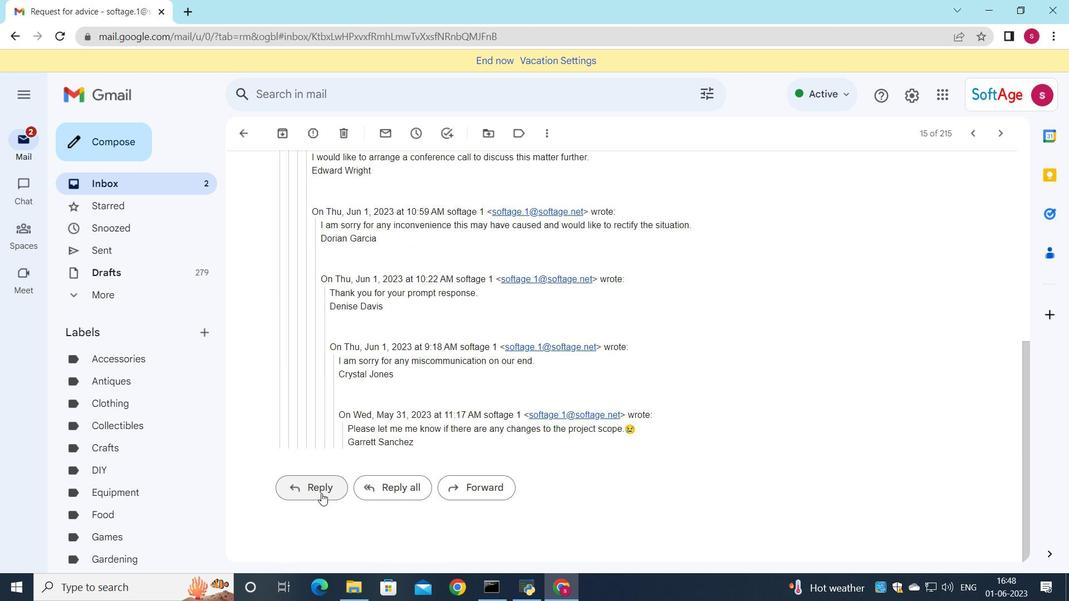 
Action: Mouse pressed left at (320, 497)
Screenshot: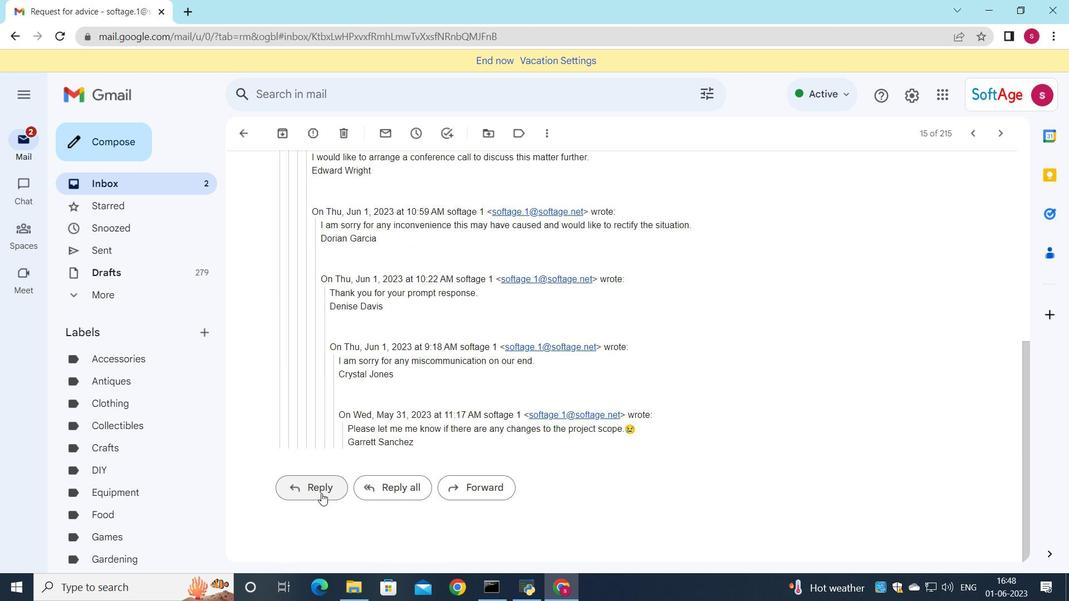 
Action: Mouse moved to (303, 375)
Screenshot: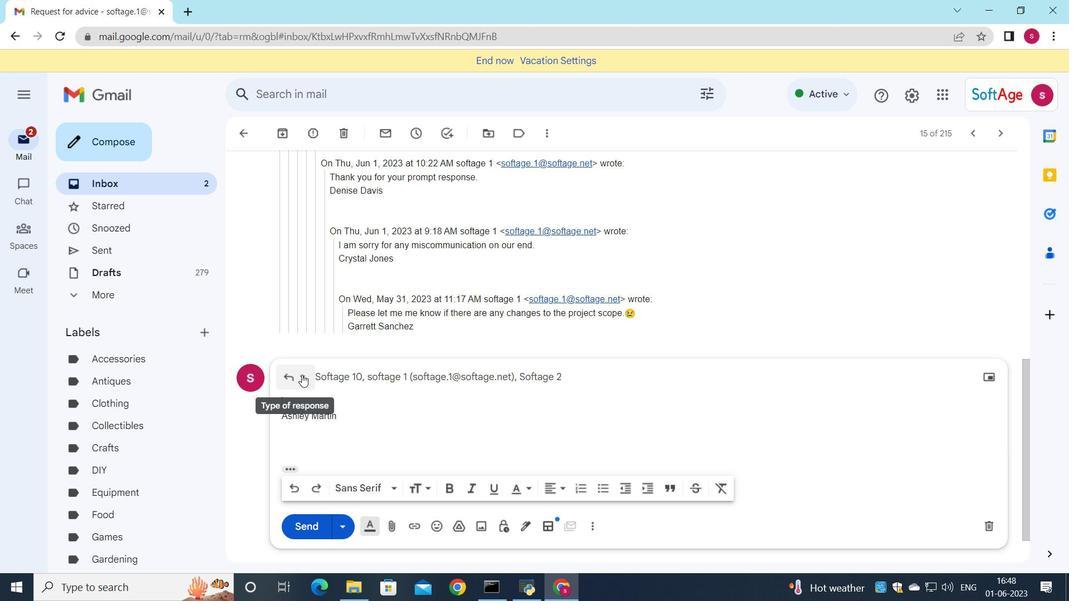 
Action: Mouse pressed left at (303, 375)
Screenshot: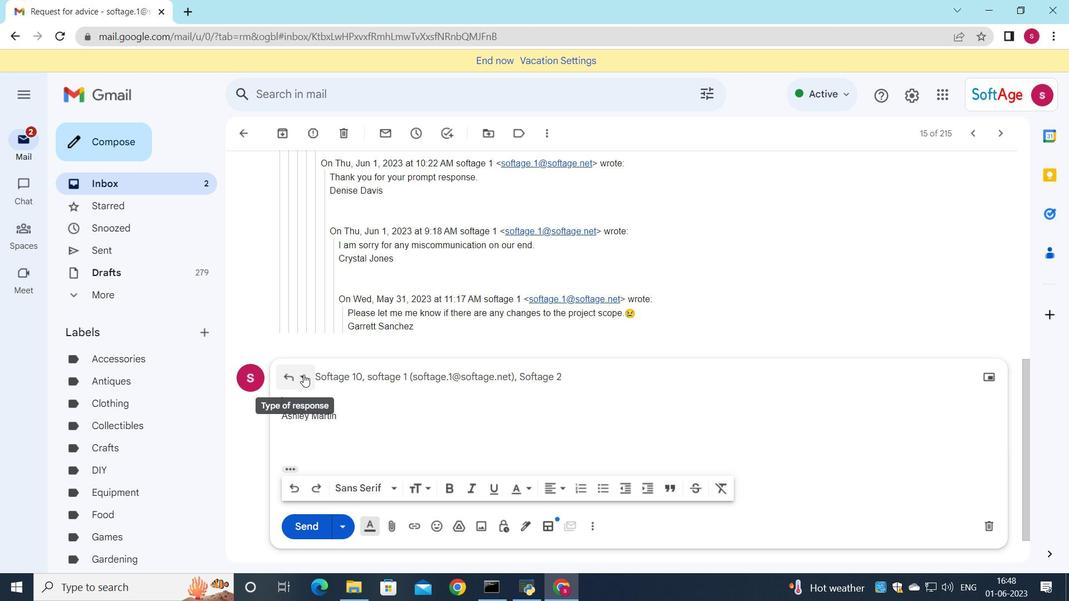 
Action: Mouse moved to (346, 481)
Screenshot: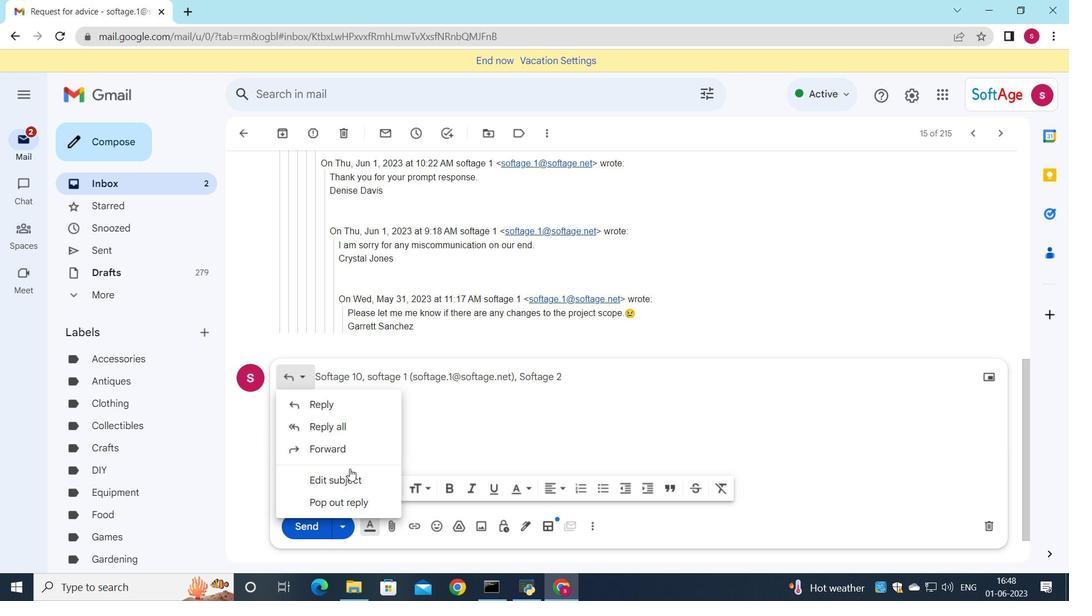 
Action: Mouse pressed left at (346, 481)
Screenshot: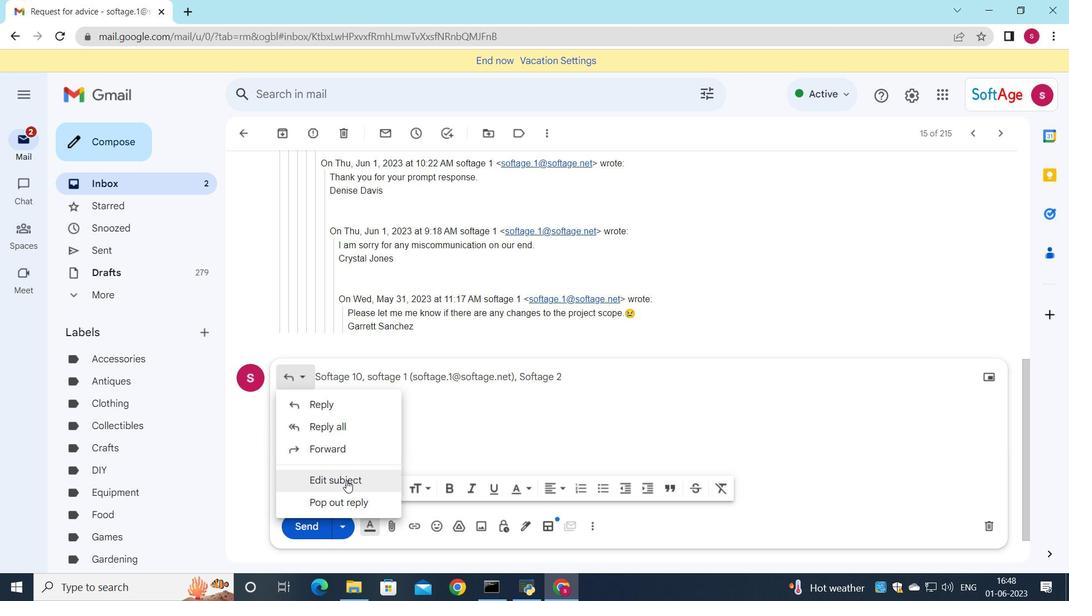 
Action: Mouse moved to (819, 298)
Screenshot: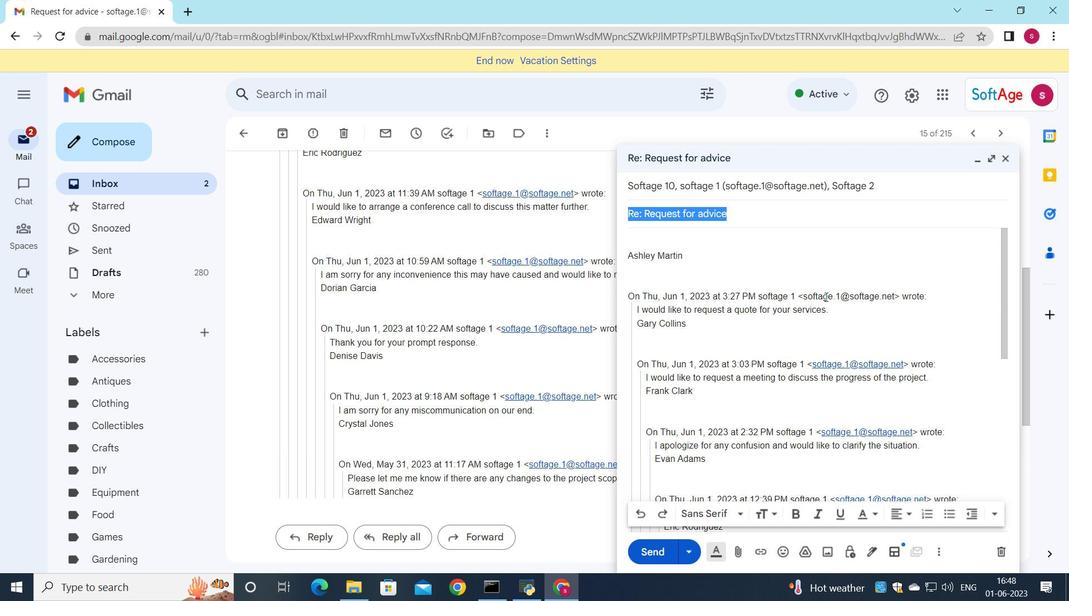 
Action: Key pressed <Key.shift>Job<Key.space>application<Key.space>follow<Key.shift>_up<Key.backspace><Key.backspace><Key.backspace>-up
Screenshot: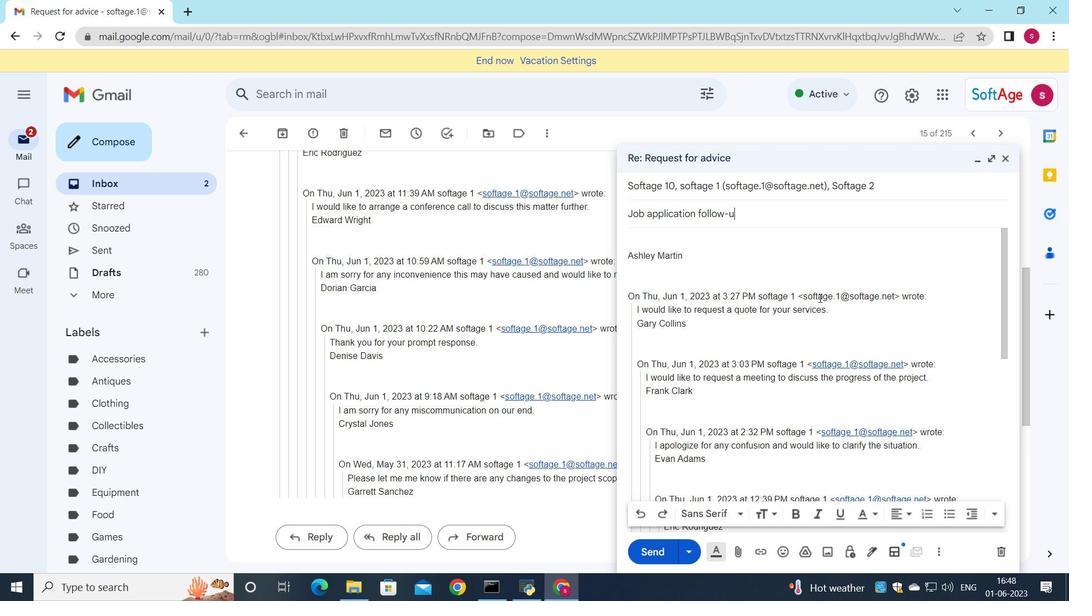 
Action: Mouse moved to (652, 239)
Screenshot: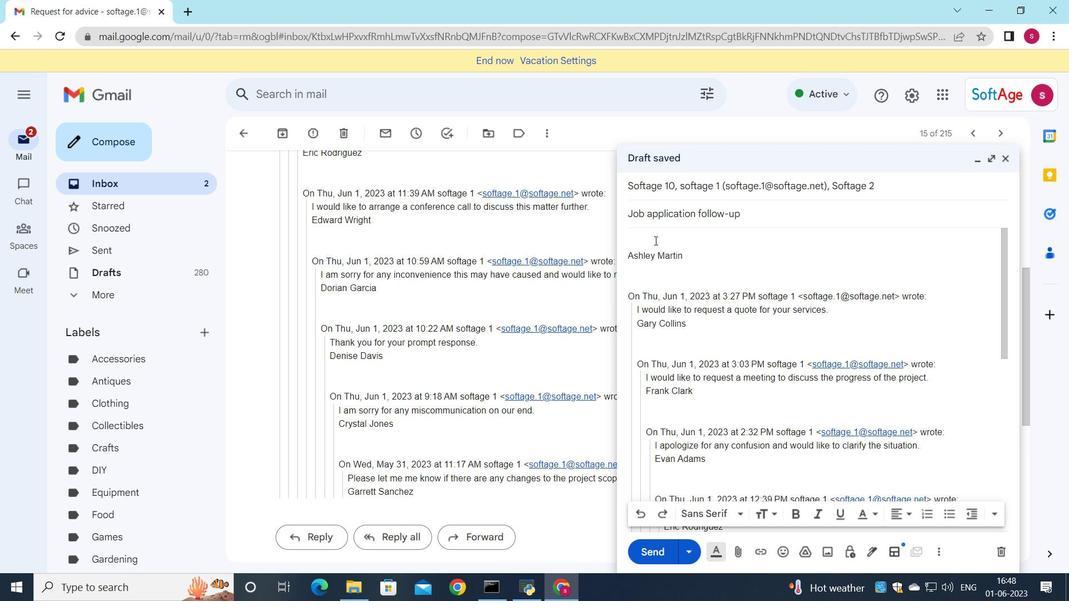 
Action: Mouse pressed left at (652, 239)
Screenshot: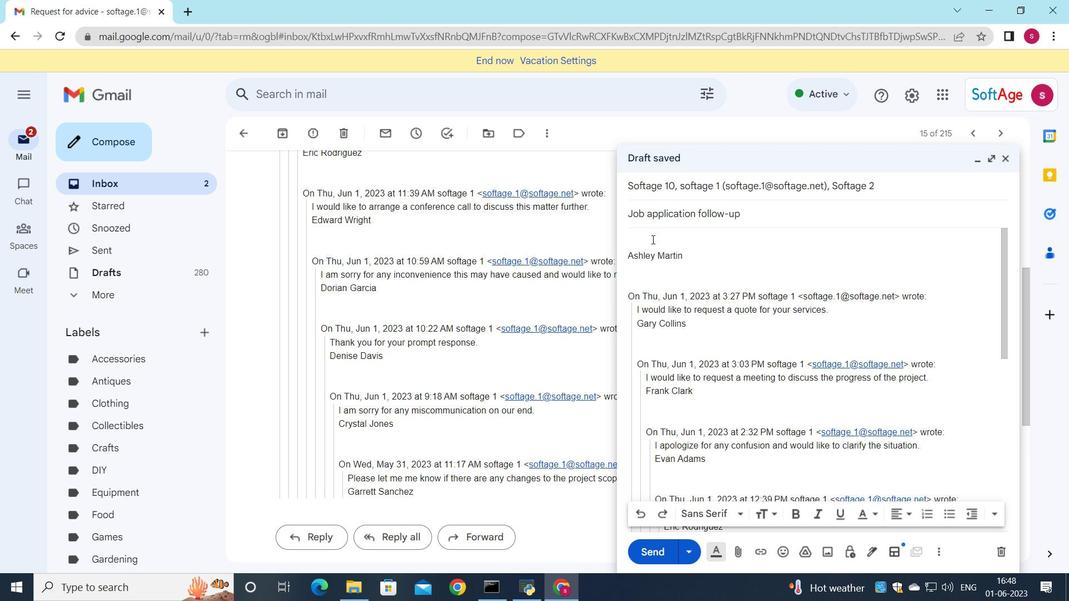 
Action: Mouse moved to (821, 231)
Screenshot: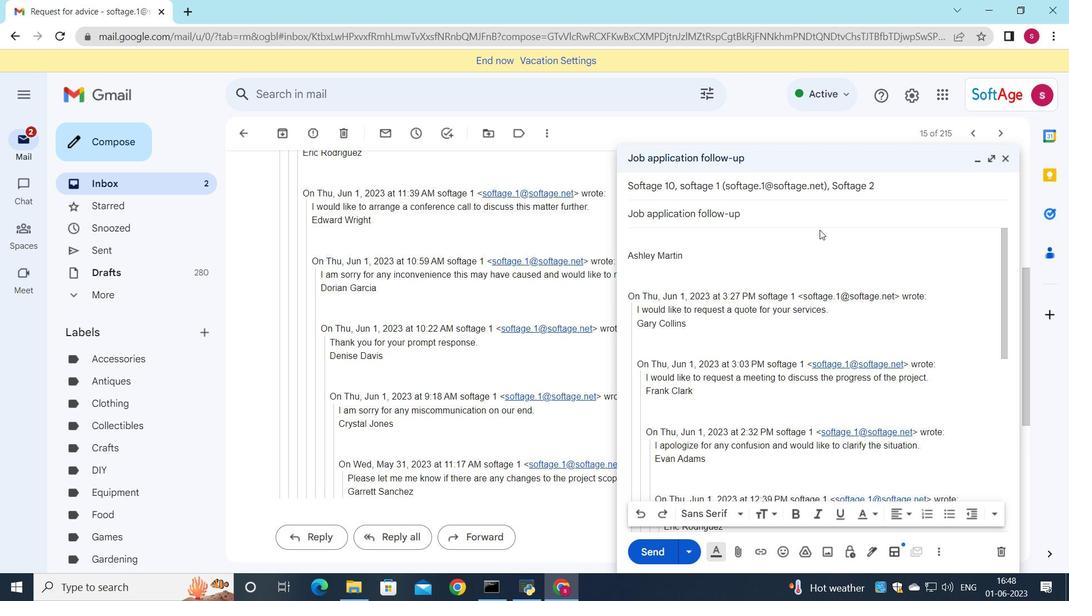 
Action: Key pressed <Key.shift>I<Key.space>wanted<Key.space>yo<Key.space>follow<Key.space>
Screenshot: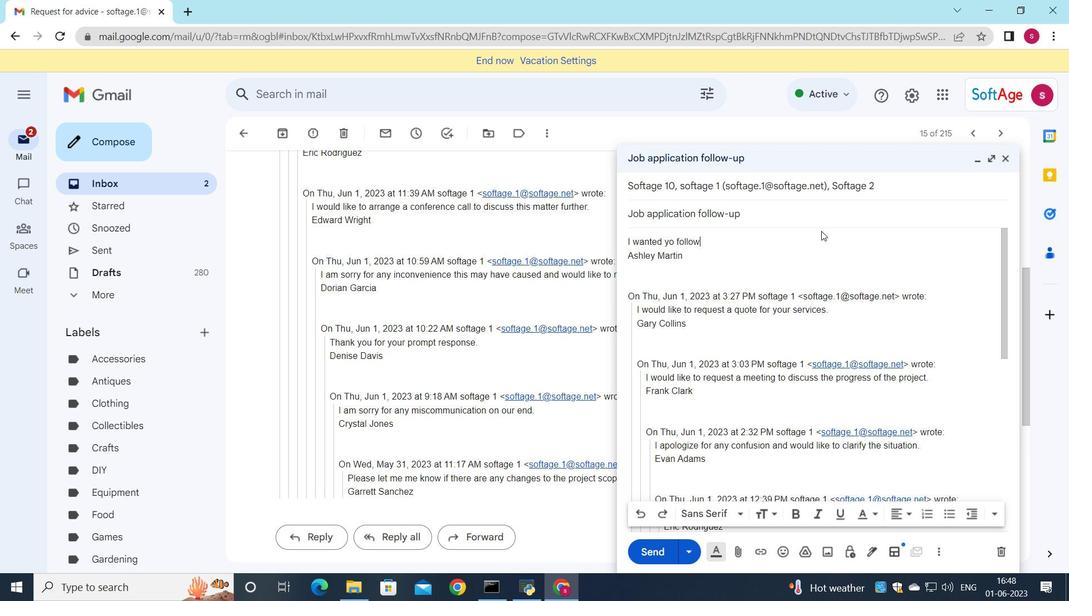 
Action: Mouse moved to (669, 247)
Screenshot: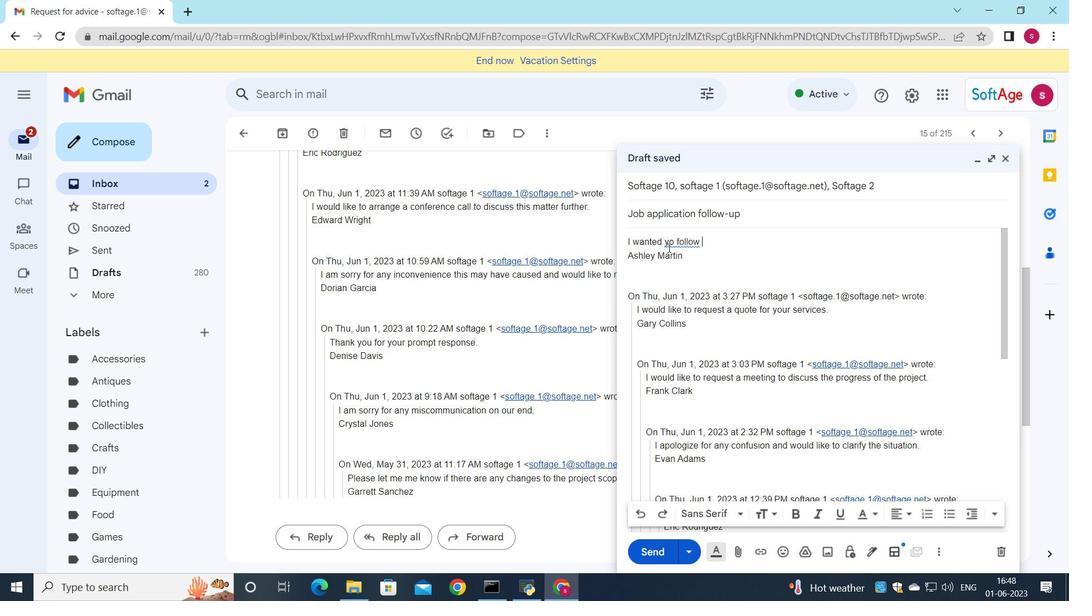 
Action: Mouse pressed left at (669, 247)
Screenshot: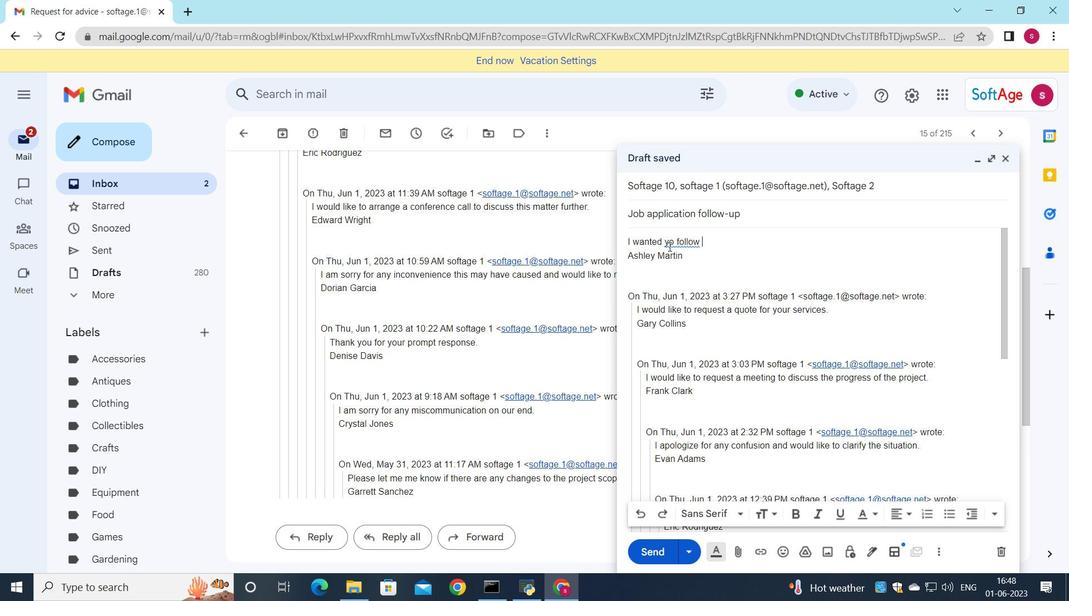 
Action: Key pressed <Key.backspace>t
Screenshot: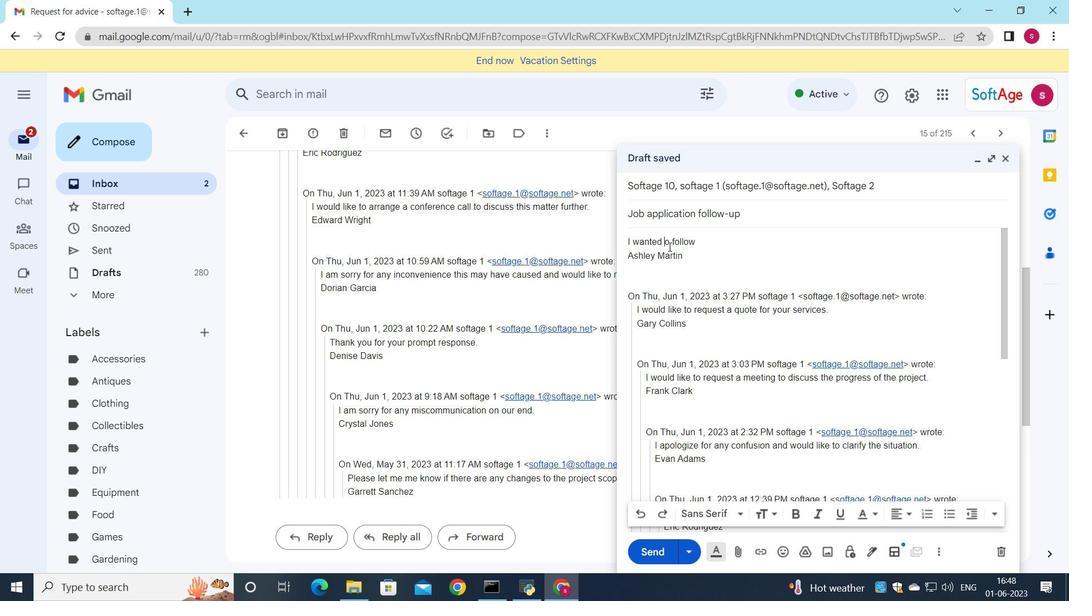 
Action: Mouse moved to (709, 246)
Screenshot: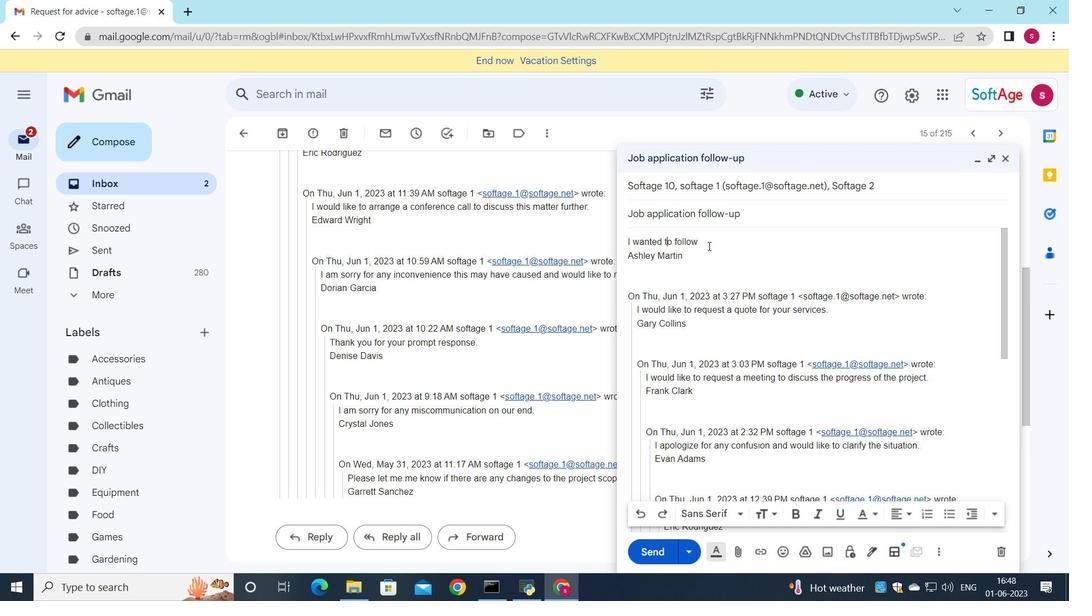 
Action: Mouse pressed left at (709, 246)
Screenshot: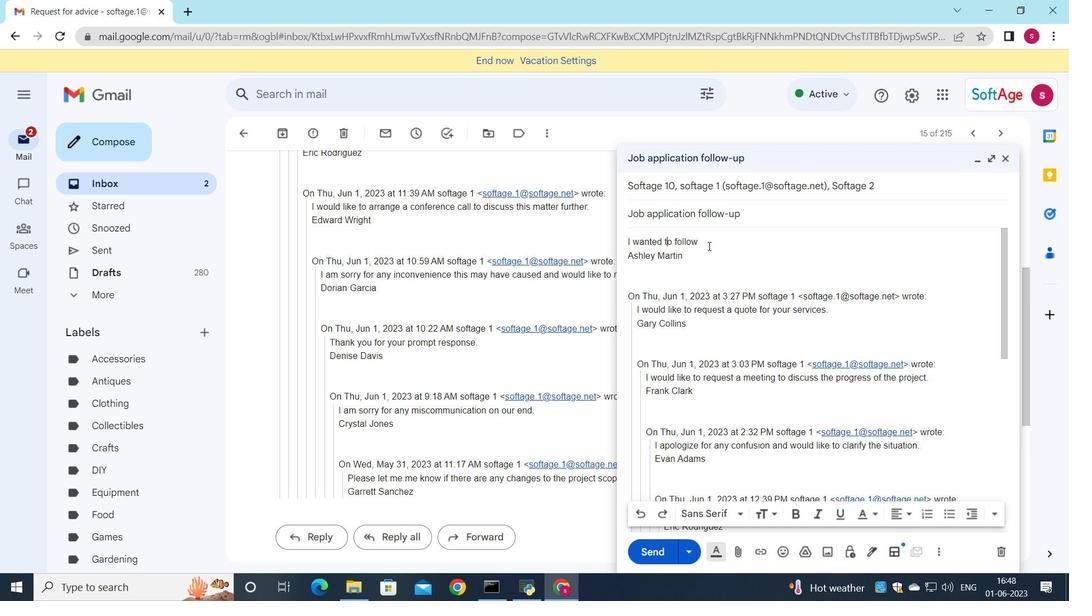 
Action: Key pressed up<Key.backspace><Key.backspace><Key.backspace>-up-<Key.backspace><Key.backspace><Key.backspace><Key.backspace><Key.space>up<Key.space>on<Key.space>the<Key.space>request<Key.space>for<Key.space>approval<Key.space>of<Key.space>the<Key.space>travel<Key.space>expenses.
Screenshot: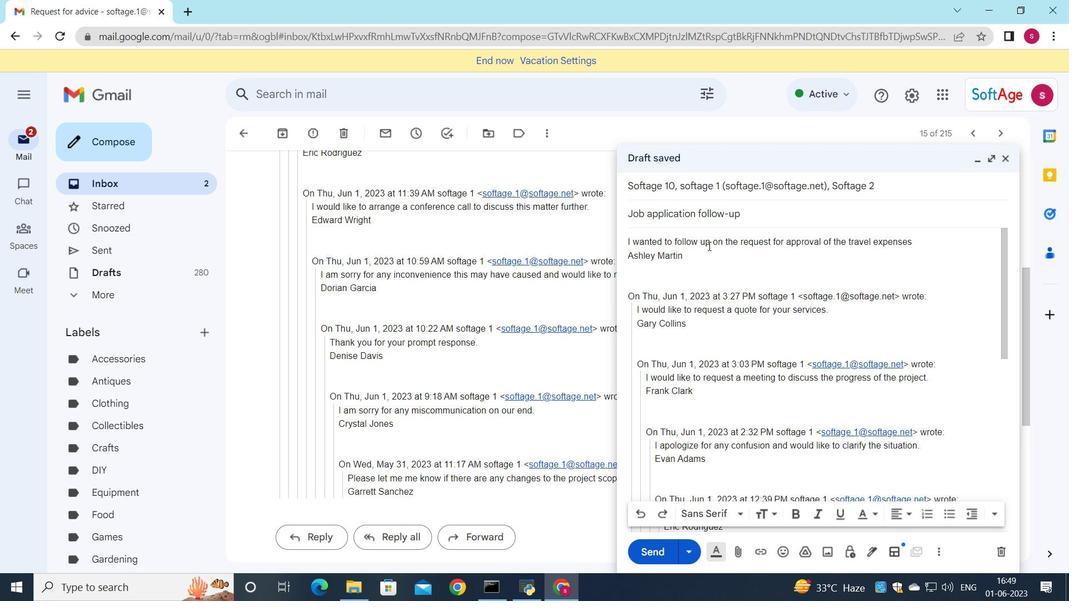 
Action: Mouse moved to (886, 191)
Screenshot: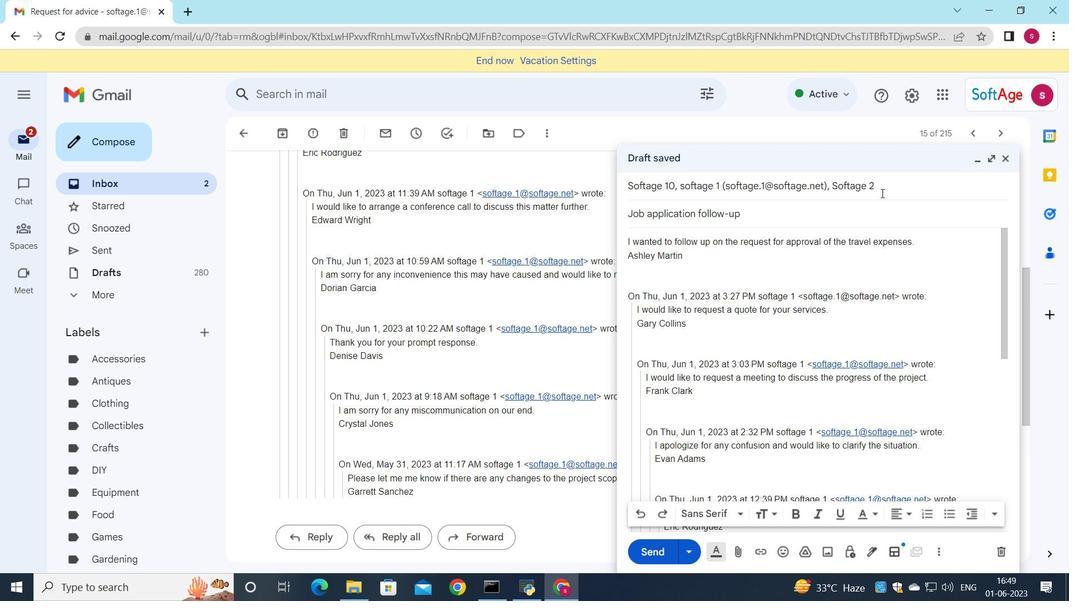 
Action: Mouse pressed left at (886, 191)
Screenshot: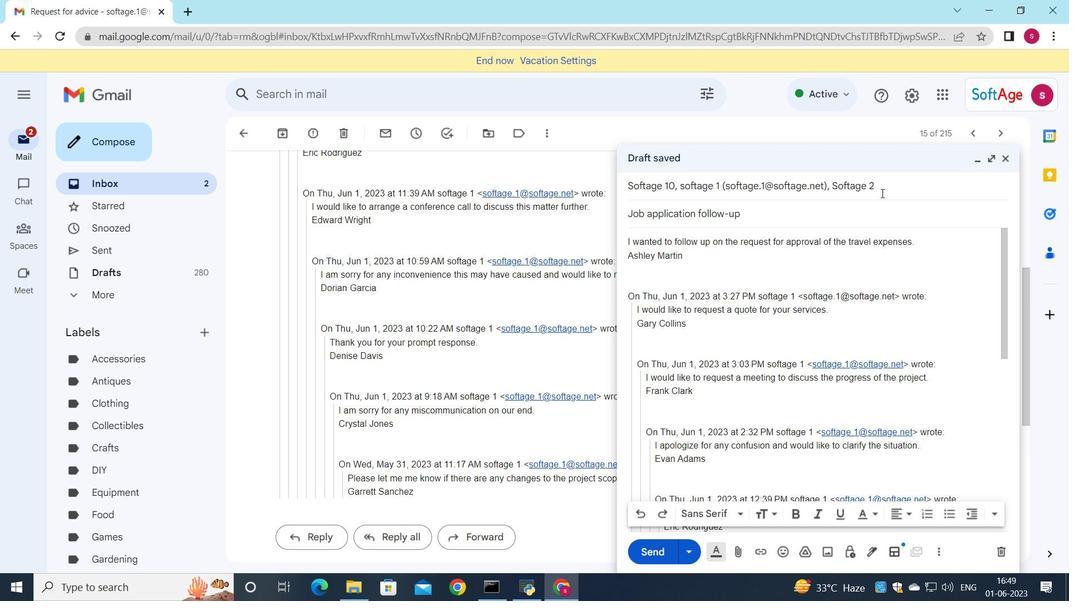 
Action: Mouse moved to (974, 203)
Screenshot: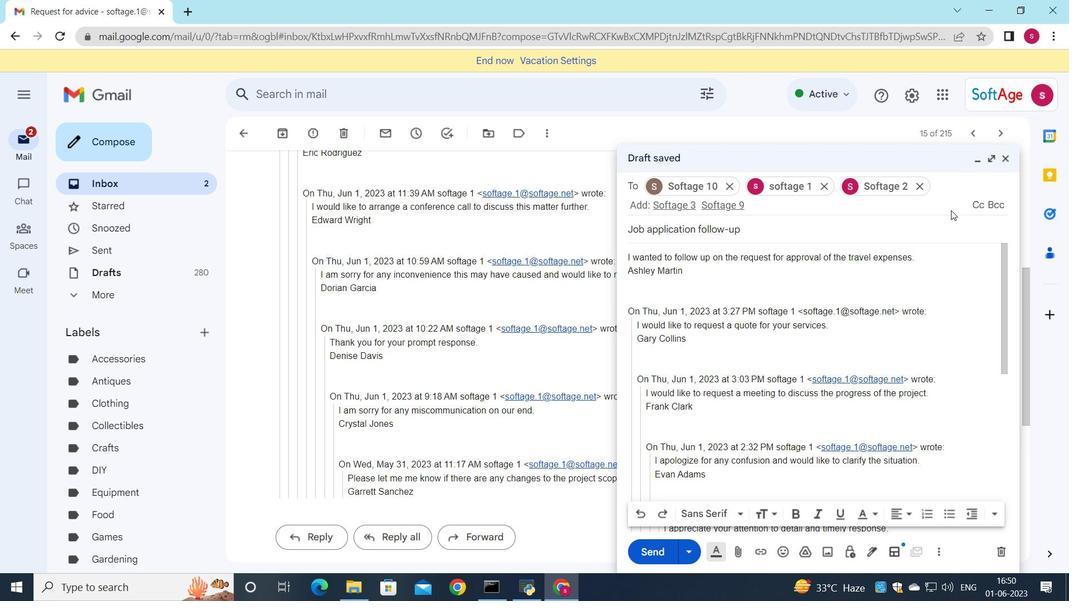 
Action: Mouse pressed left at (974, 203)
Screenshot: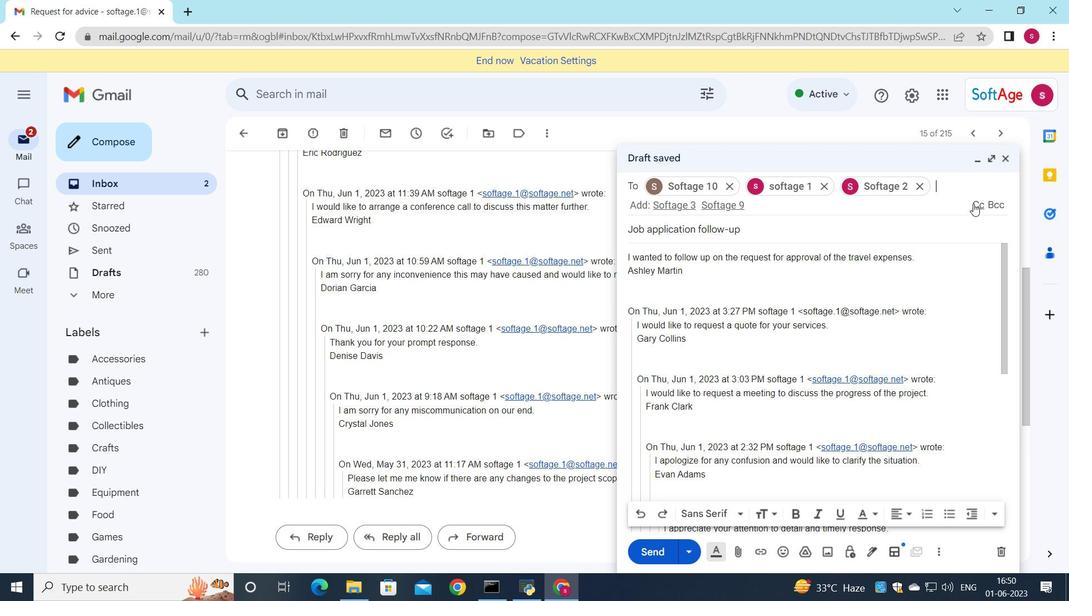 
Action: Mouse moved to (994, 325)
Screenshot: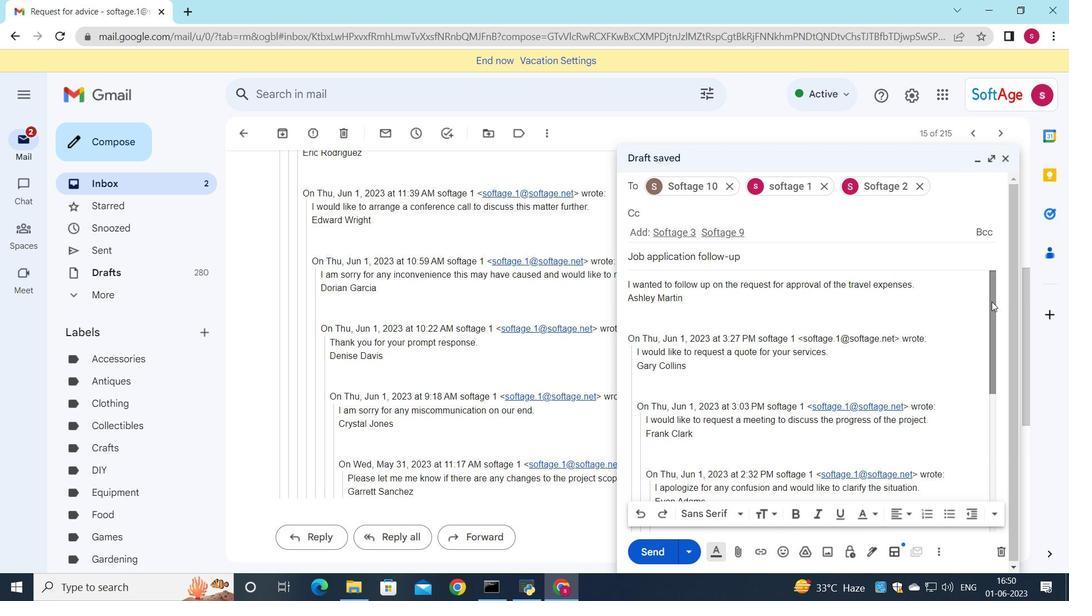 
Action: Key pressed s
Screenshot: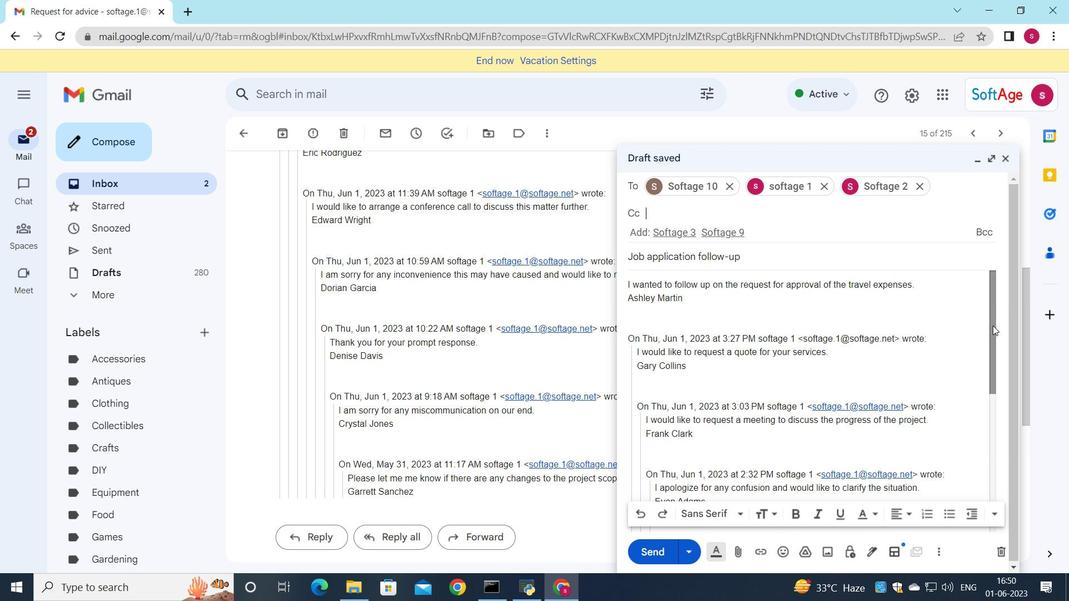 
Action: Mouse moved to (1004, 372)
Screenshot: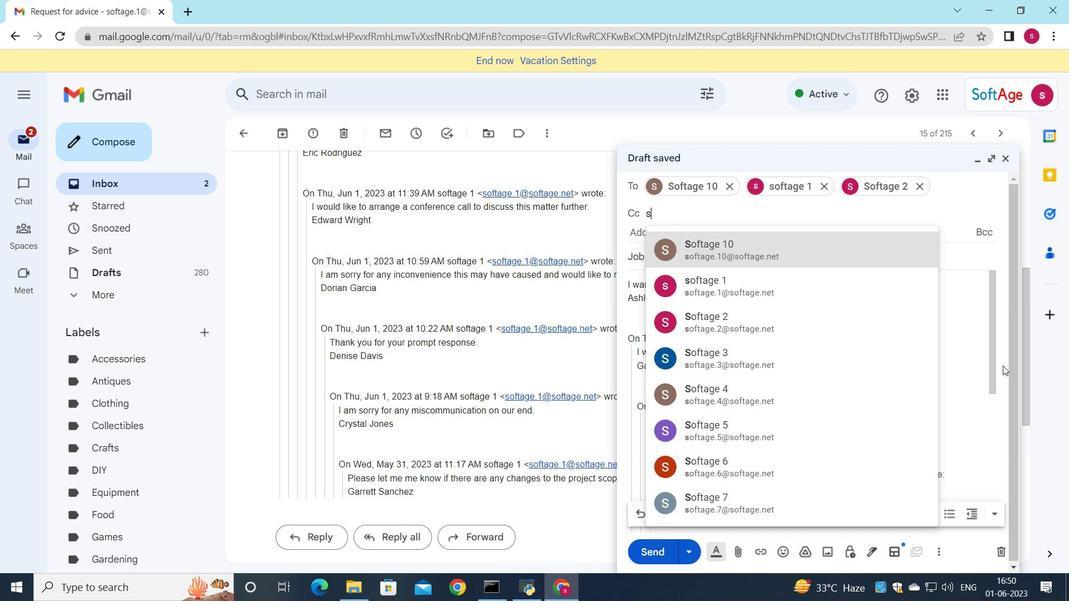 
Action: Key pressed oftage.8
Screenshot: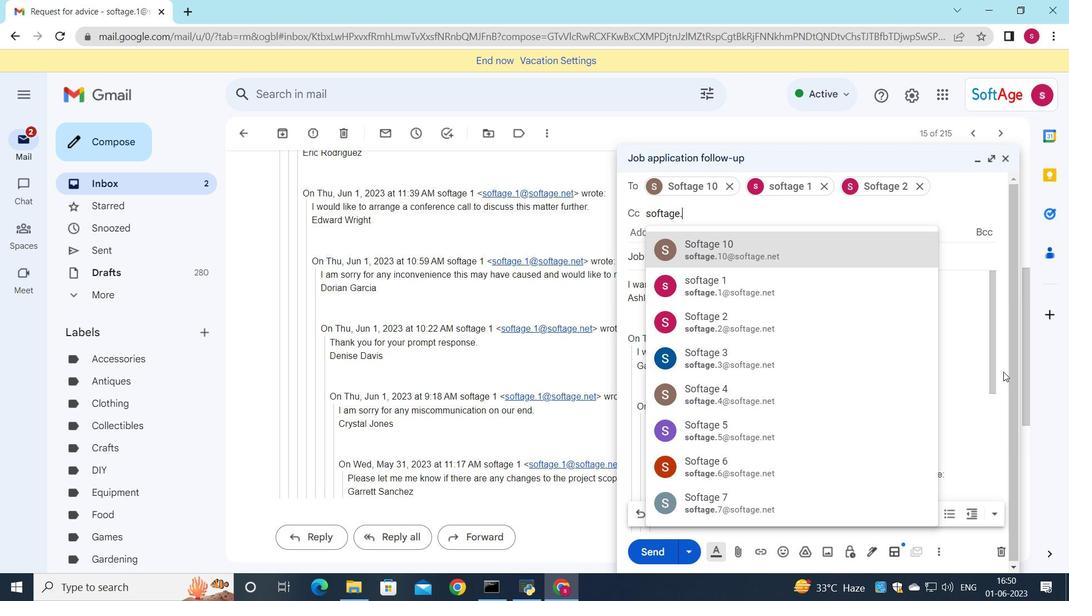 
Action: Mouse scrolled (1004, 373) with delta (0, 0)
Screenshot: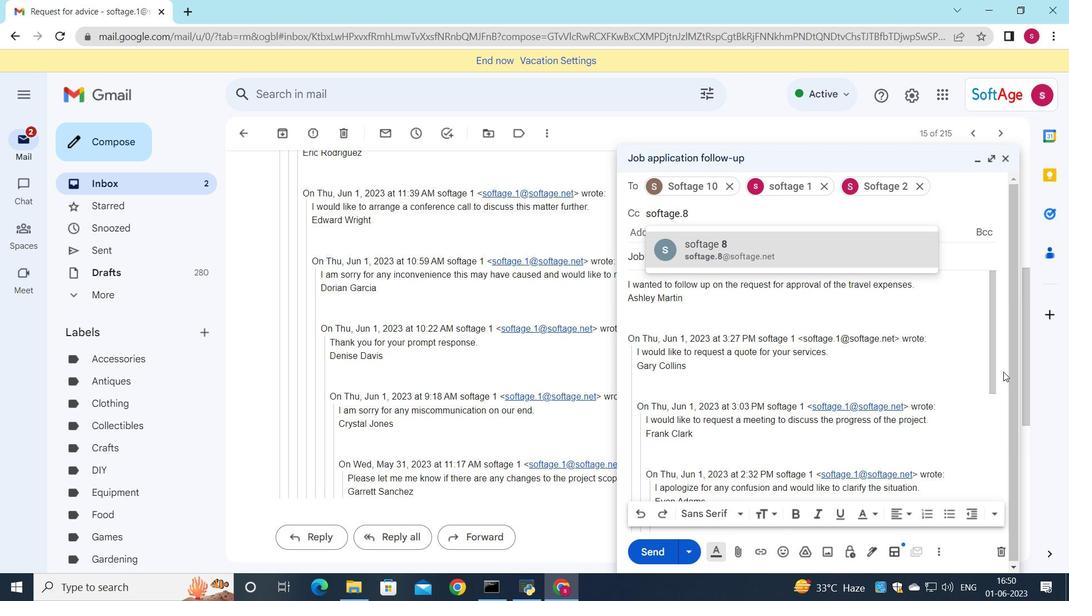 
Action: Mouse moved to (865, 261)
Screenshot: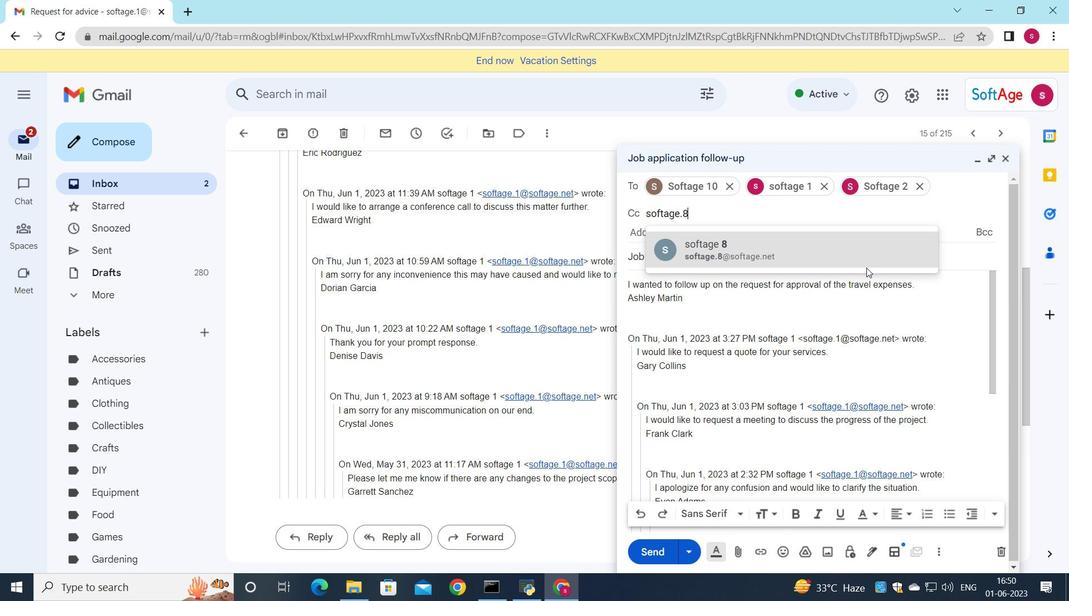 
Action: Mouse pressed left at (865, 261)
Screenshot: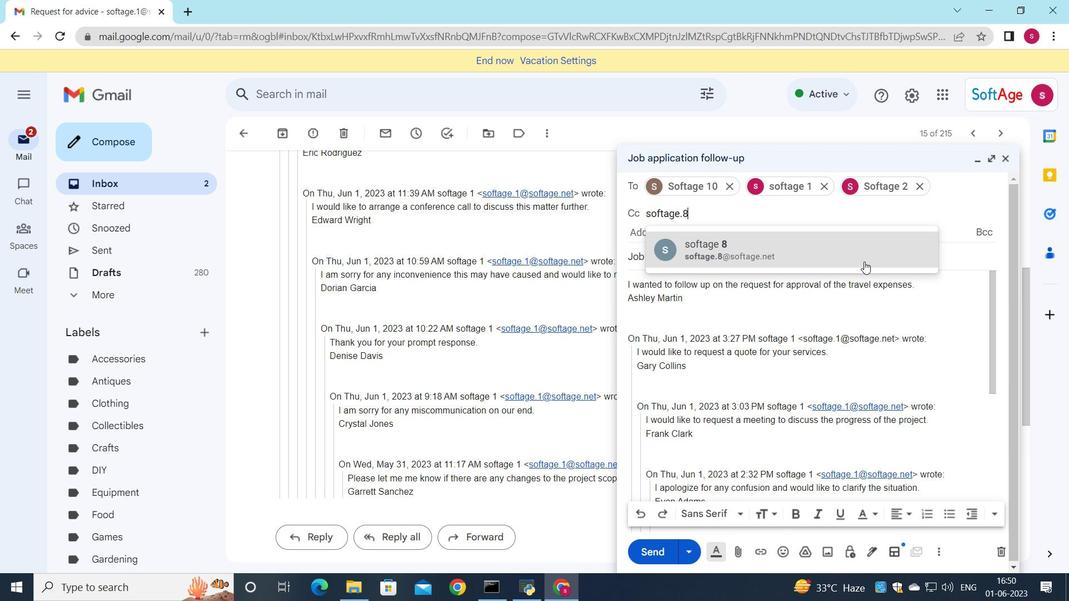 
Action: Mouse moved to (730, 561)
Screenshot: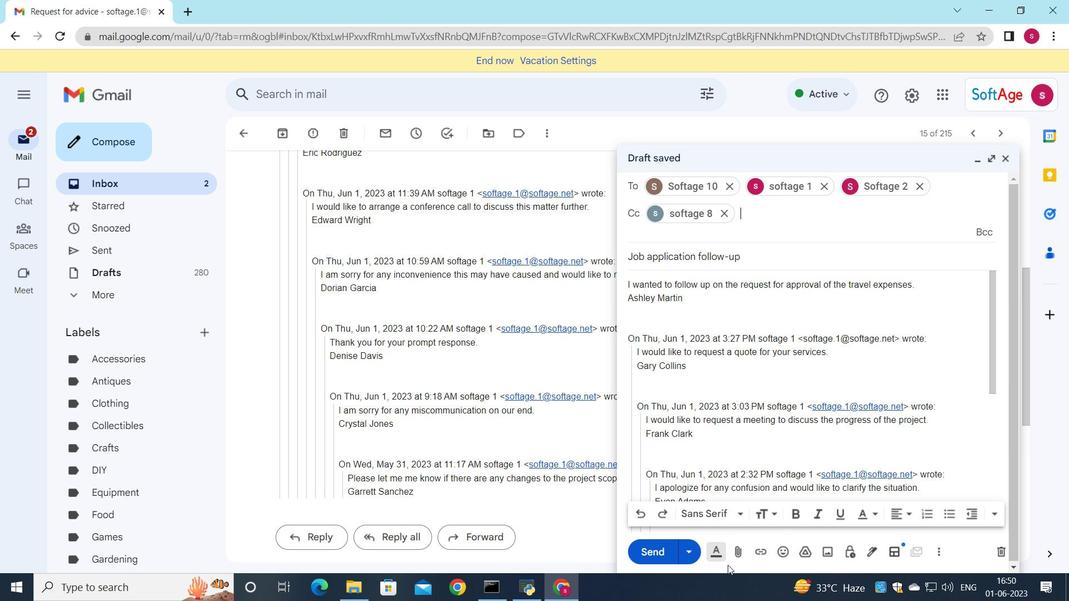 
Action: Mouse pressed left at (730, 561)
Screenshot: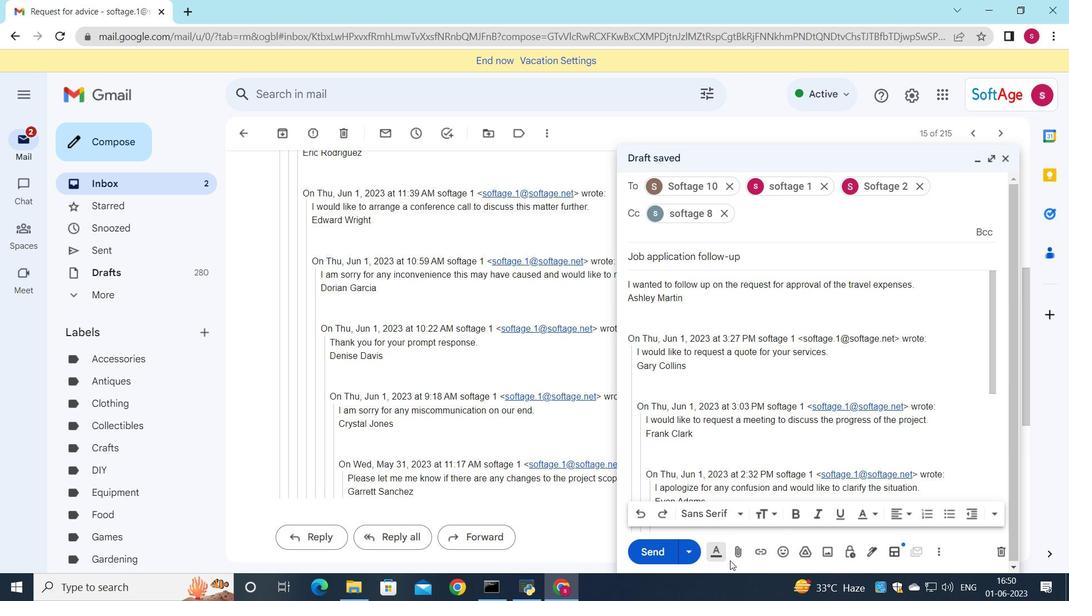 
Action: Mouse moved to (733, 557)
Screenshot: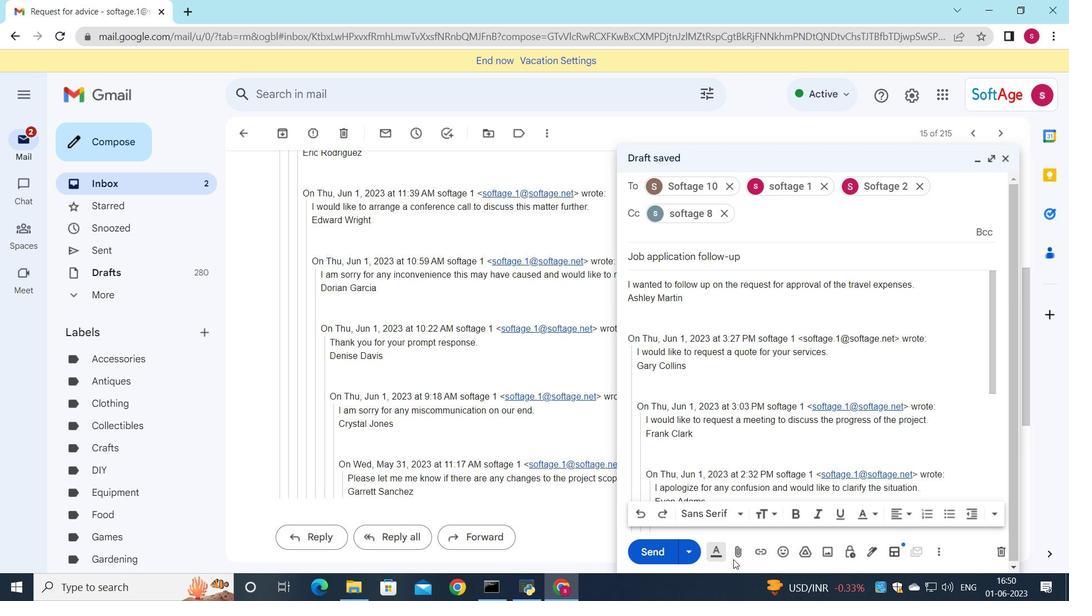 
Action: Mouse pressed left at (733, 557)
Screenshot: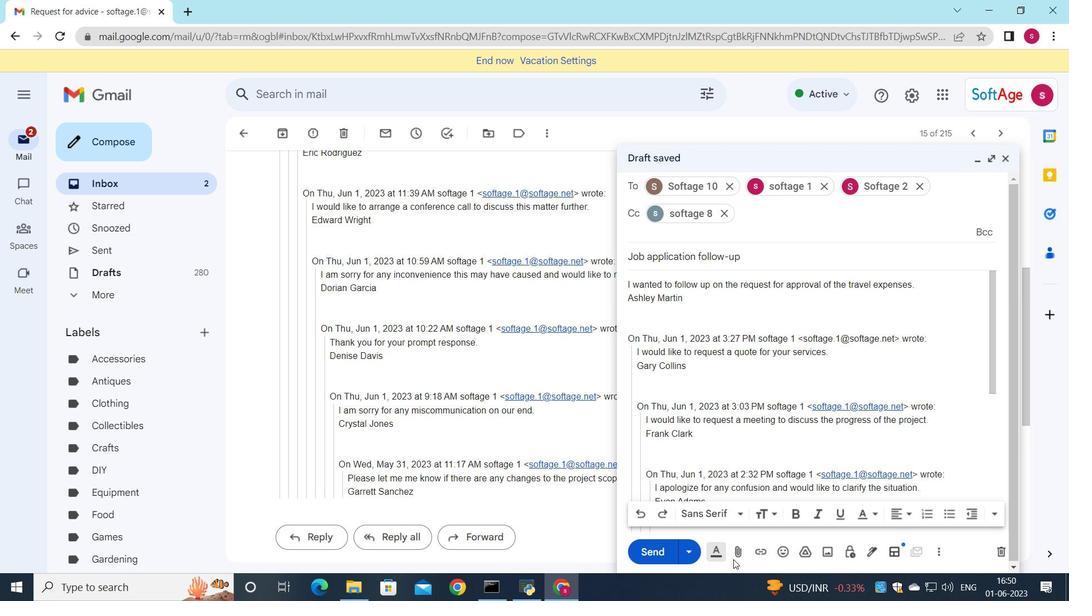 
Action: Mouse moved to (195, 105)
Screenshot: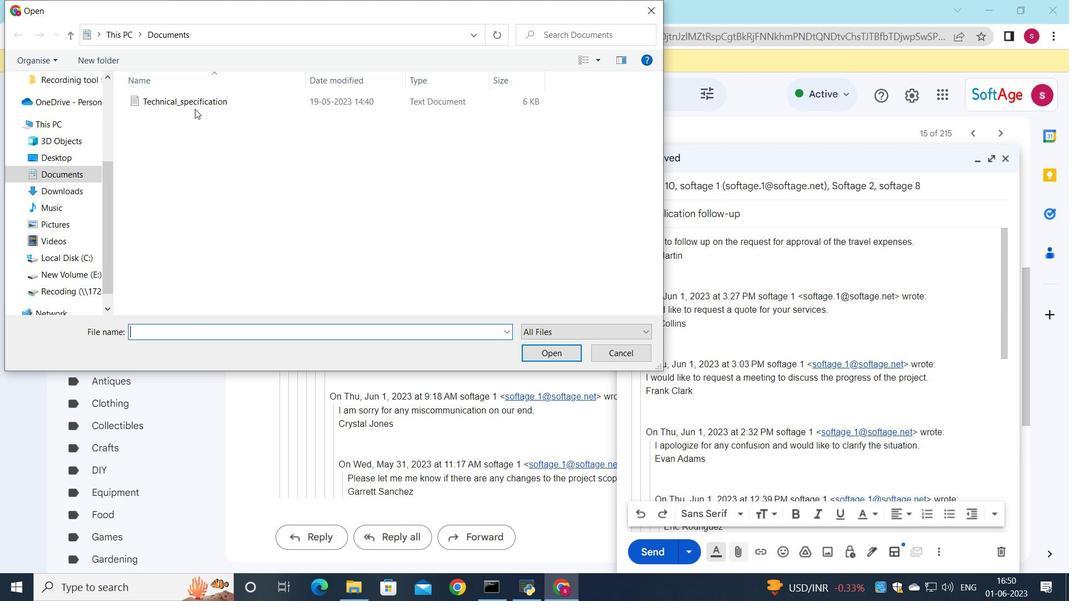 
Action: Mouse pressed left at (195, 105)
Screenshot: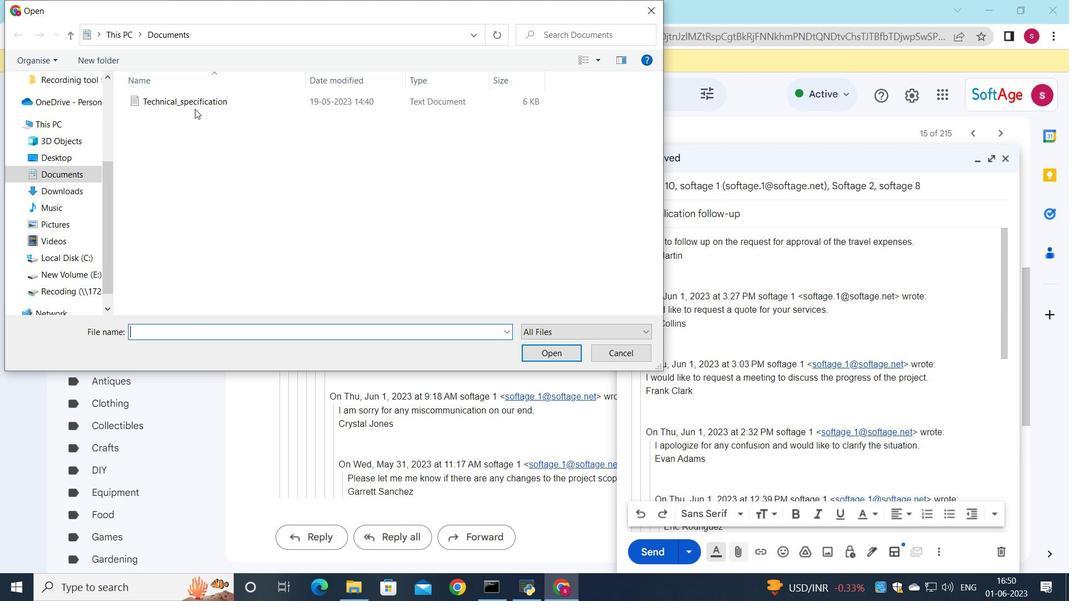 
Action: Mouse moved to (222, 101)
Screenshot: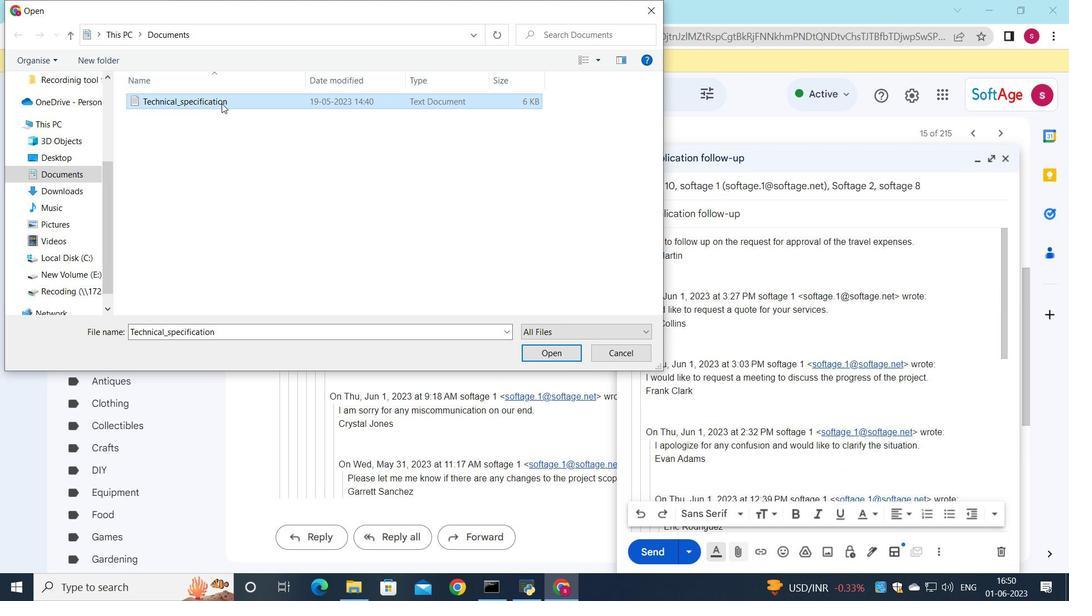 
Action: Mouse pressed left at (222, 101)
Screenshot: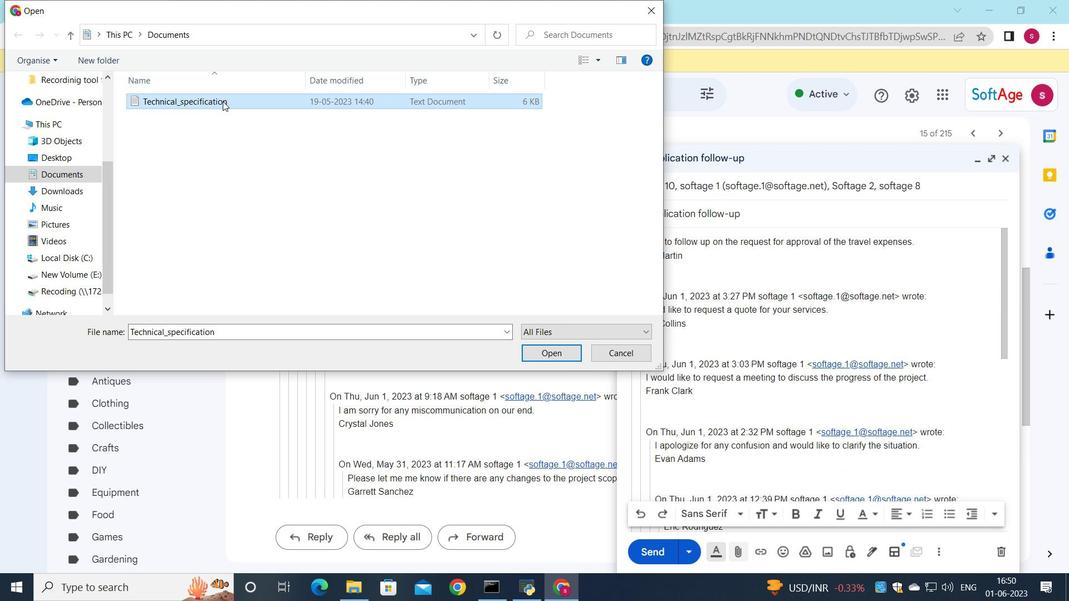 
Action: Mouse moved to (536, 238)
Screenshot: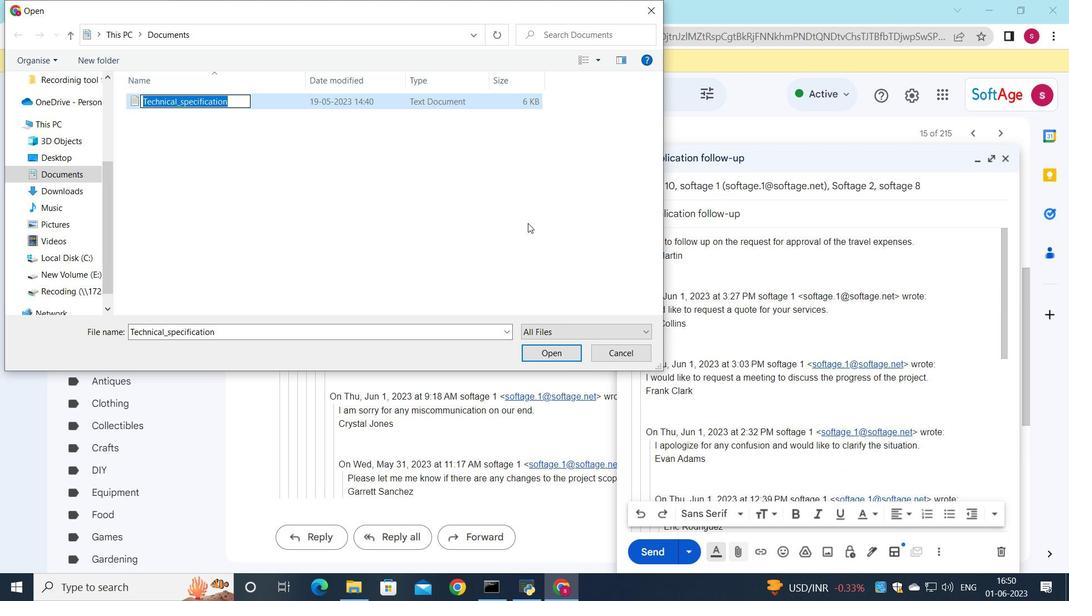 
Action: Key pressed <Key.shift>Invoice.pdf
Screenshot: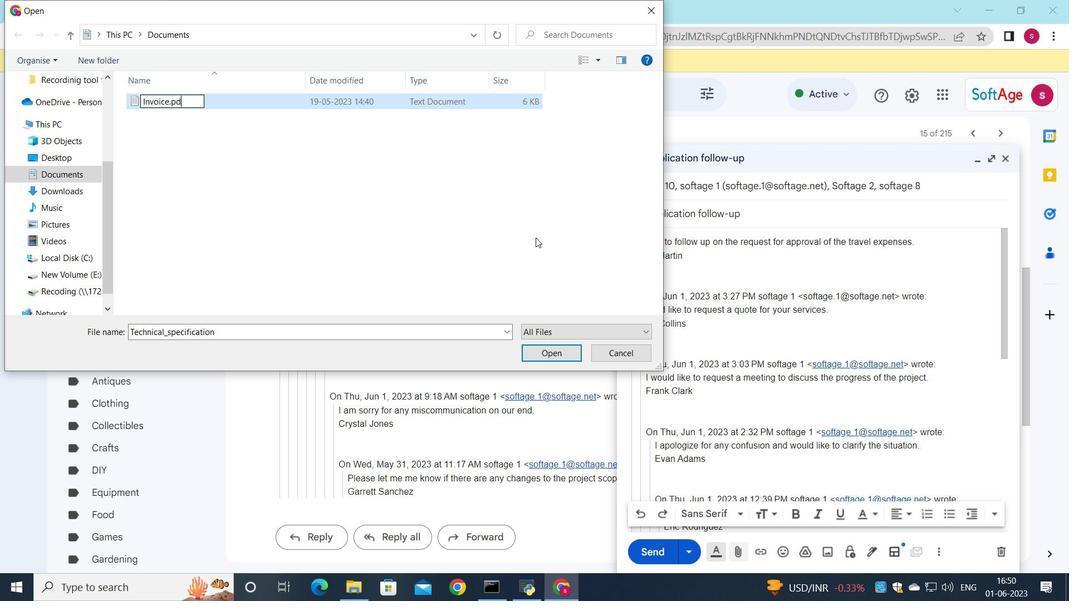 
Action: Mouse moved to (398, 95)
Screenshot: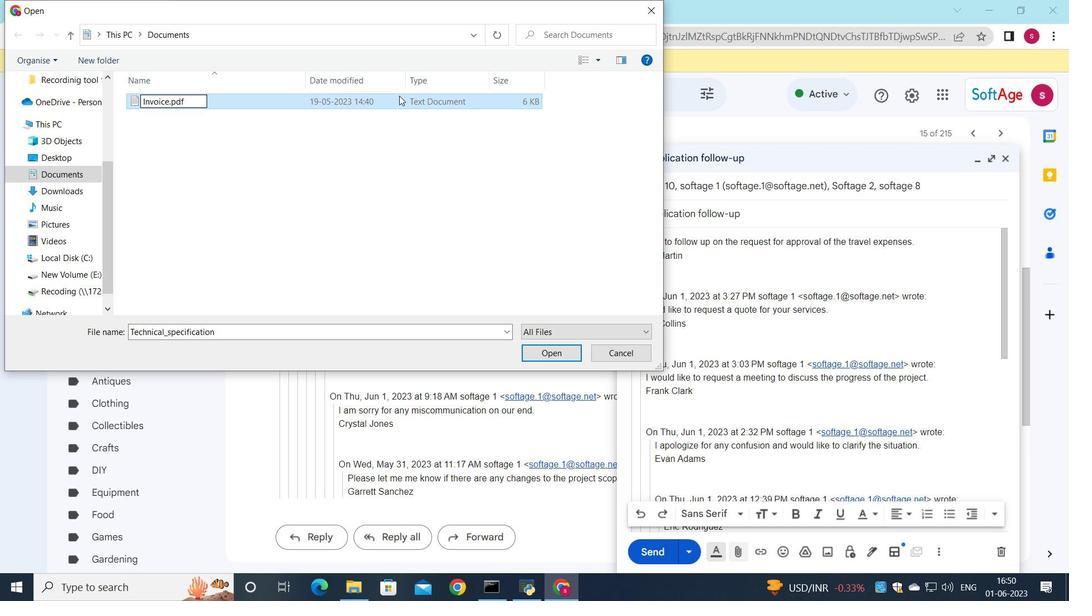 
Action: Mouse pressed left at (398, 95)
Screenshot: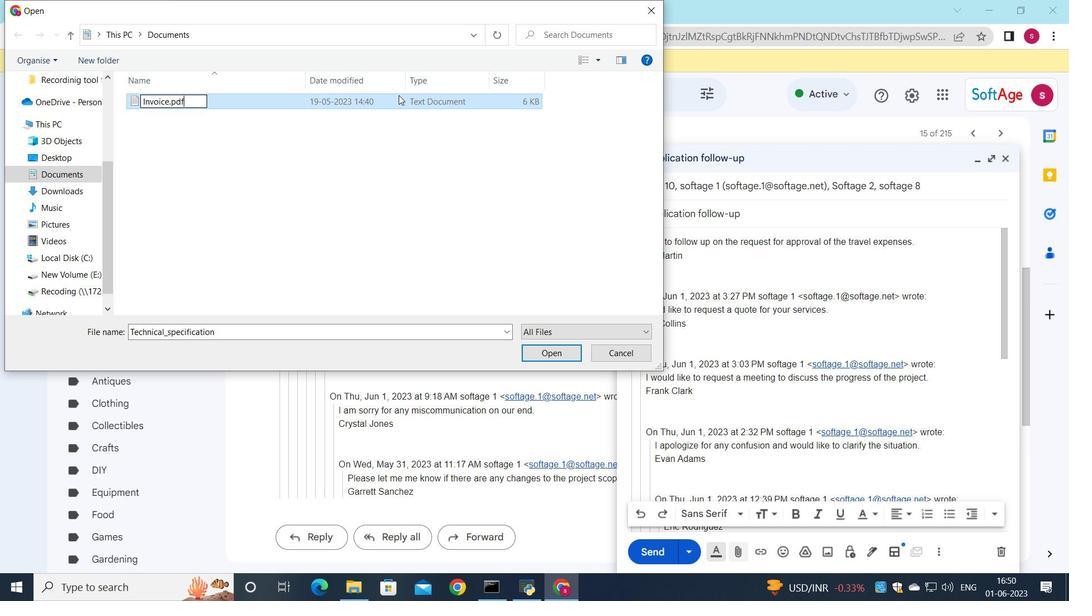 
Action: Mouse moved to (545, 359)
Screenshot: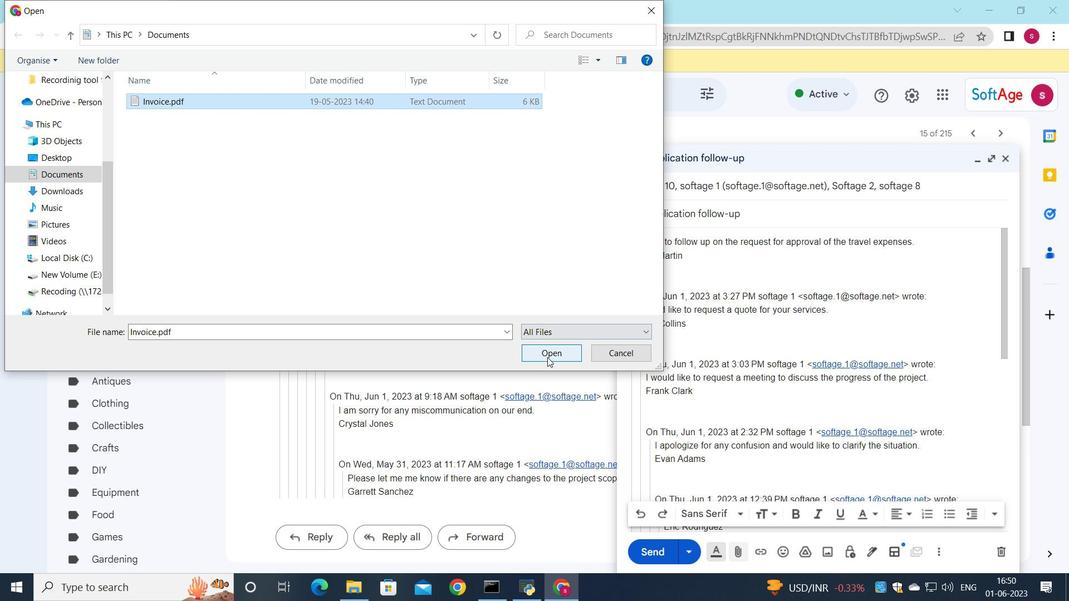 
Action: Mouse pressed left at (545, 359)
Screenshot: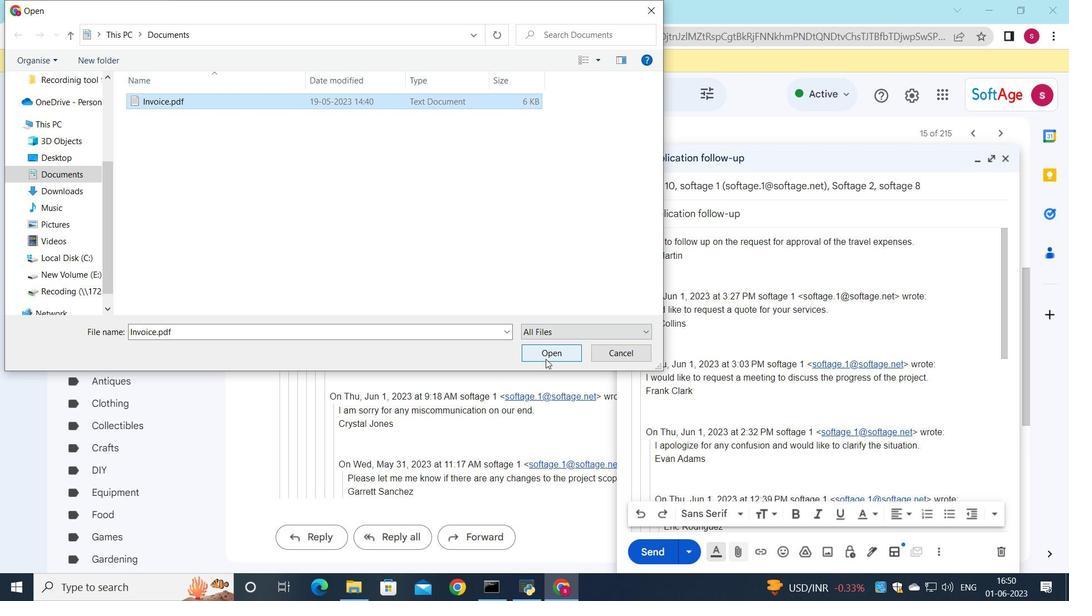 
Action: Mouse moved to (664, 549)
Screenshot: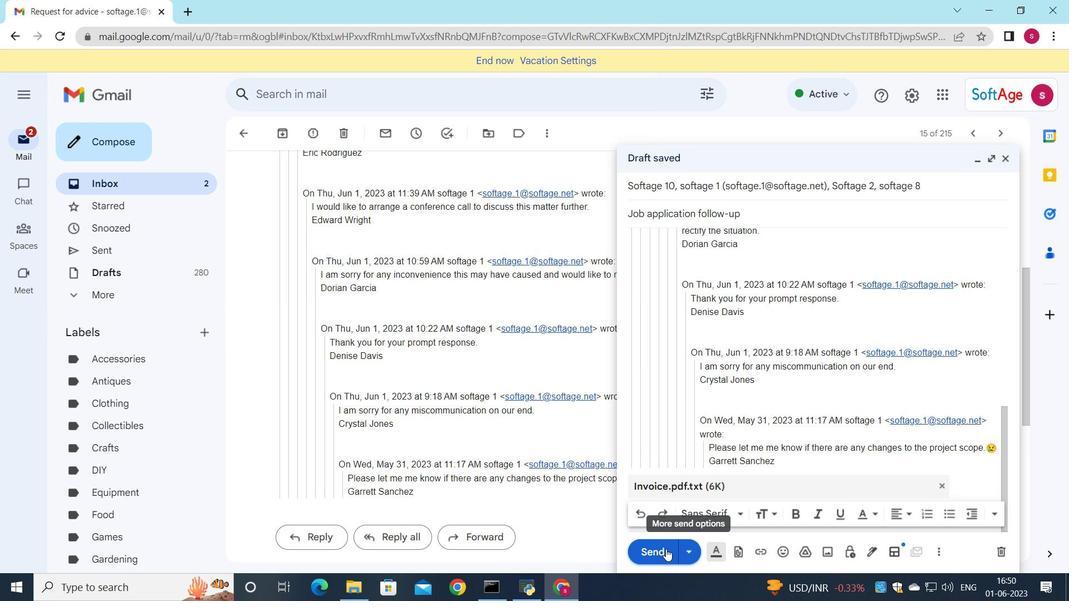 
Action: Mouse pressed left at (664, 549)
Screenshot: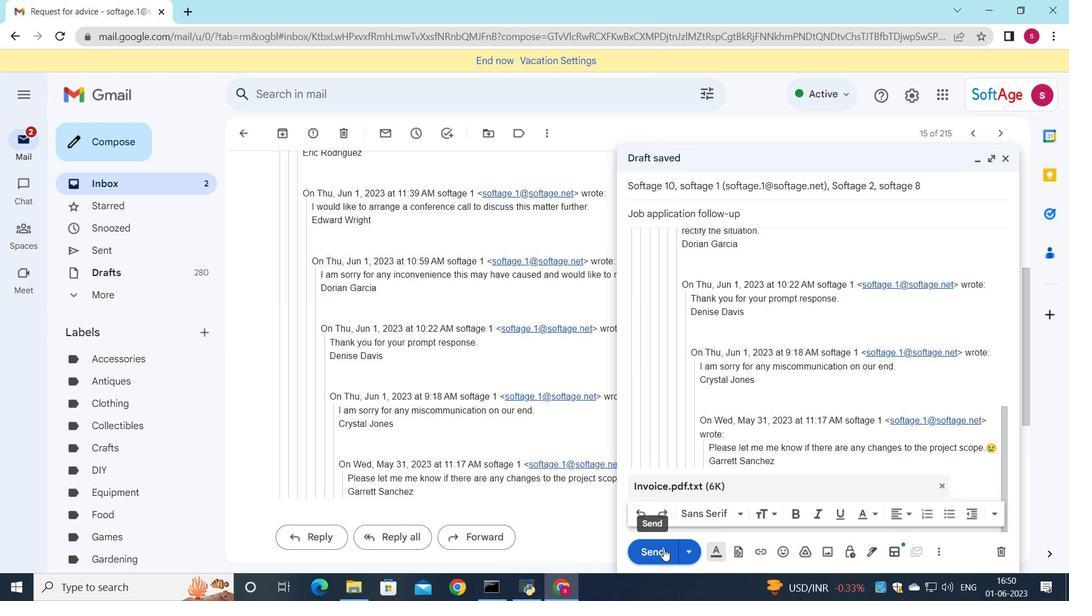 
Action: Mouse moved to (120, 174)
Screenshot: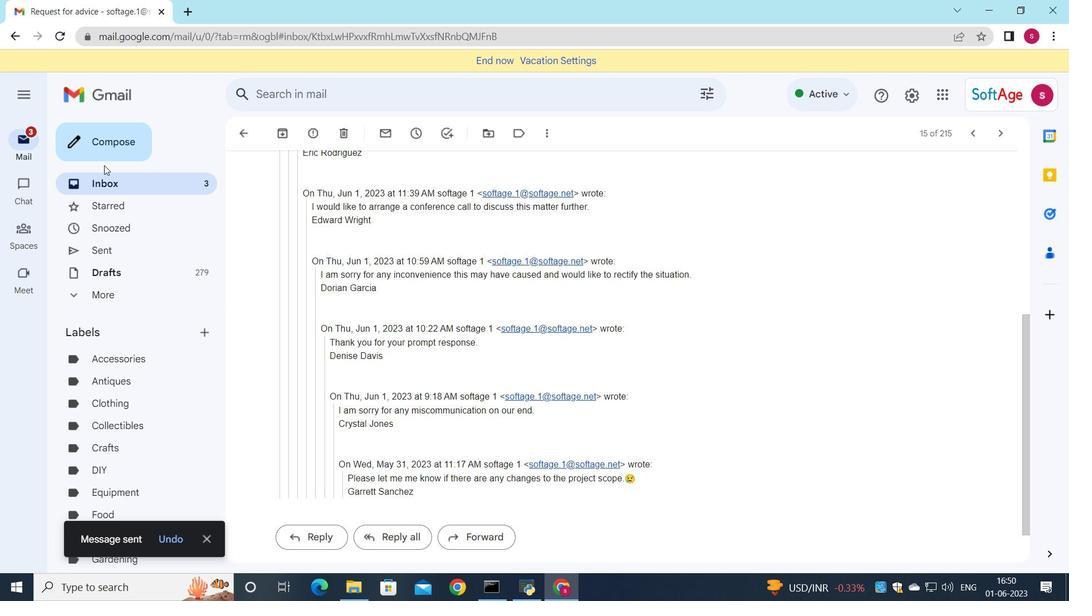 
Action: Mouse pressed left at (120, 174)
Screenshot: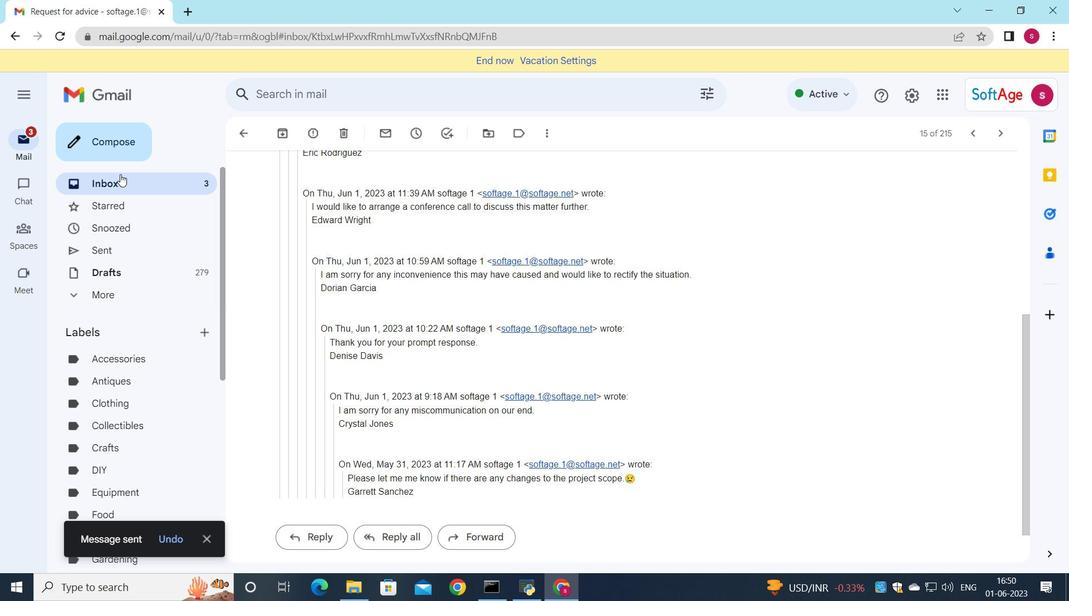 
Action: Mouse moved to (521, 192)
Screenshot: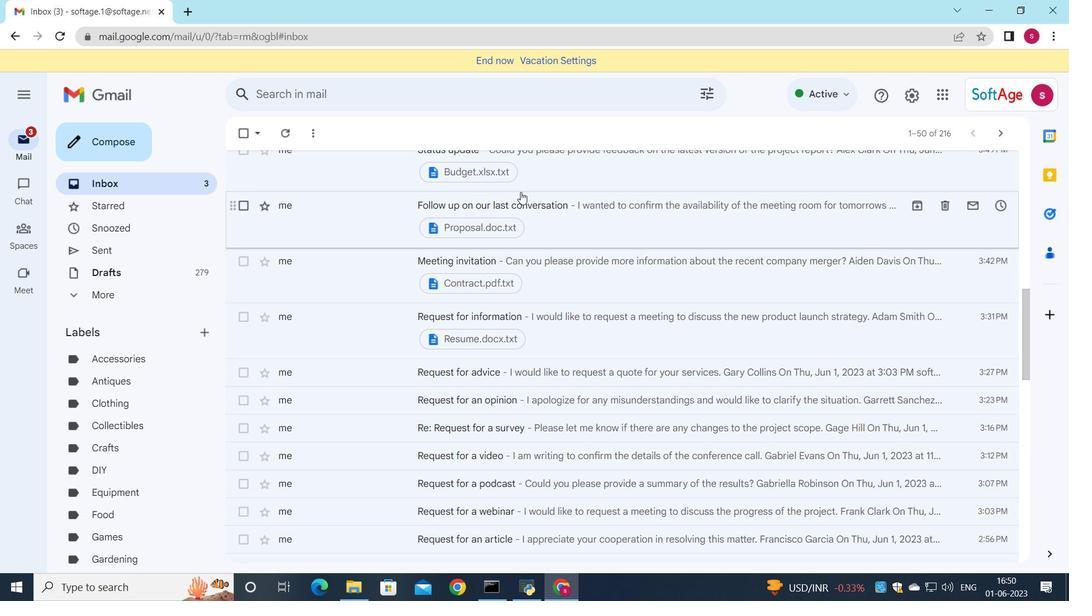 
Action: Mouse scrolled (521, 192) with delta (0, 0)
Screenshot: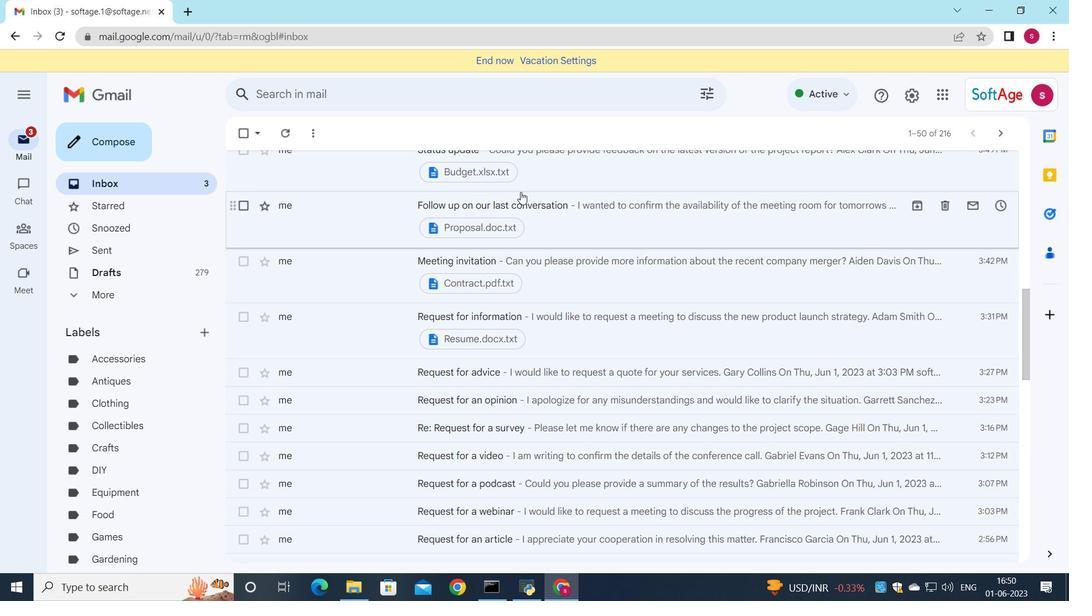 
Action: Mouse scrolled (521, 192) with delta (0, 0)
Screenshot: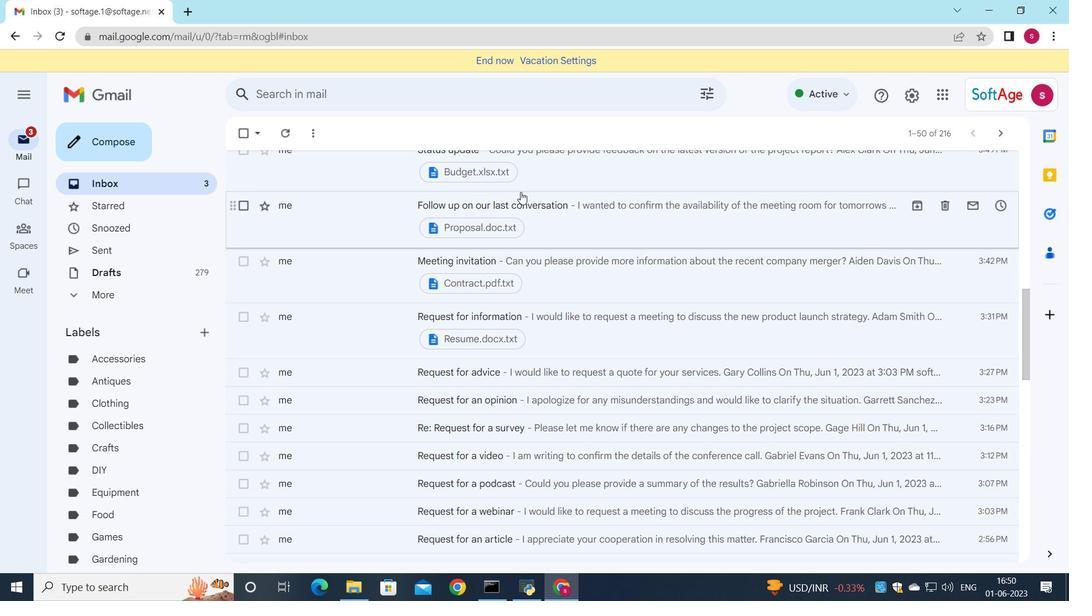
Action: Mouse scrolled (521, 192) with delta (0, 0)
Screenshot: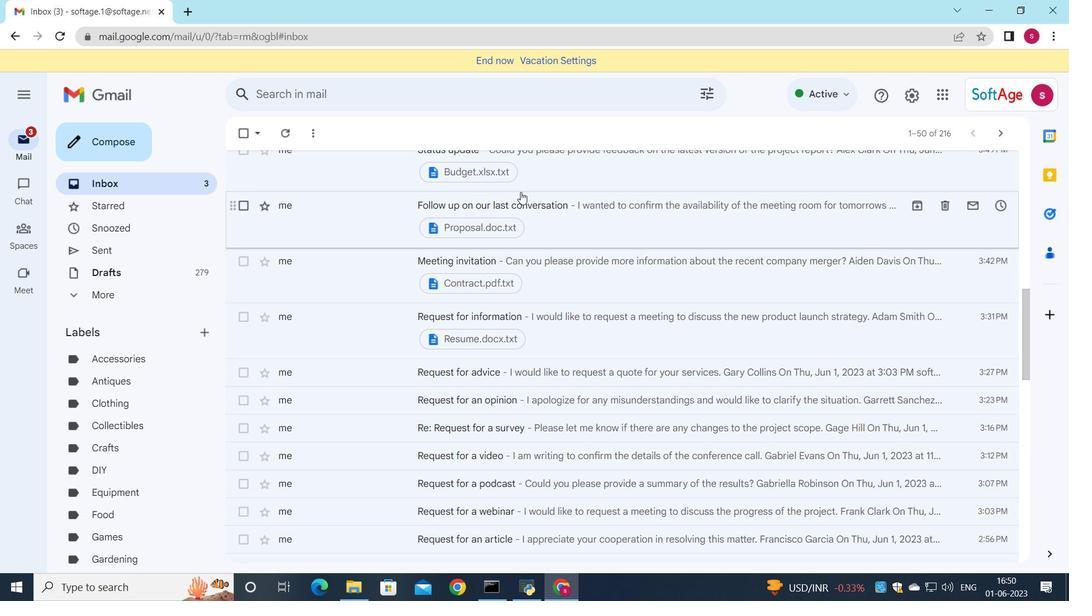 
Action: Mouse scrolled (521, 192) with delta (0, 0)
Screenshot: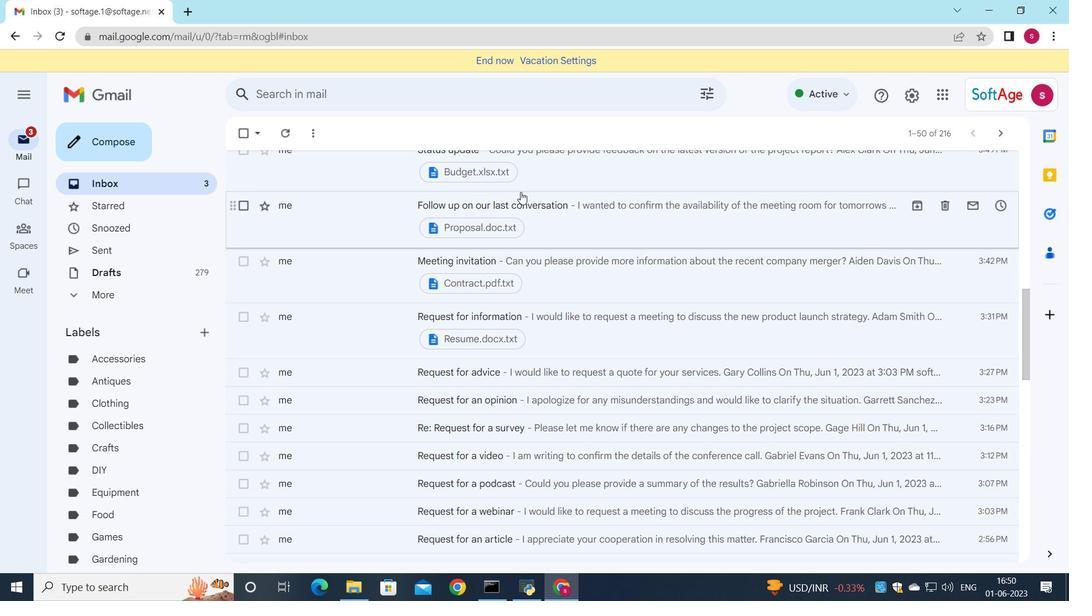 
Action: Mouse scrolled (521, 192) with delta (0, 0)
Screenshot: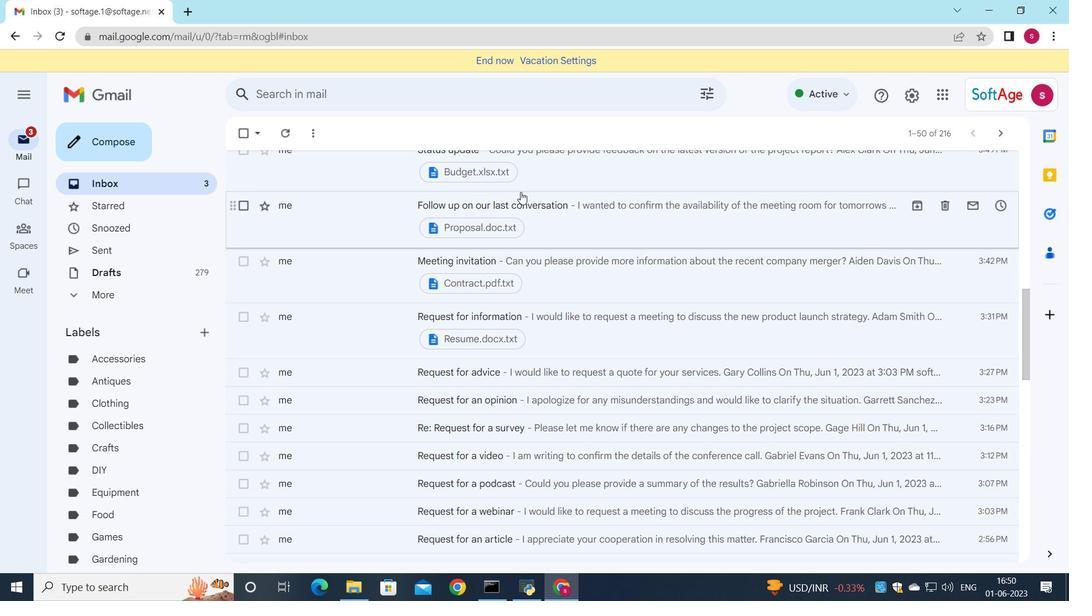 
Action: Mouse scrolled (521, 192) with delta (0, 0)
Screenshot: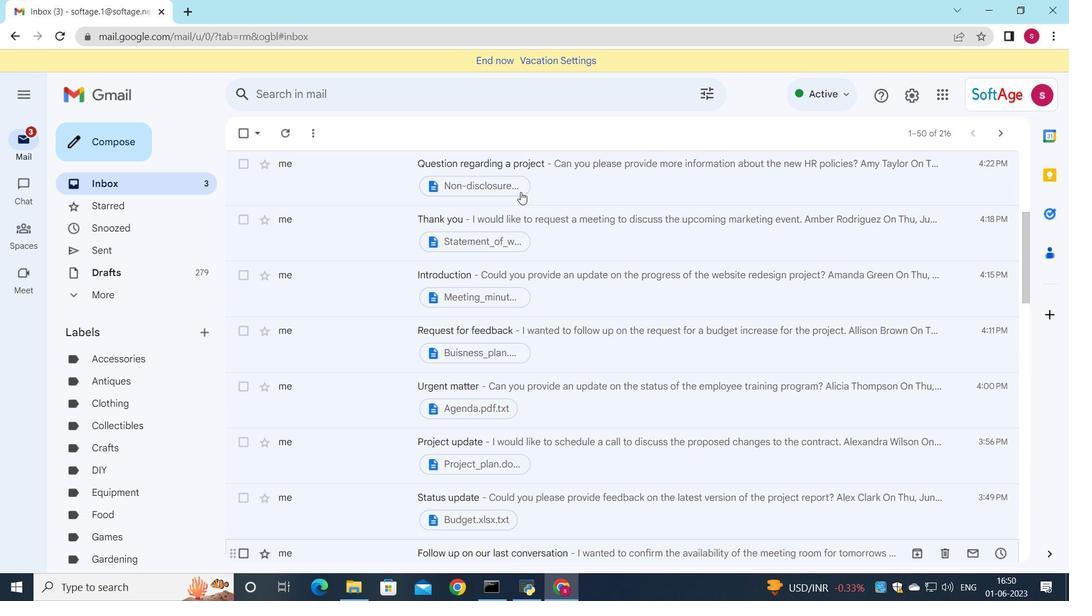
Action: Mouse scrolled (521, 192) with delta (0, 0)
Screenshot: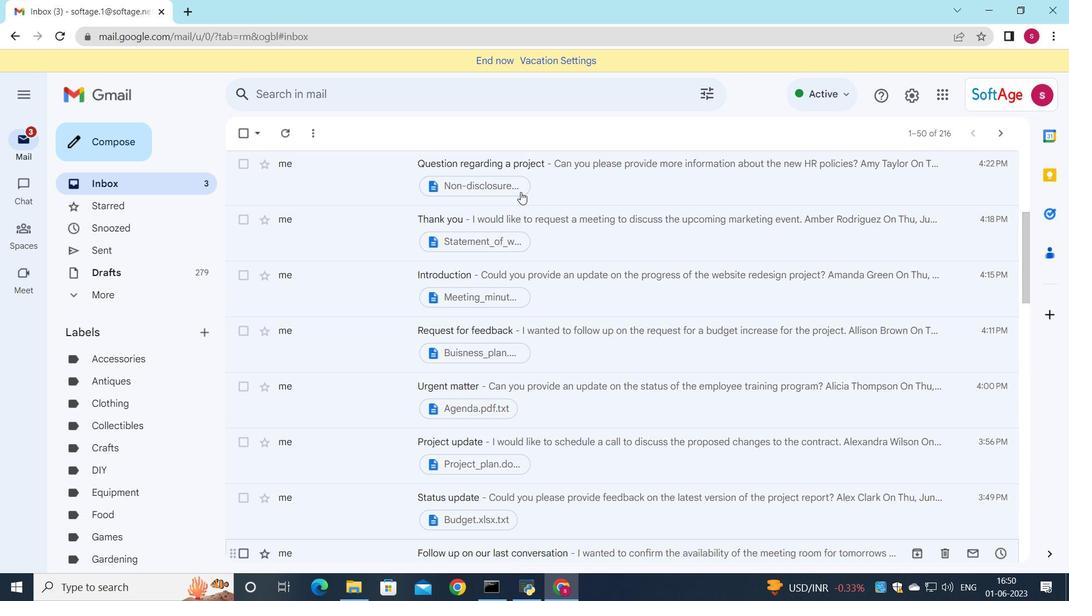 
Action: Mouse scrolled (521, 192) with delta (0, 0)
Screenshot: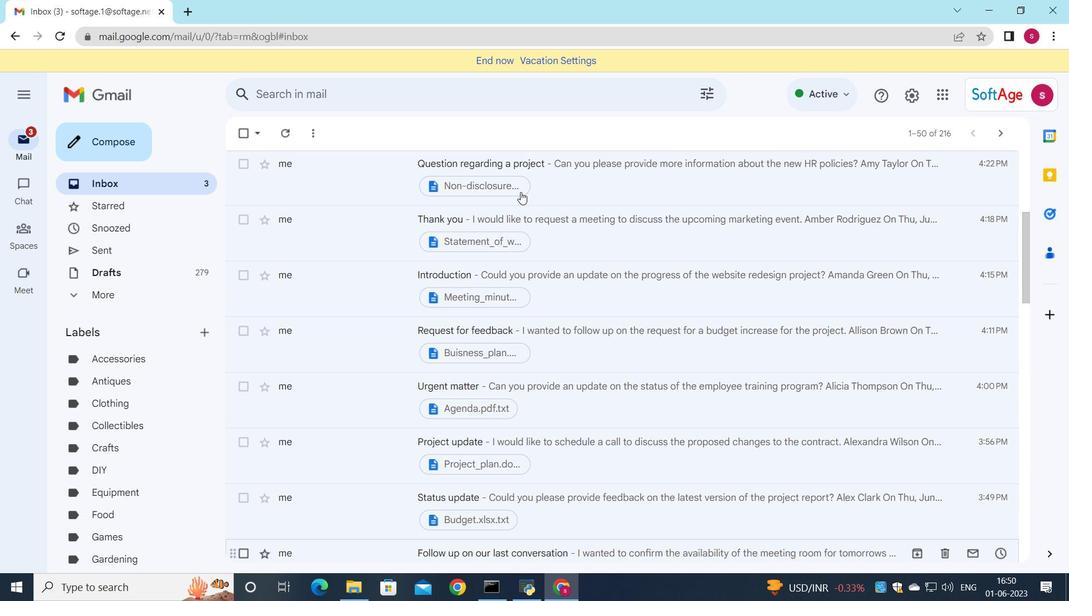 
Action: Mouse moved to (526, 196)
Screenshot: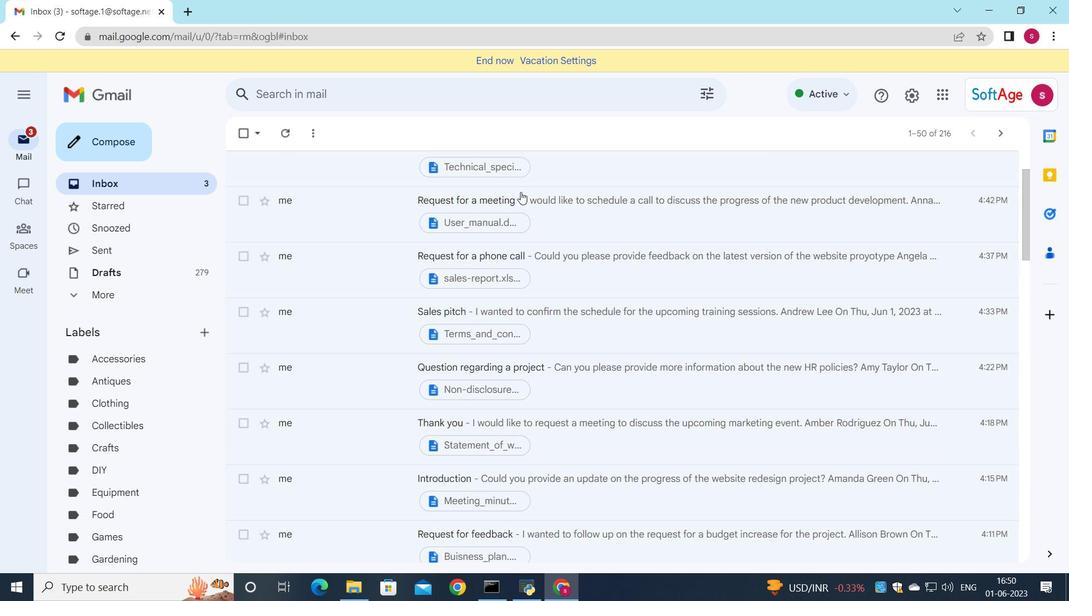 
Action: Mouse scrolled (526, 196) with delta (0, 0)
Screenshot: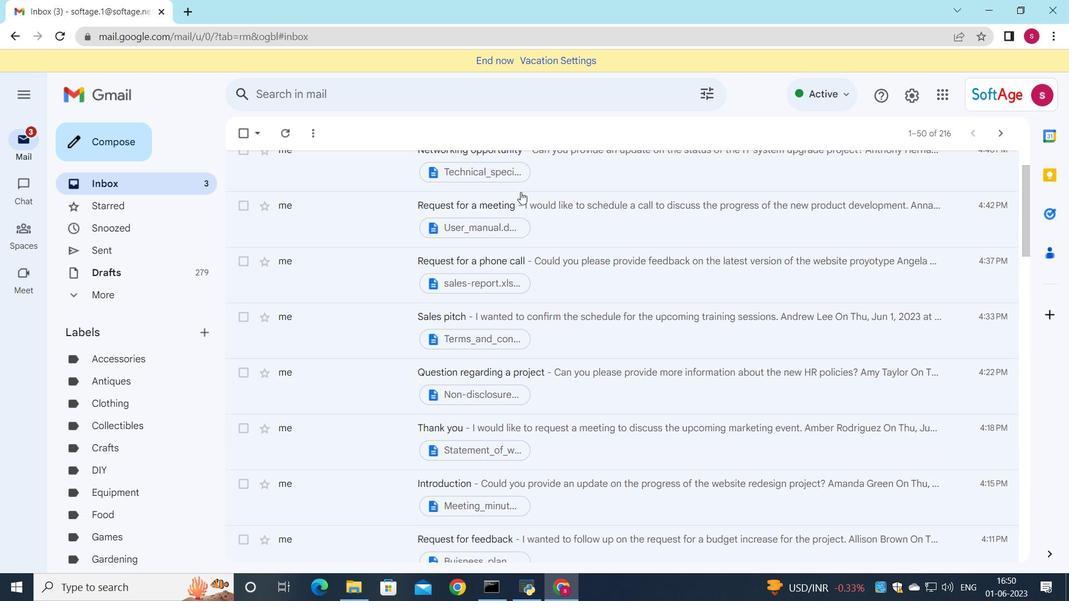 
Action: Mouse scrolled (526, 196) with delta (0, 0)
Screenshot: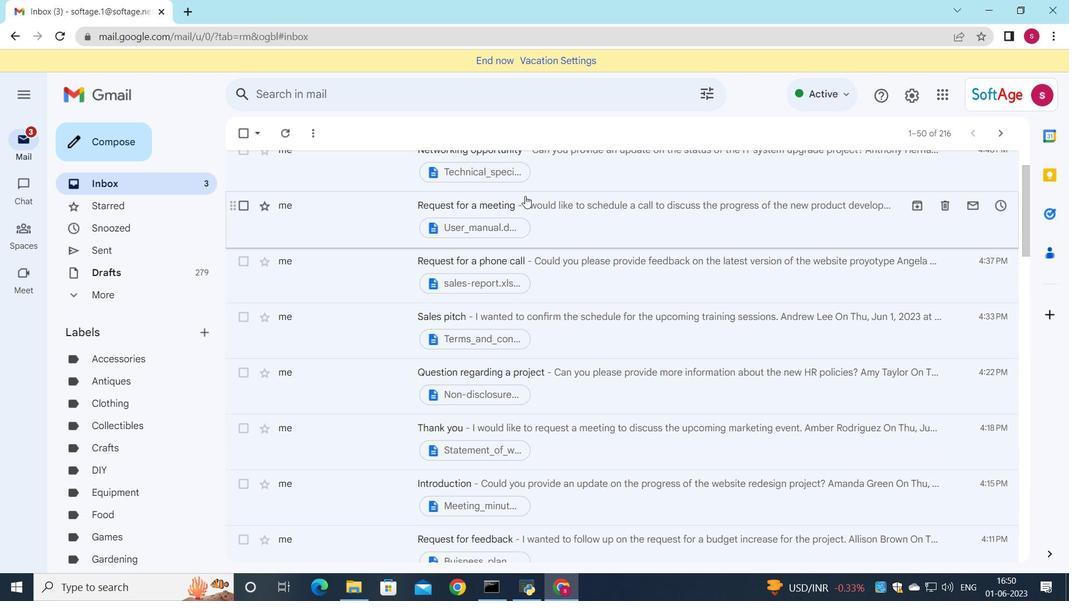 
Action: Mouse scrolled (526, 196) with delta (0, 0)
Screenshot: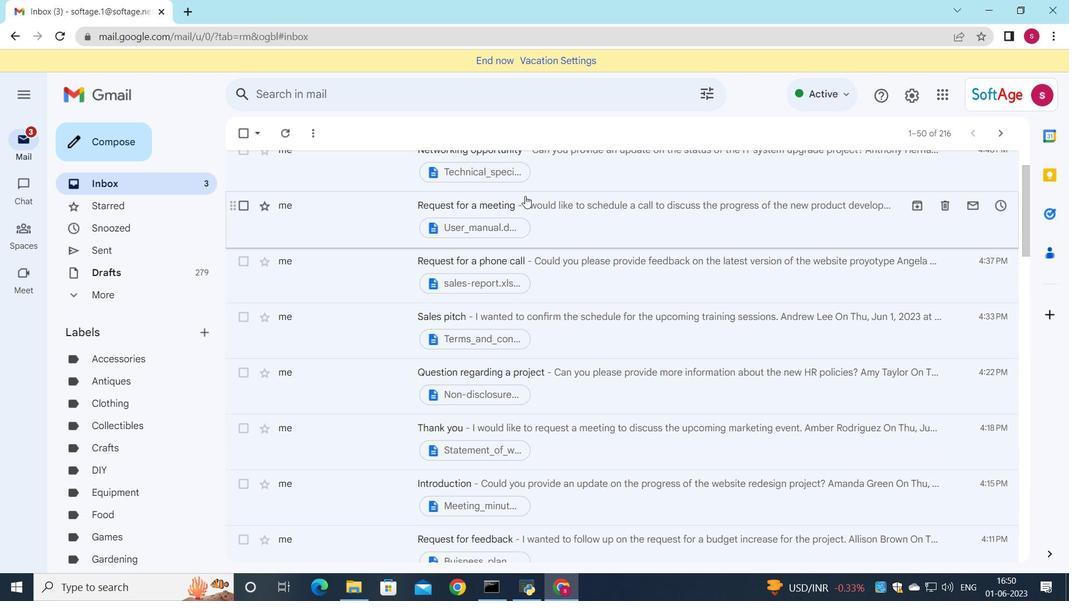 
Action: Mouse scrolled (526, 196) with delta (0, 0)
Screenshot: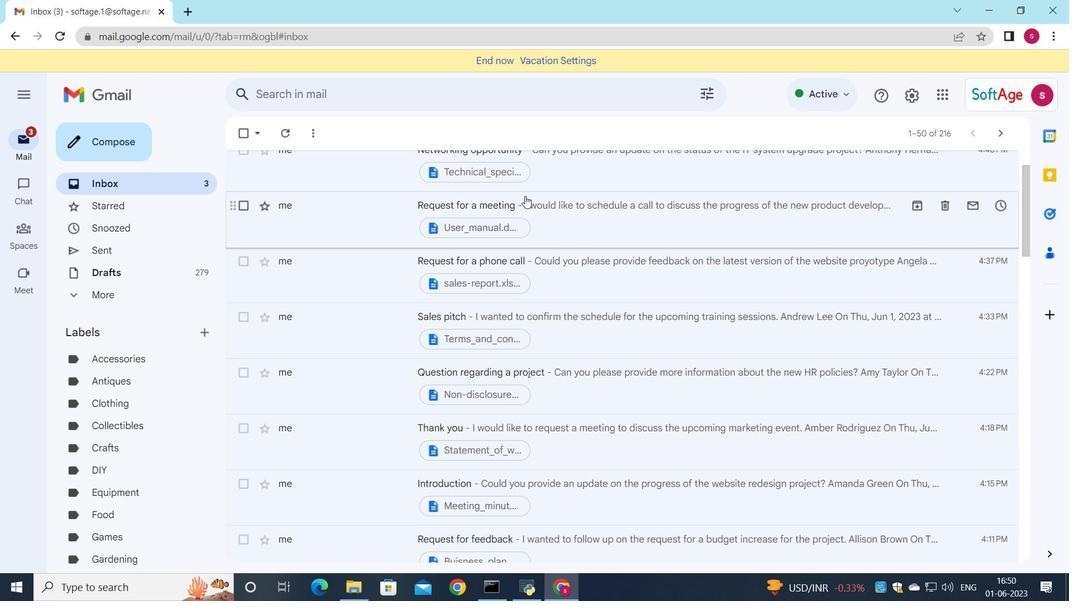 
Action: Mouse scrolled (526, 196) with delta (0, 0)
Screenshot: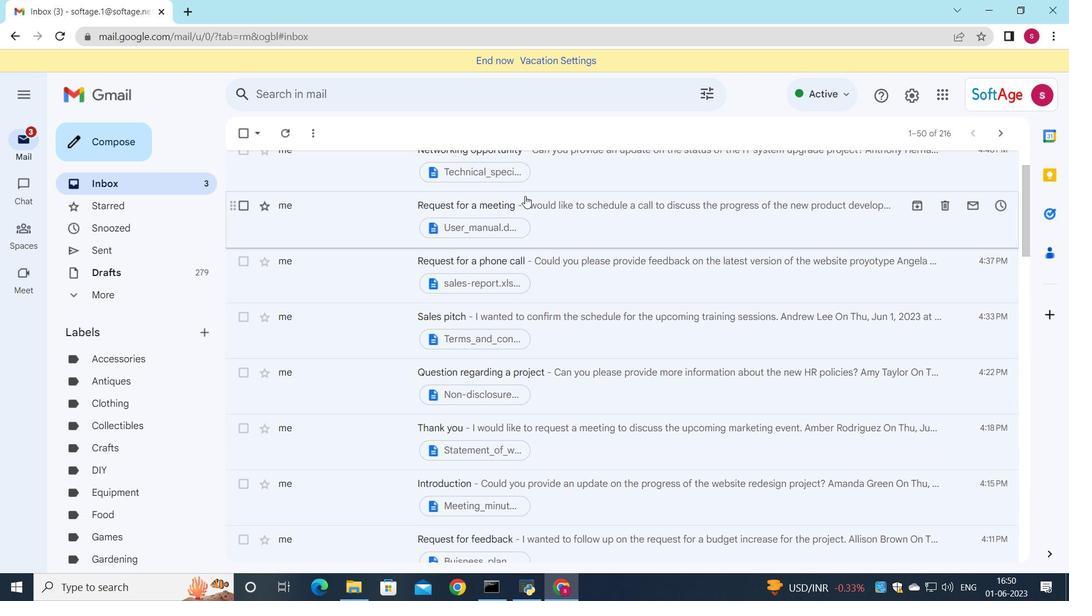 
Action: Mouse scrolled (526, 196) with delta (0, 0)
Screenshot: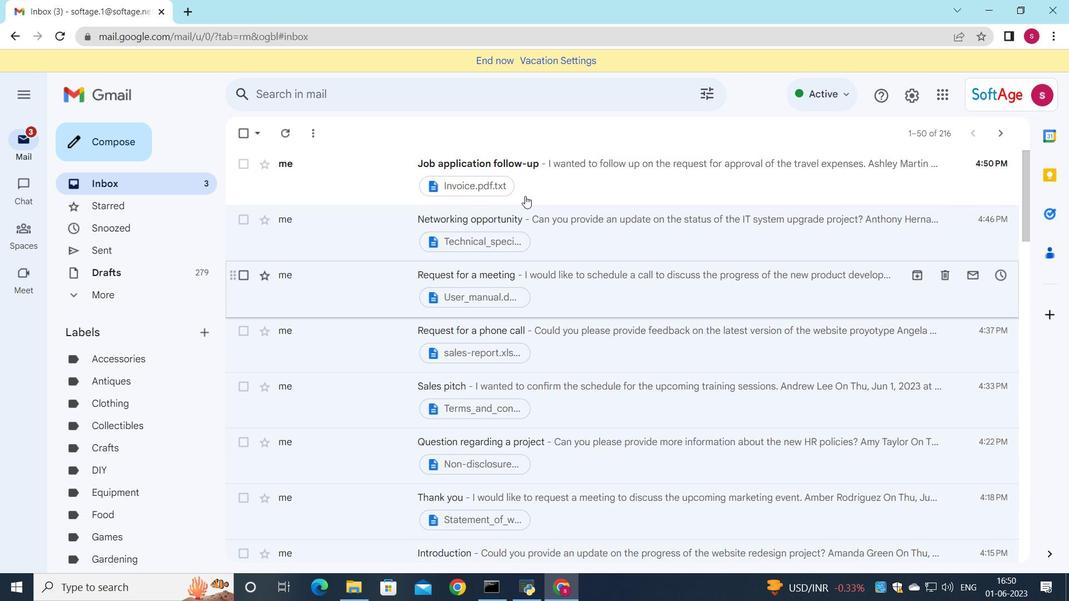 
Action: Mouse scrolled (526, 196) with delta (0, 0)
Screenshot: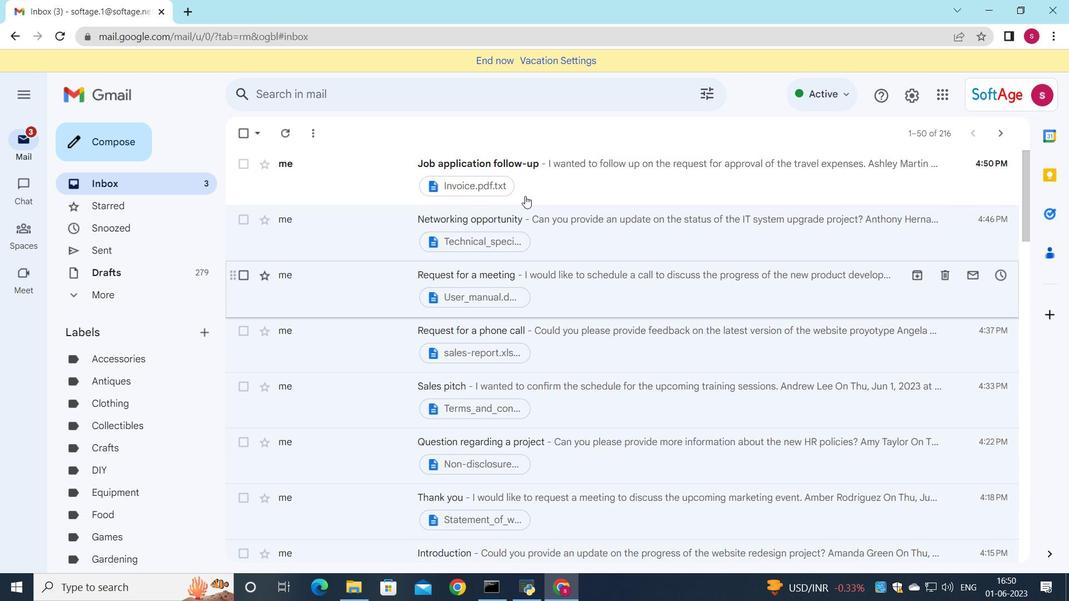 
Action: Mouse scrolled (526, 196) with delta (0, 0)
Screenshot: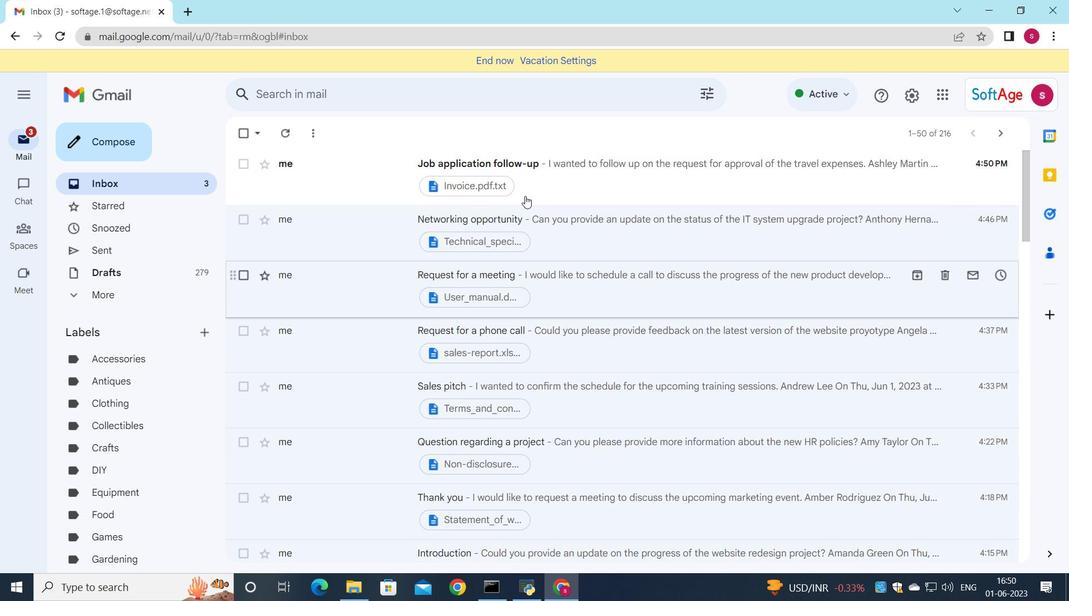 
Action: Mouse moved to (591, 161)
Screenshot: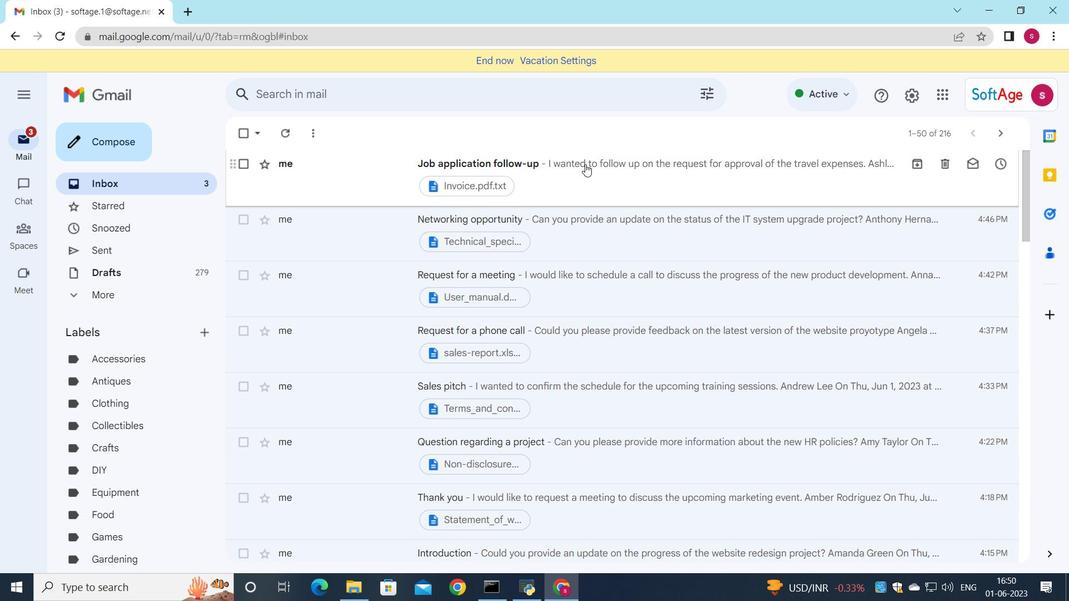 
Action: Mouse pressed left at (591, 161)
Screenshot: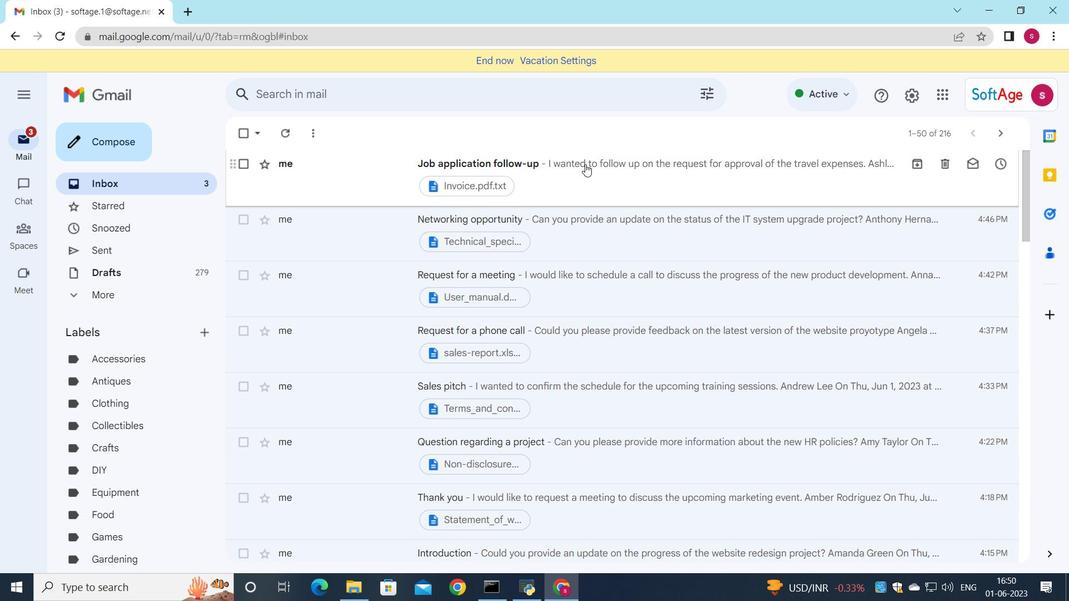 
Action: Mouse moved to (663, 235)
Screenshot: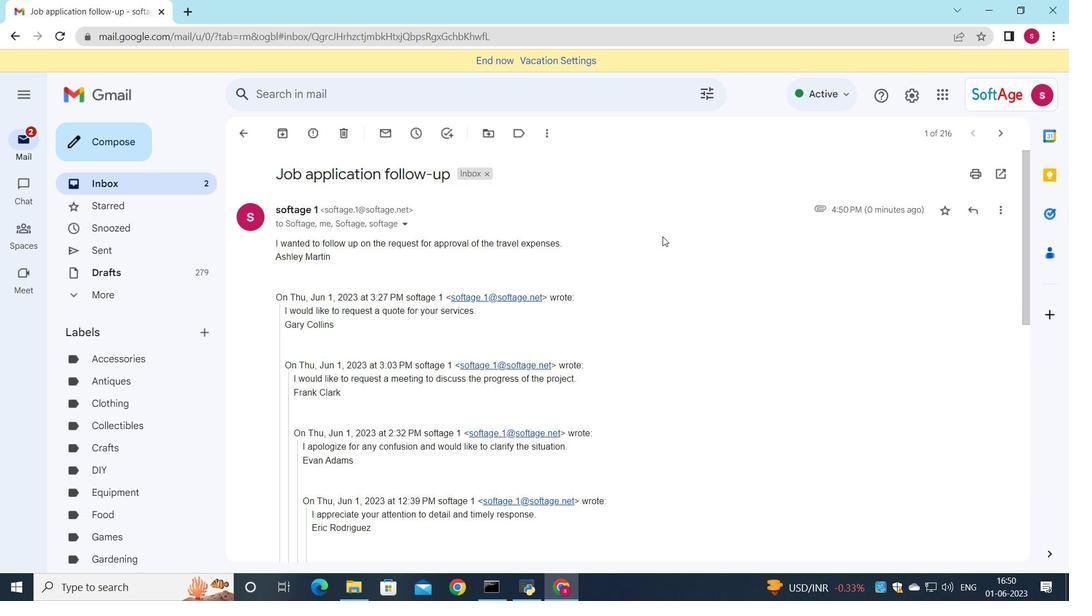 
